 Task: Look for space in Matiri, Tanzania from 6th September, 2023 to 15th September, 2023 for 6 adults in price range Rs.8000 to Rs.12000. Place can be entire place or private room with 6 bedrooms having 6 beds and 6 bathrooms. Property type can be house, flat, guest house. Amenities needed are: wifi, TV, free parkinig on premises, gym, breakfast. Booking option can be shelf check-in. Required host language is English.
Action: Mouse moved to (586, 121)
Screenshot: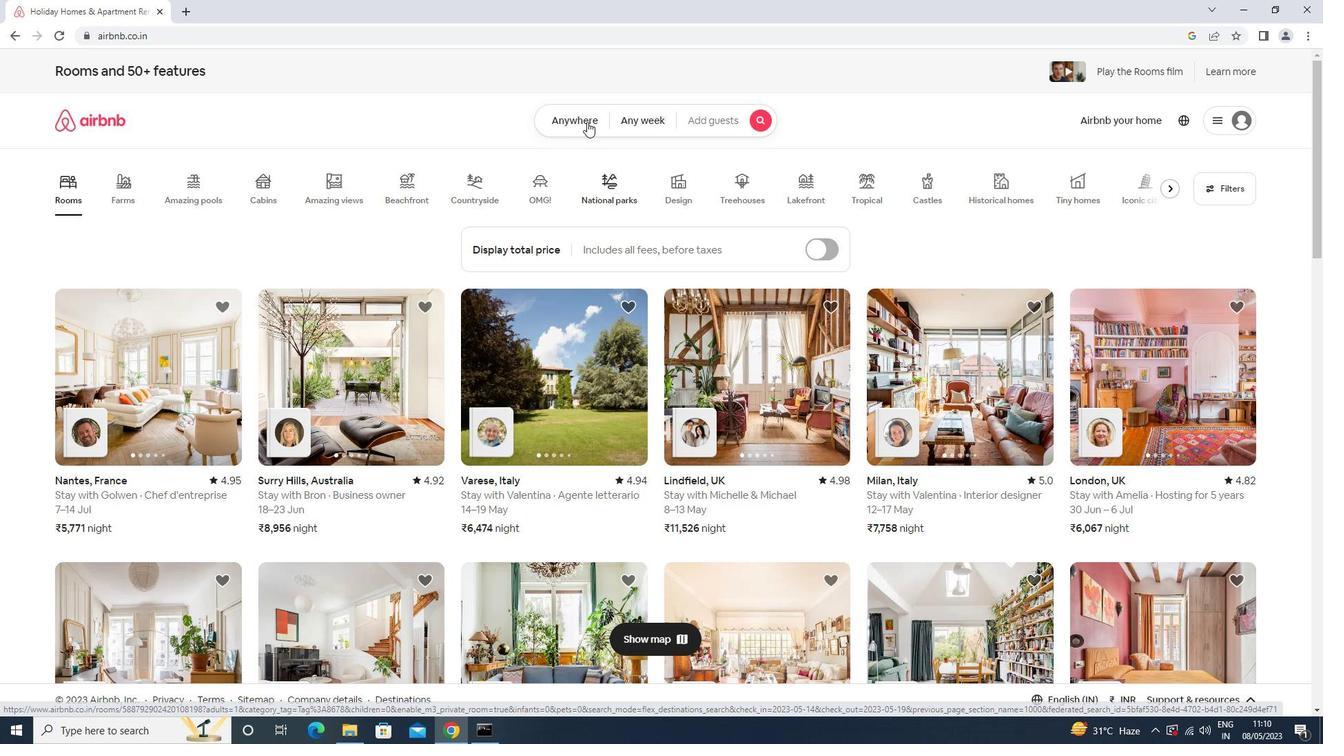 
Action: Mouse pressed left at (586, 121)
Screenshot: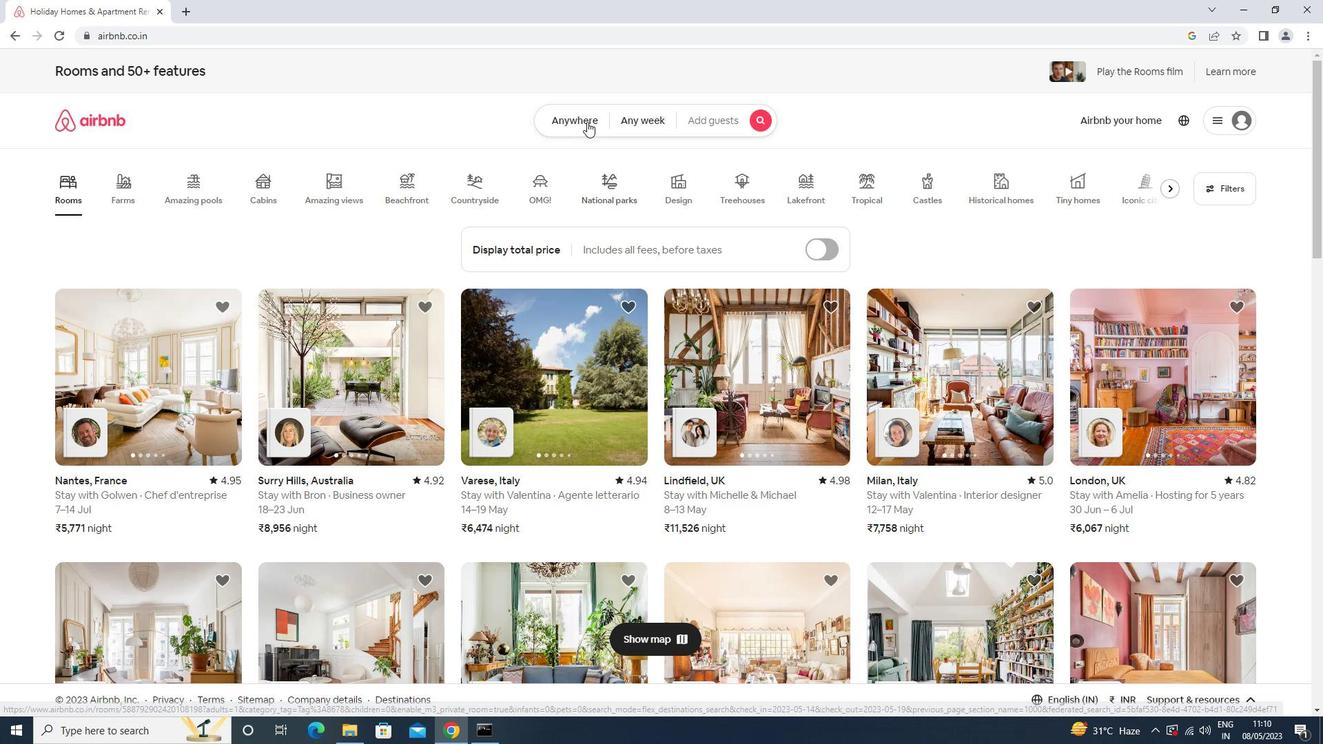 
Action: Mouse moved to (528, 186)
Screenshot: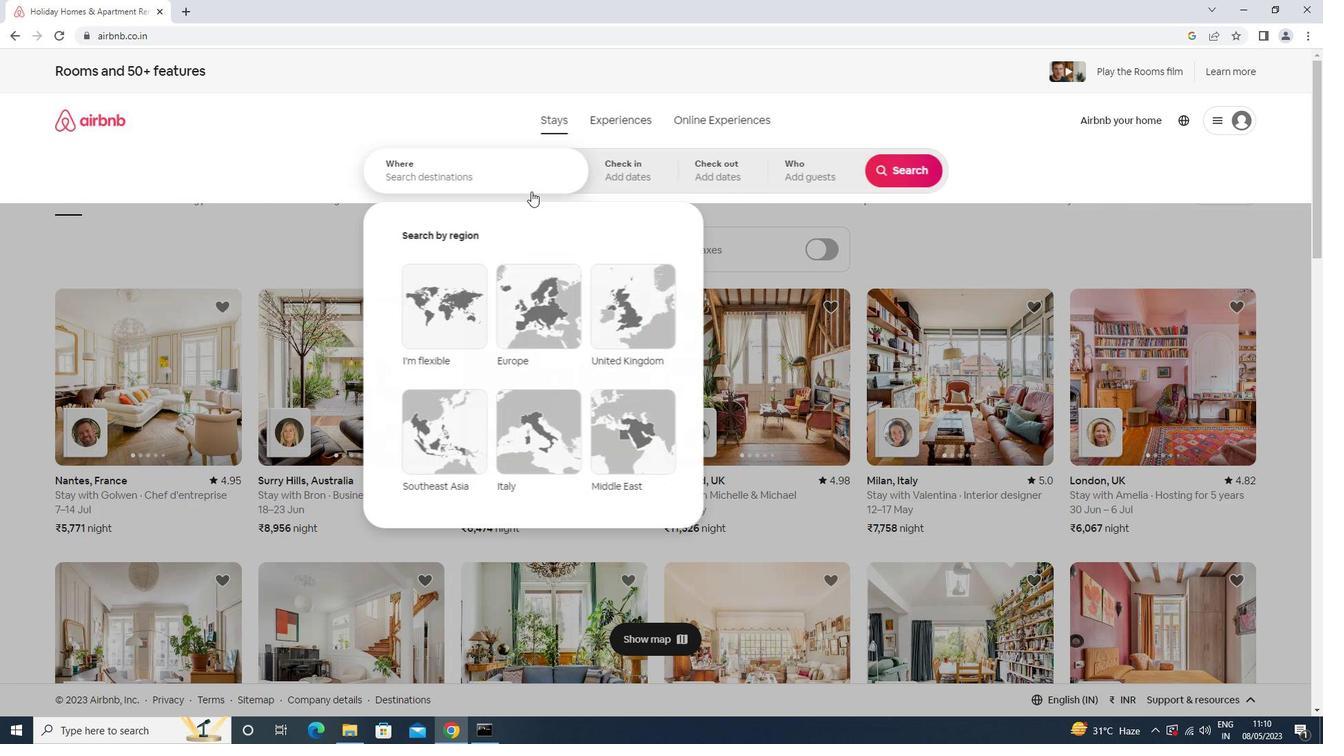 
Action: Mouse pressed left at (528, 186)
Screenshot: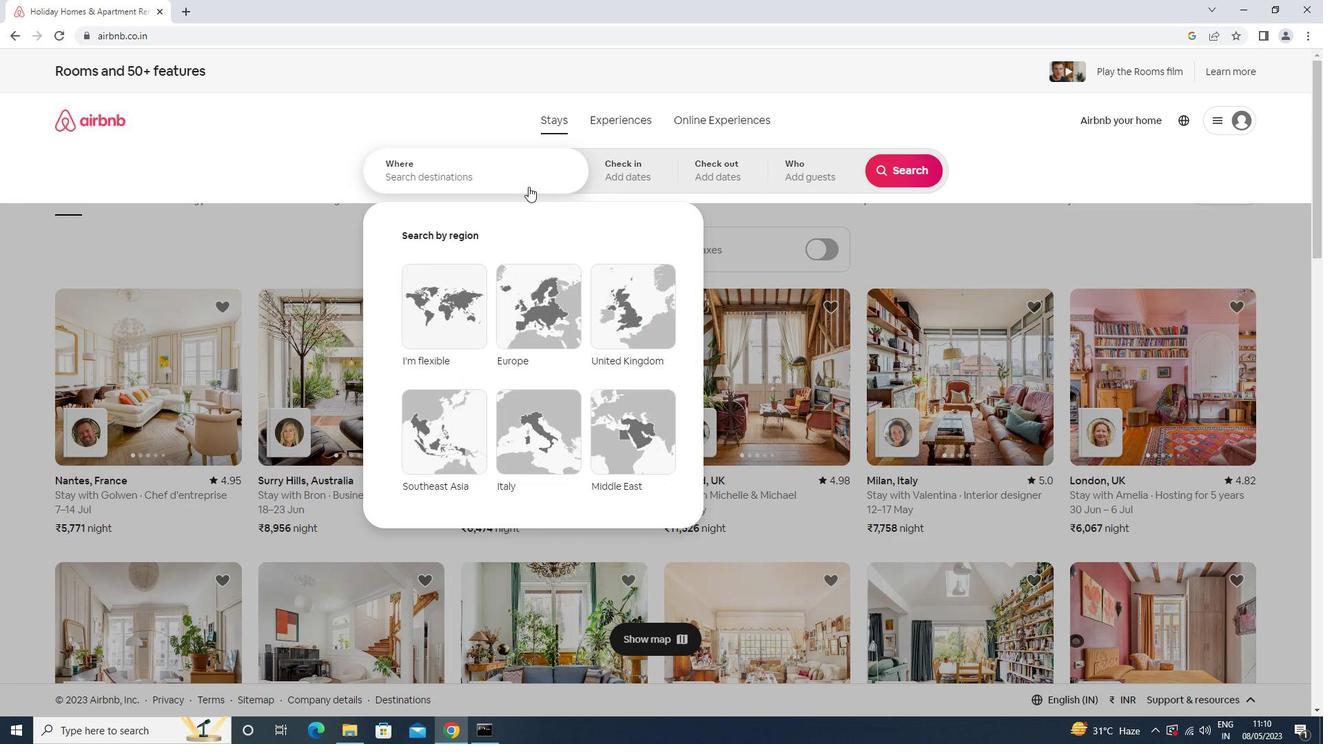 
Action: Mouse moved to (528, 185)
Screenshot: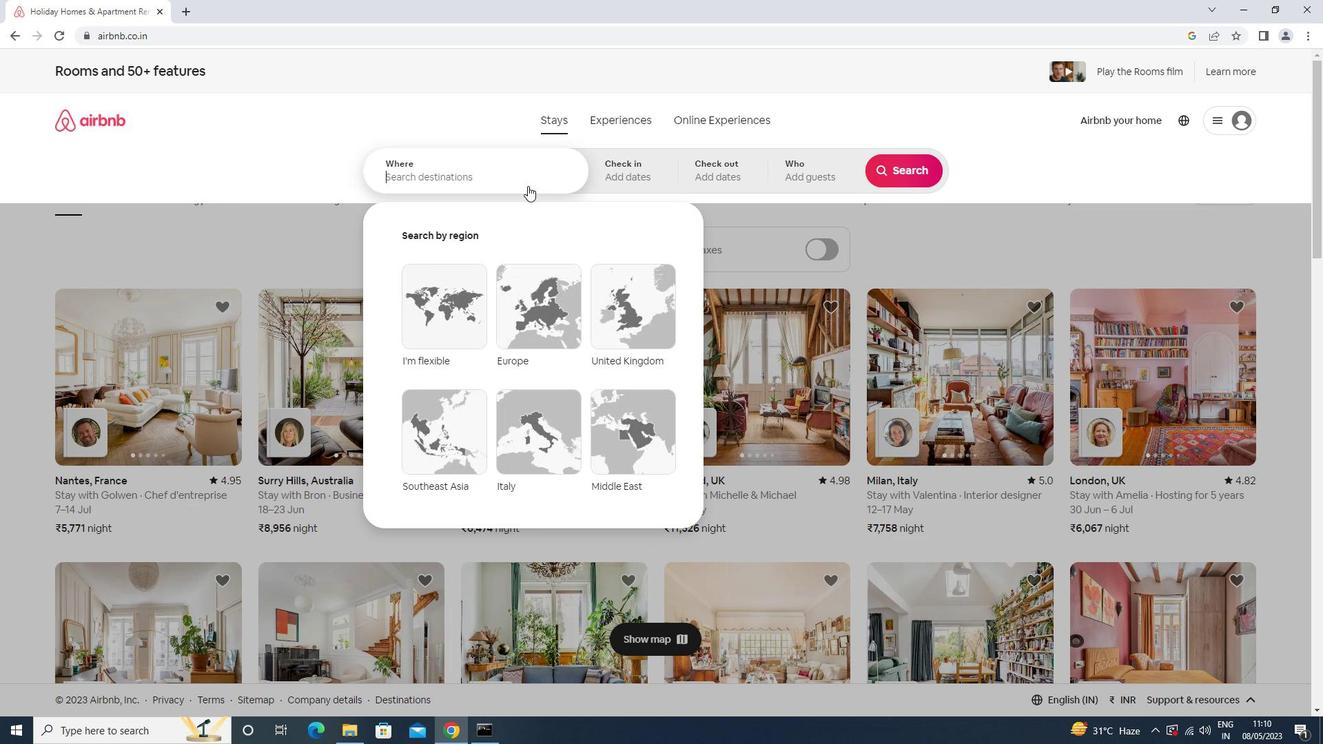 
Action: Key pressed <Key.shift>MATRI,<Key.space><Key.shift>TAN<Key.left><Key.left><Key.left><Key.left><Key.left><Key.left><Key.left>I<Key.down><Key.enter>
Screenshot: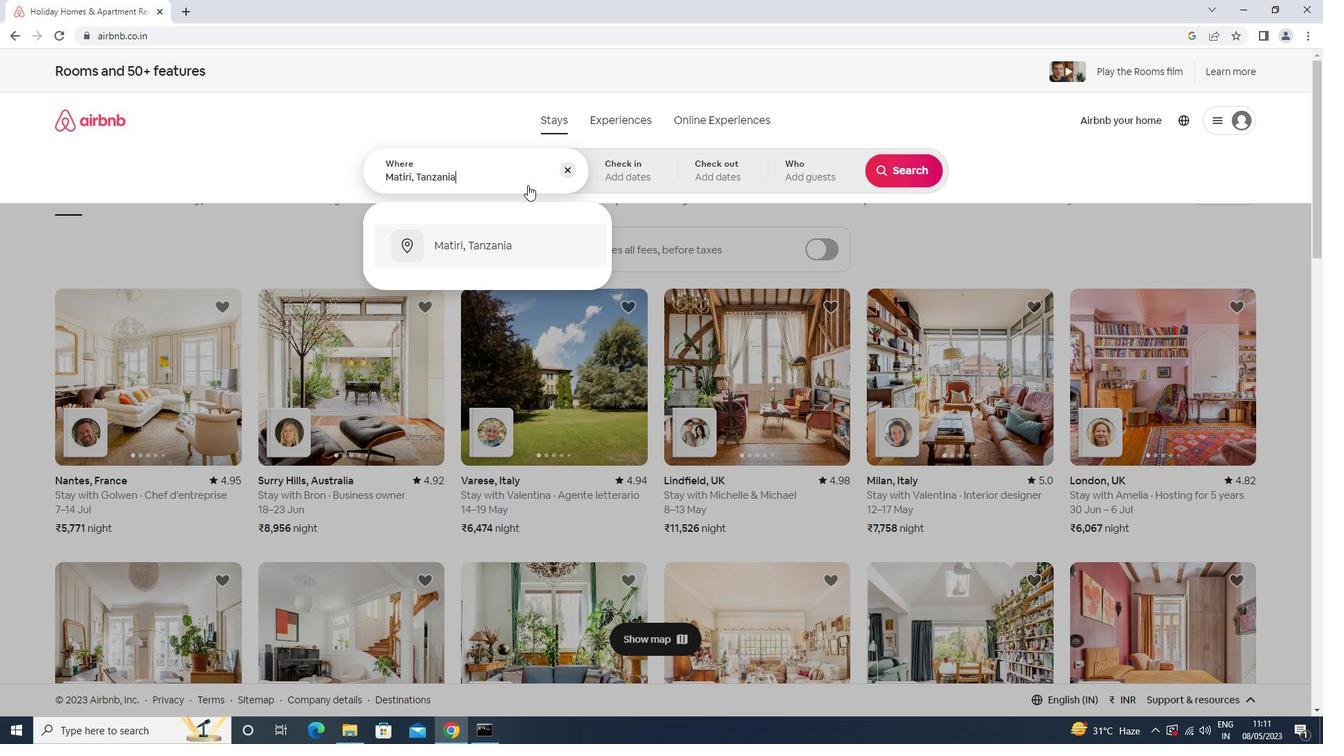 
Action: Mouse moved to (914, 279)
Screenshot: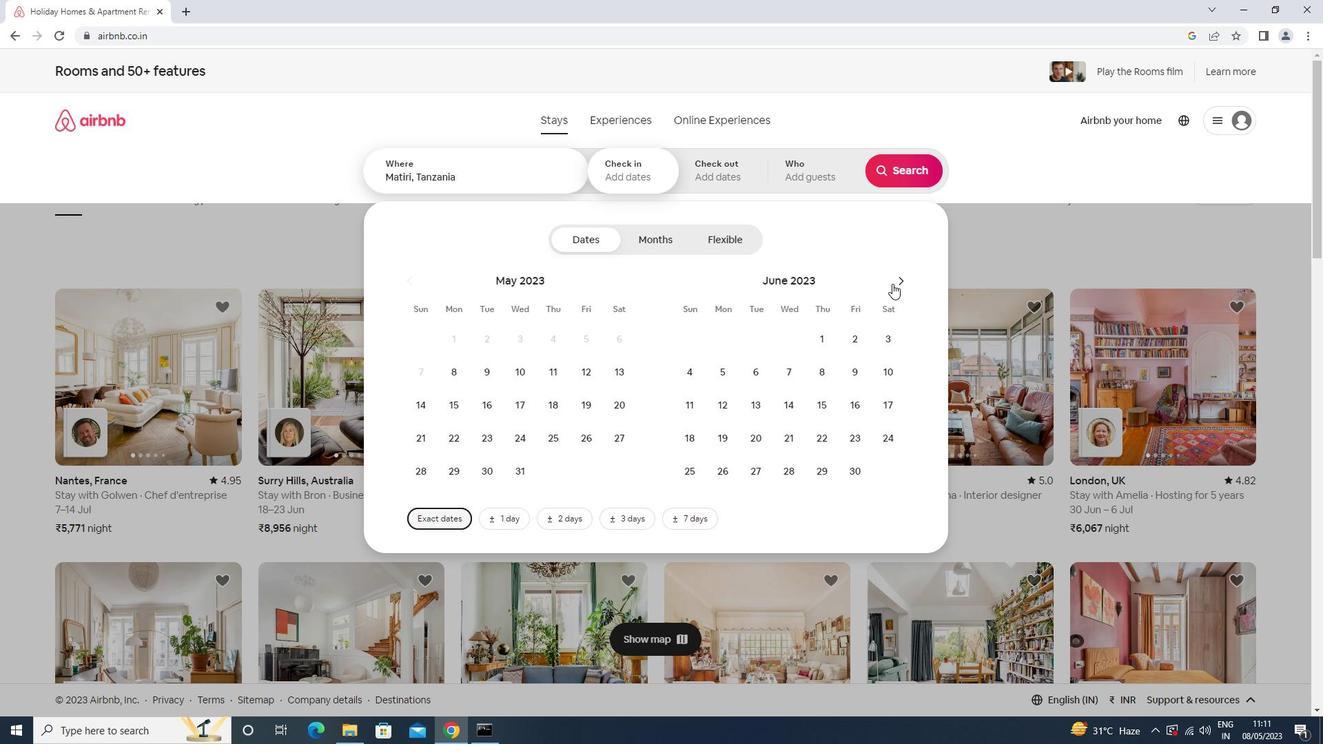 
Action: Mouse pressed left at (914, 279)
Screenshot: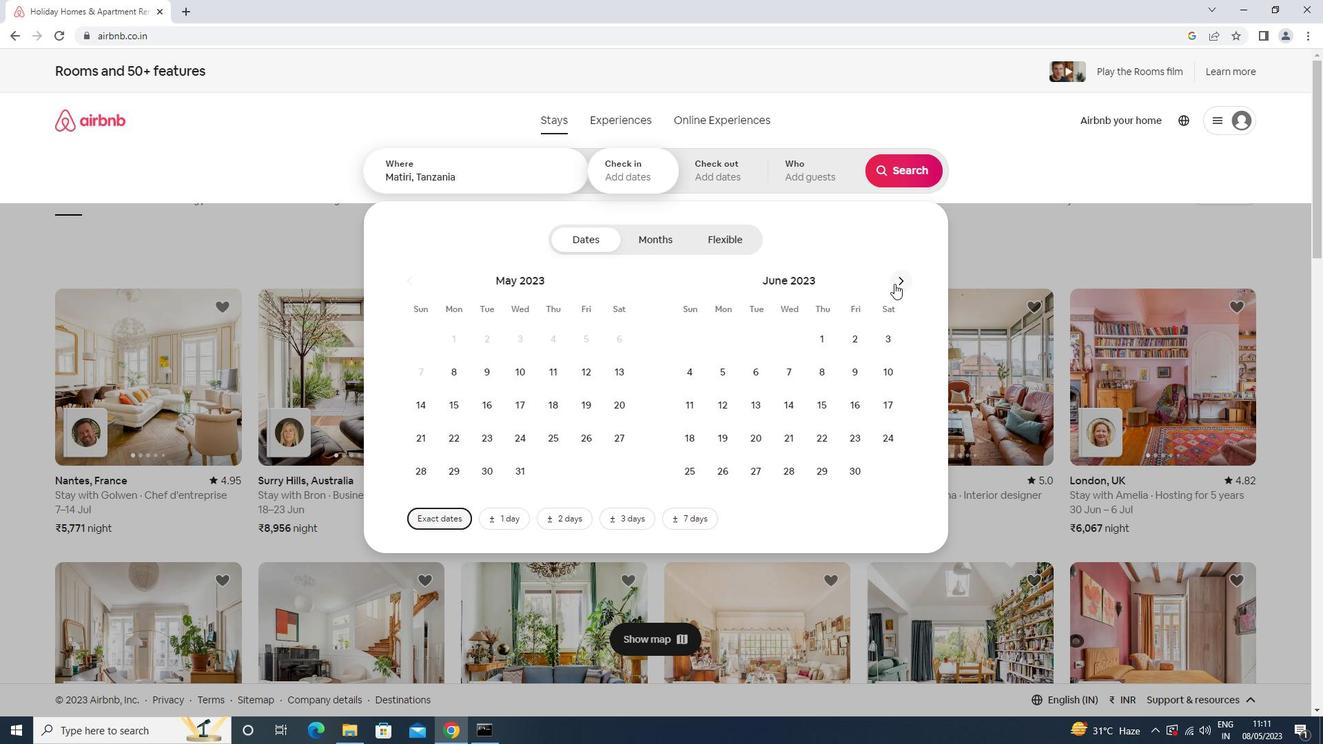 
Action: Mouse moved to (905, 279)
Screenshot: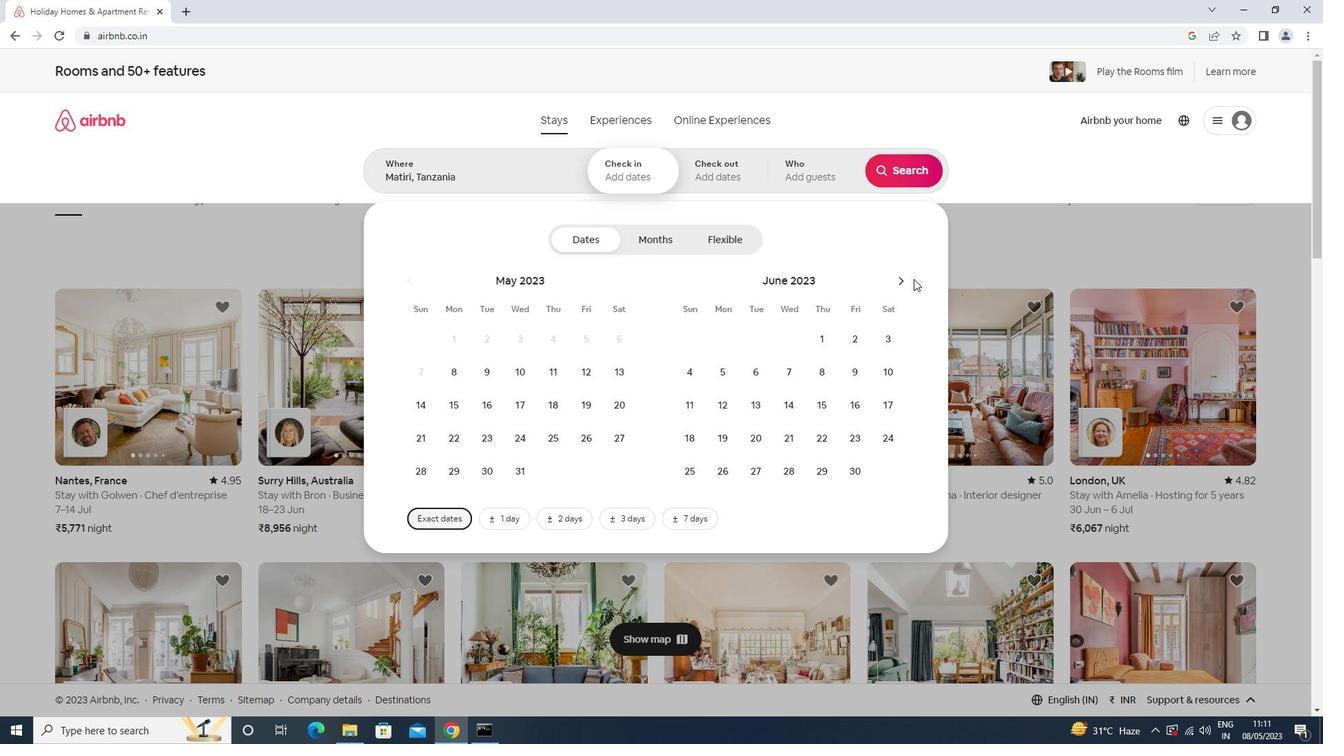 
Action: Mouse pressed left at (905, 279)
Screenshot: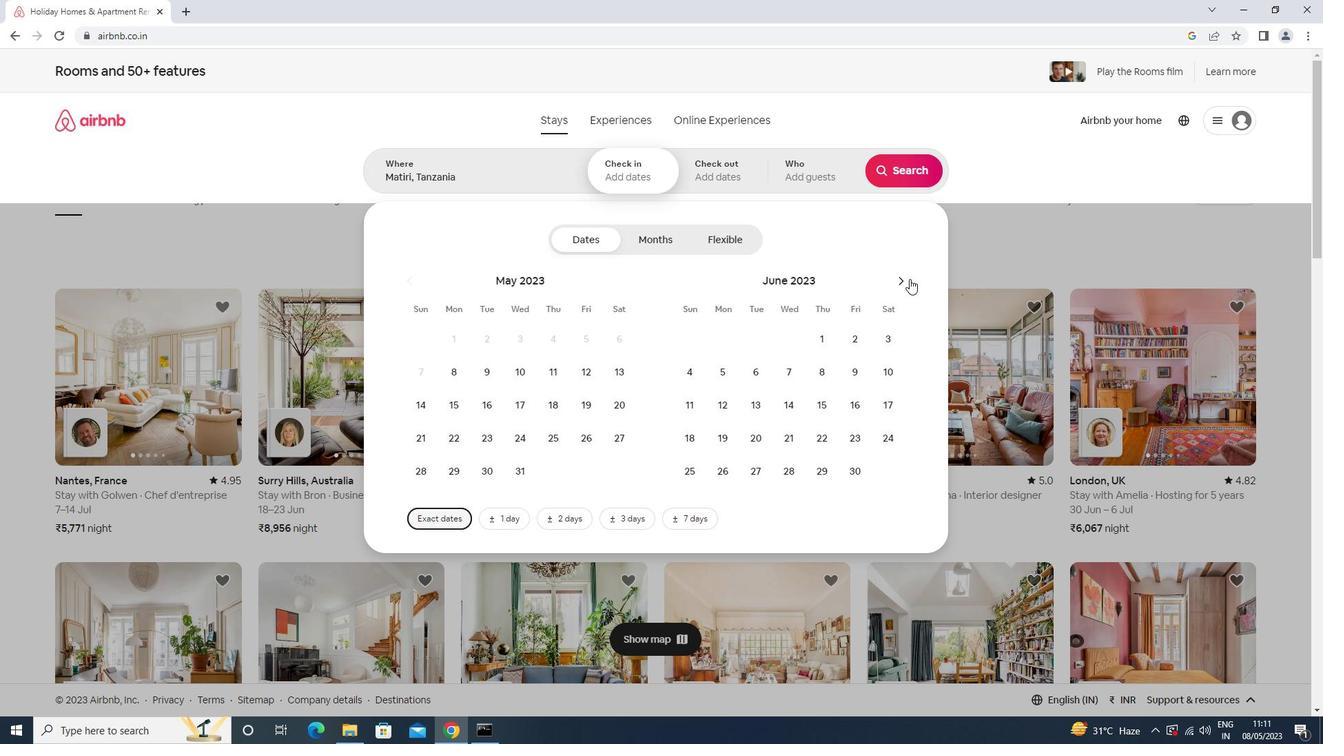 
Action: Mouse pressed left at (905, 279)
Screenshot: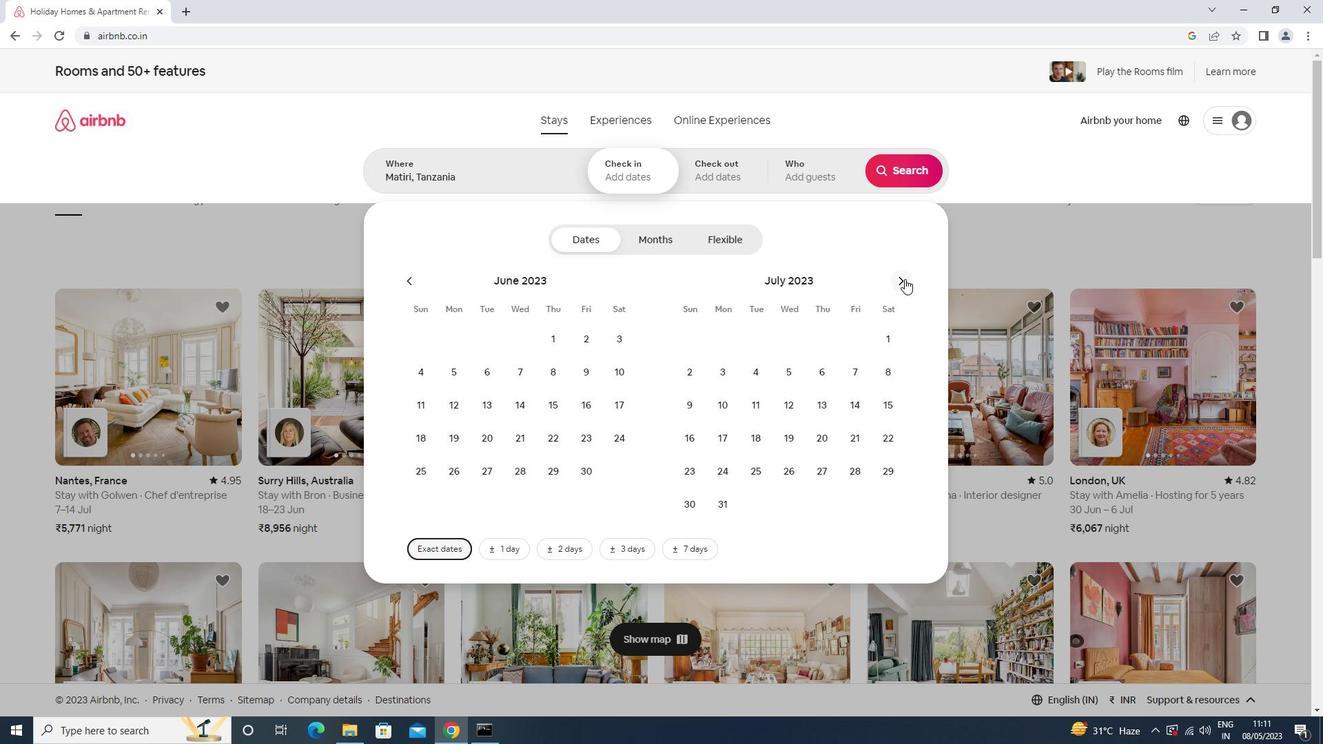 
Action: Mouse moved to (820, 370)
Screenshot: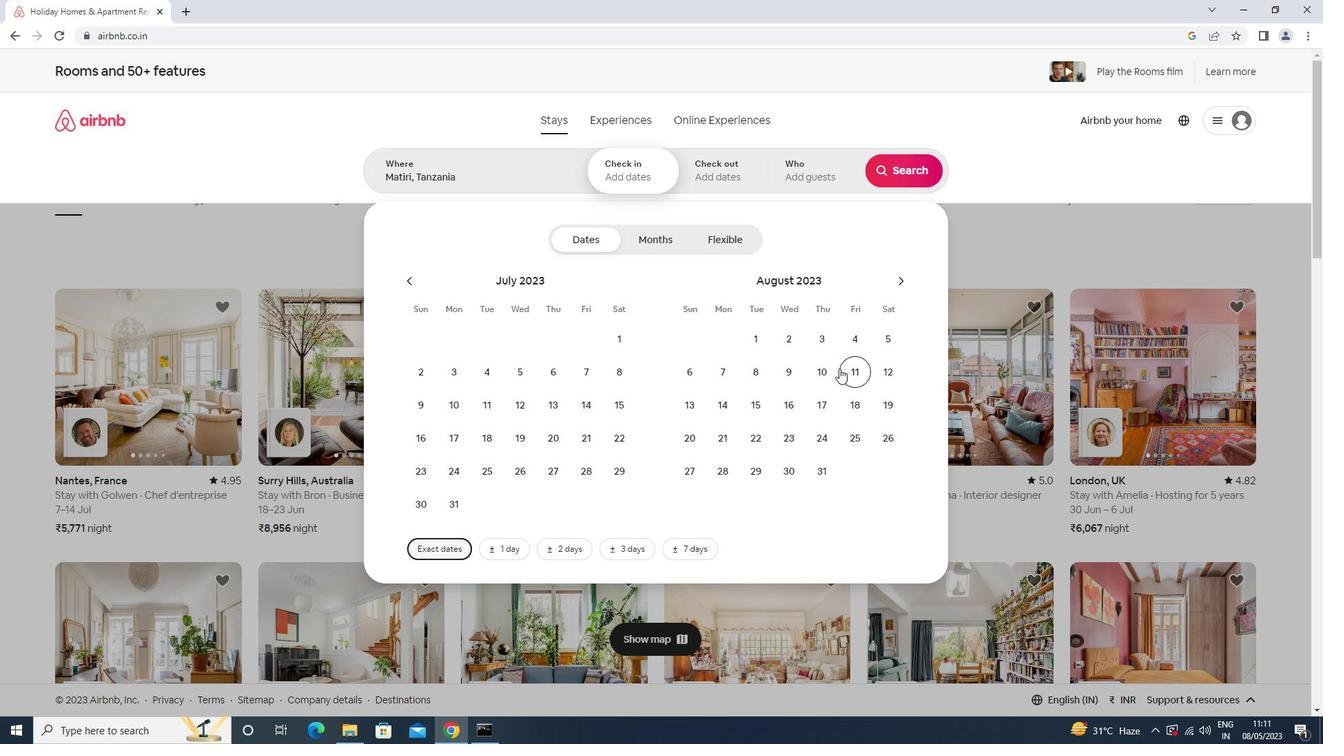 
Action: Mouse pressed left at (820, 370)
Screenshot: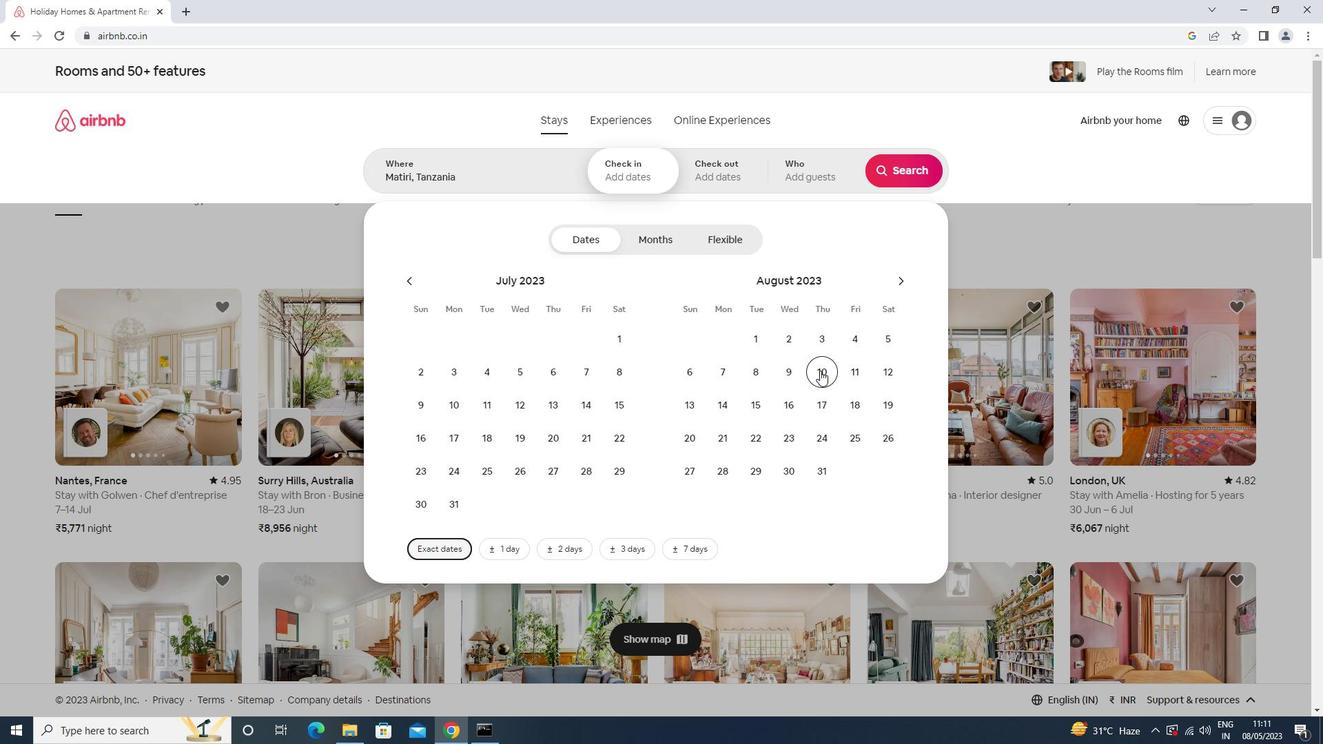
Action: Mouse moved to (749, 407)
Screenshot: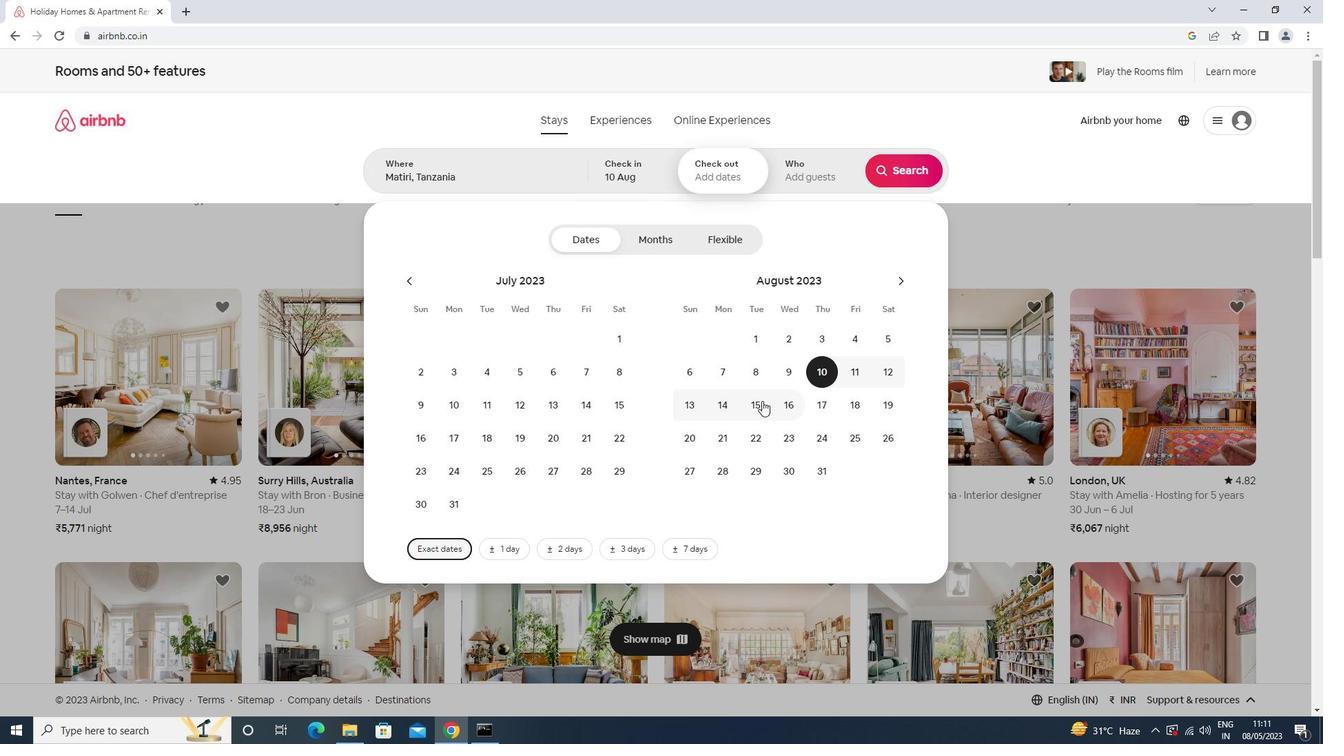 
Action: Mouse pressed left at (749, 407)
Screenshot: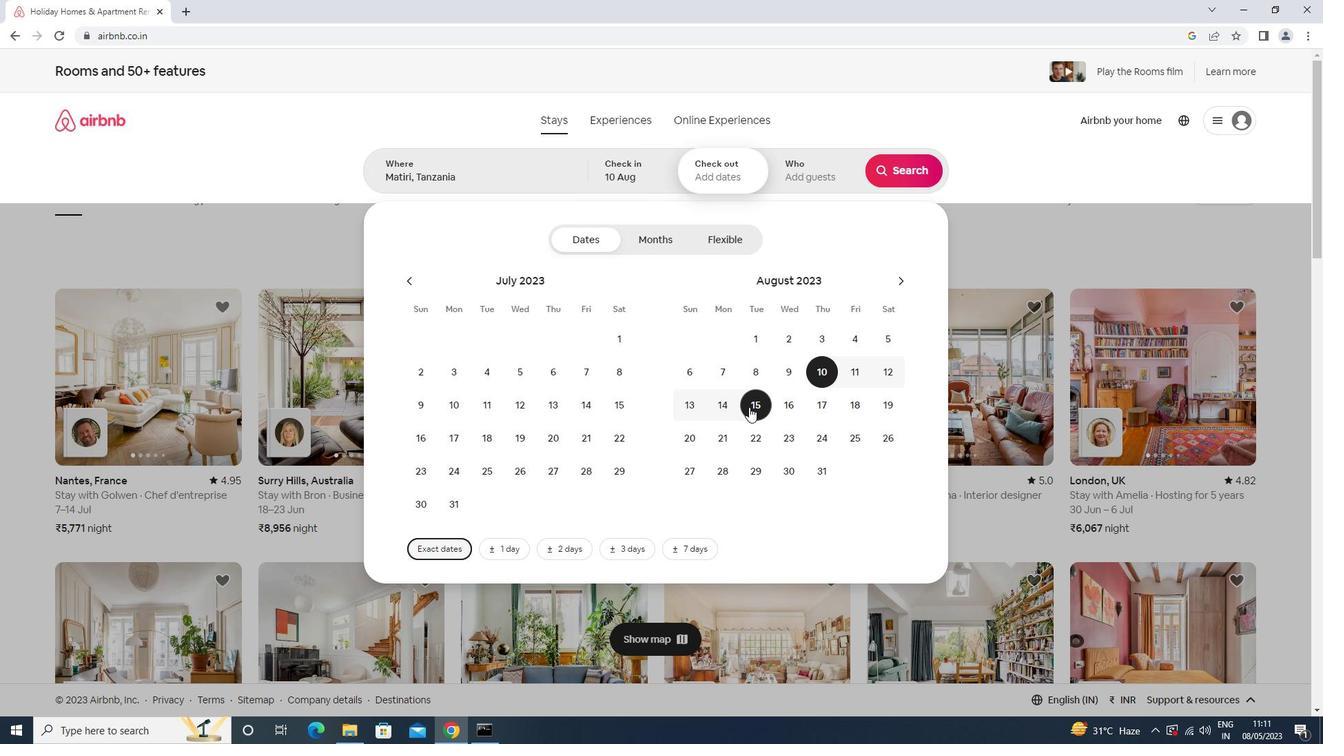 
Action: Mouse moved to (795, 175)
Screenshot: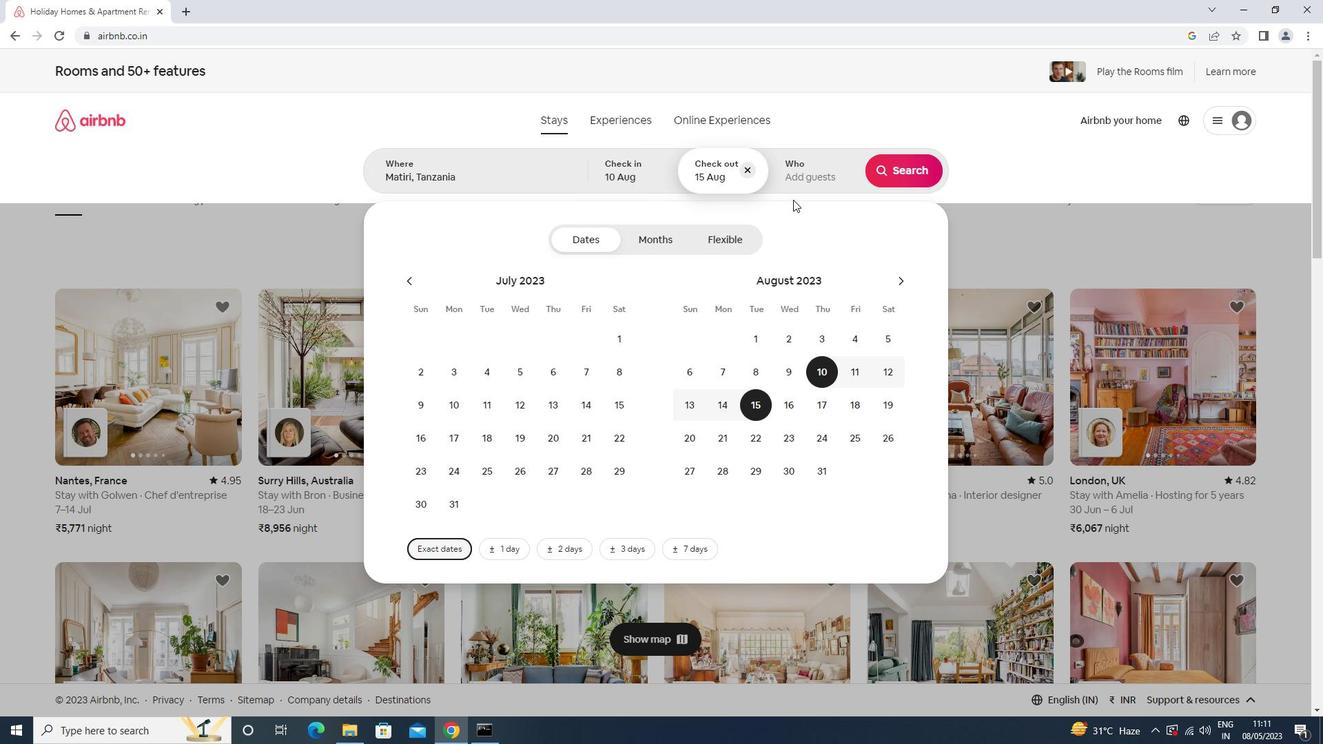 
Action: Mouse pressed left at (795, 175)
Screenshot: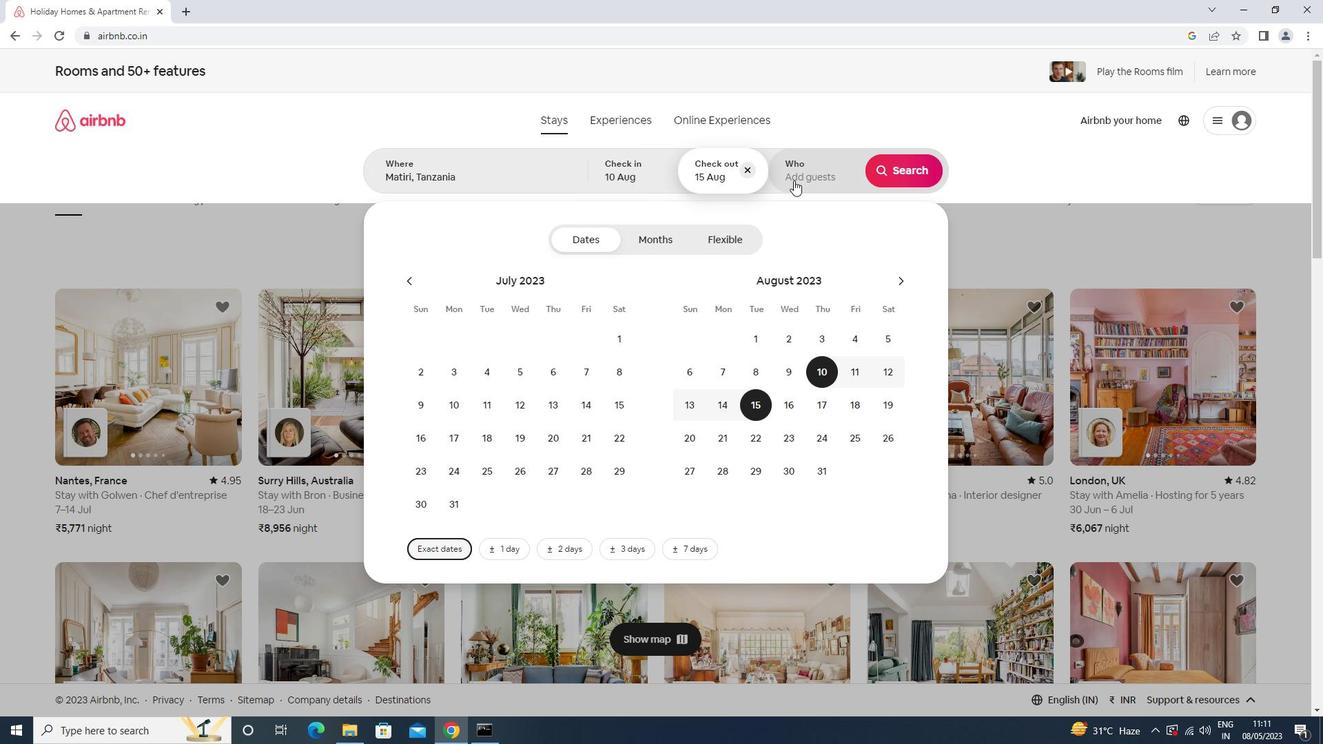 
Action: Mouse moved to (904, 239)
Screenshot: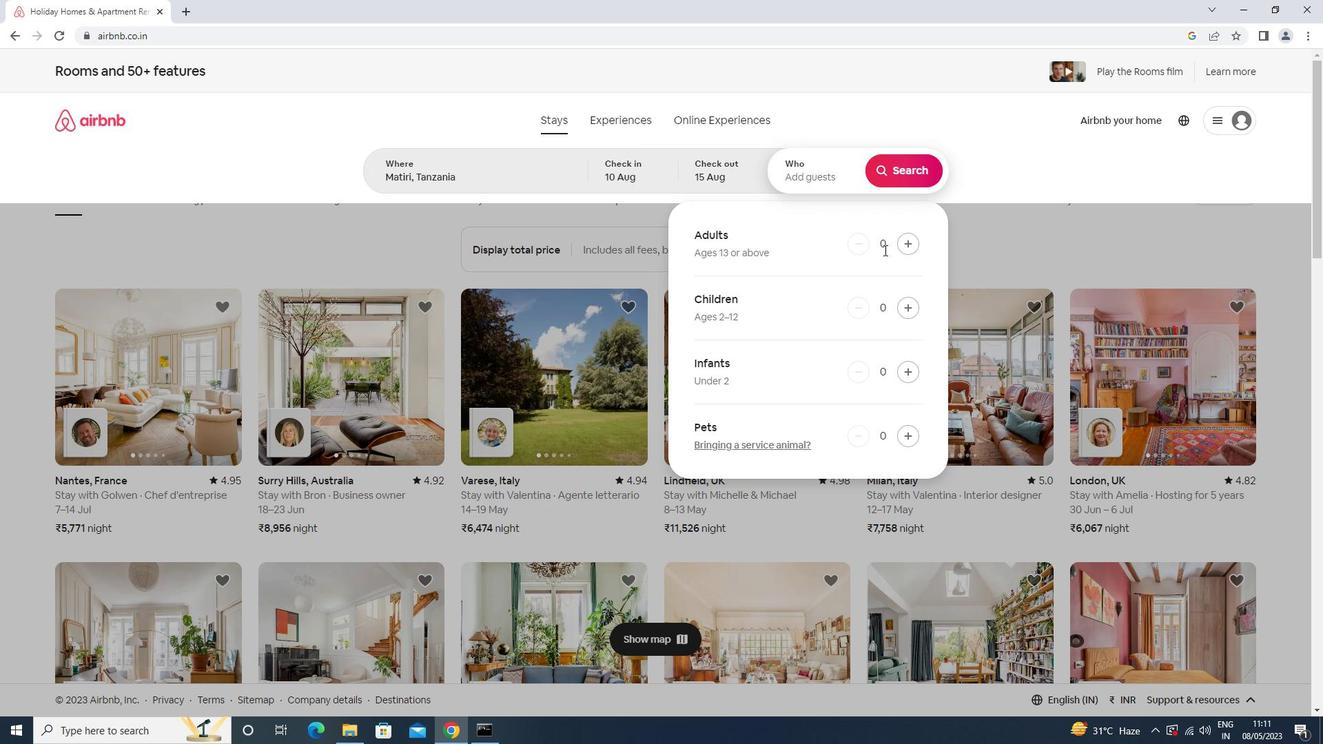 
Action: Mouse pressed left at (904, 239)
Screenshot: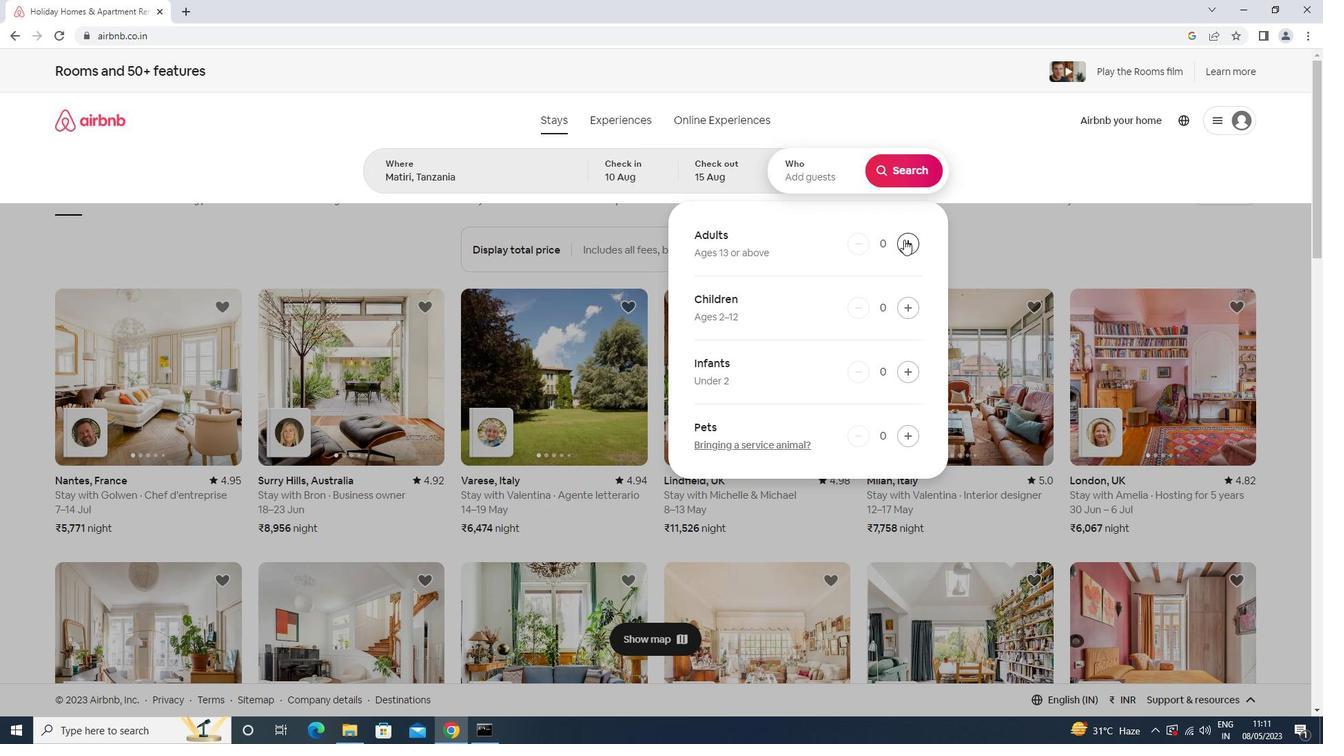 
Action: Mouse pressed left at (904, 239)
Screenshot: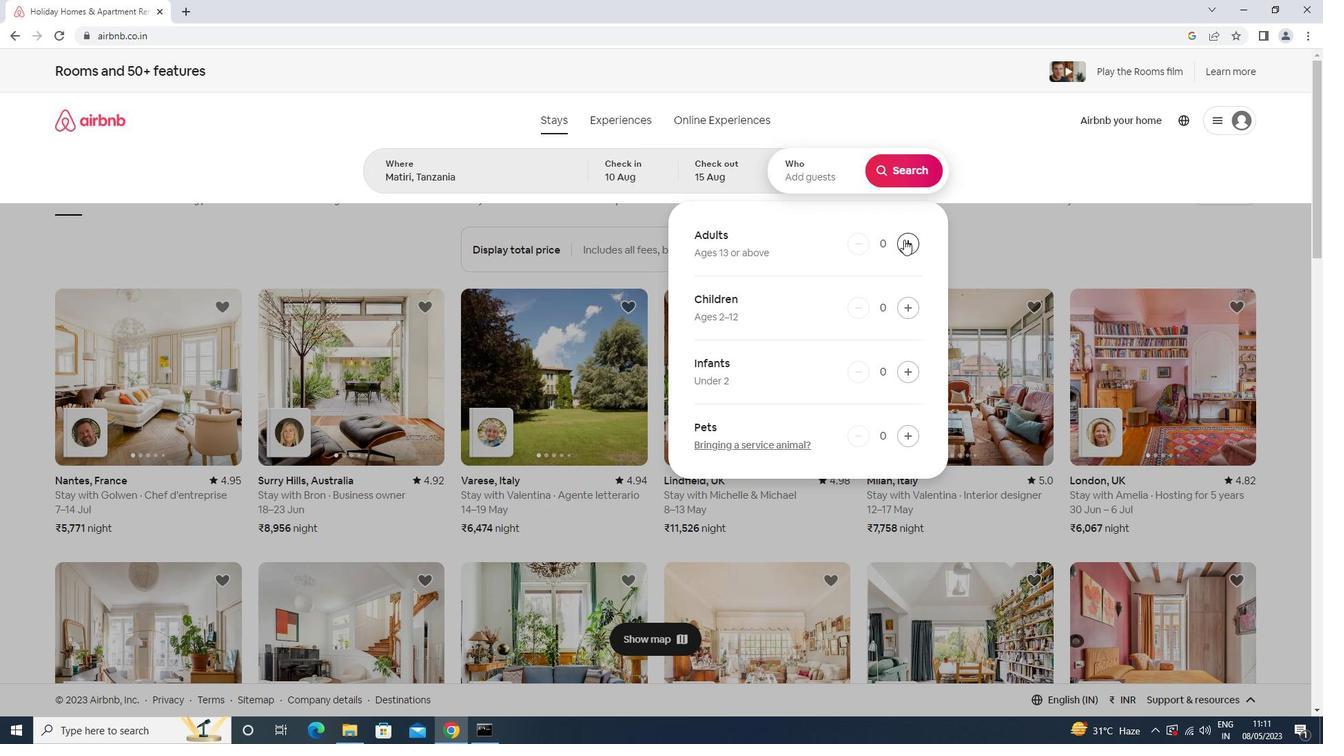 
Action: Mouse pressed left at (904, 239)
Screenshot: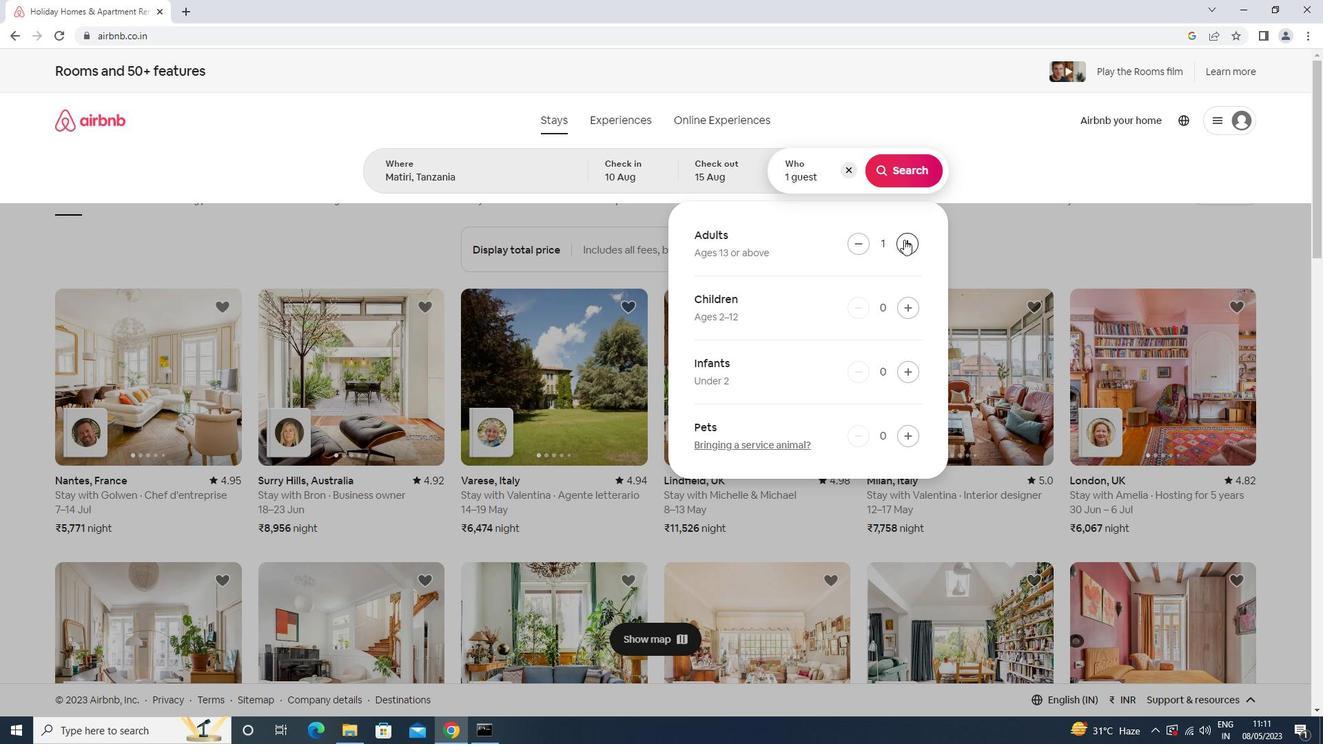 
Action: Mouse pressed left at (904, 239)
Screenshot: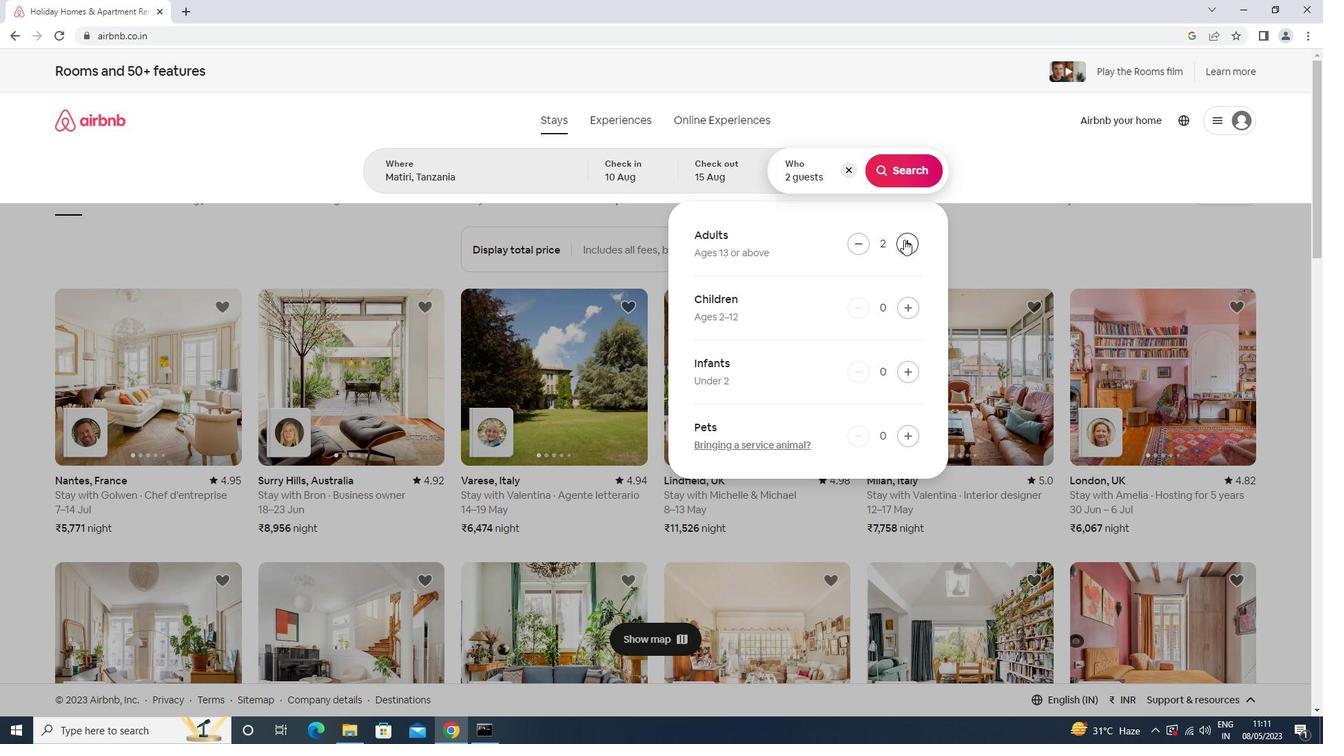 
Action: Mouse pressed left at (904, 239)
Screenshot: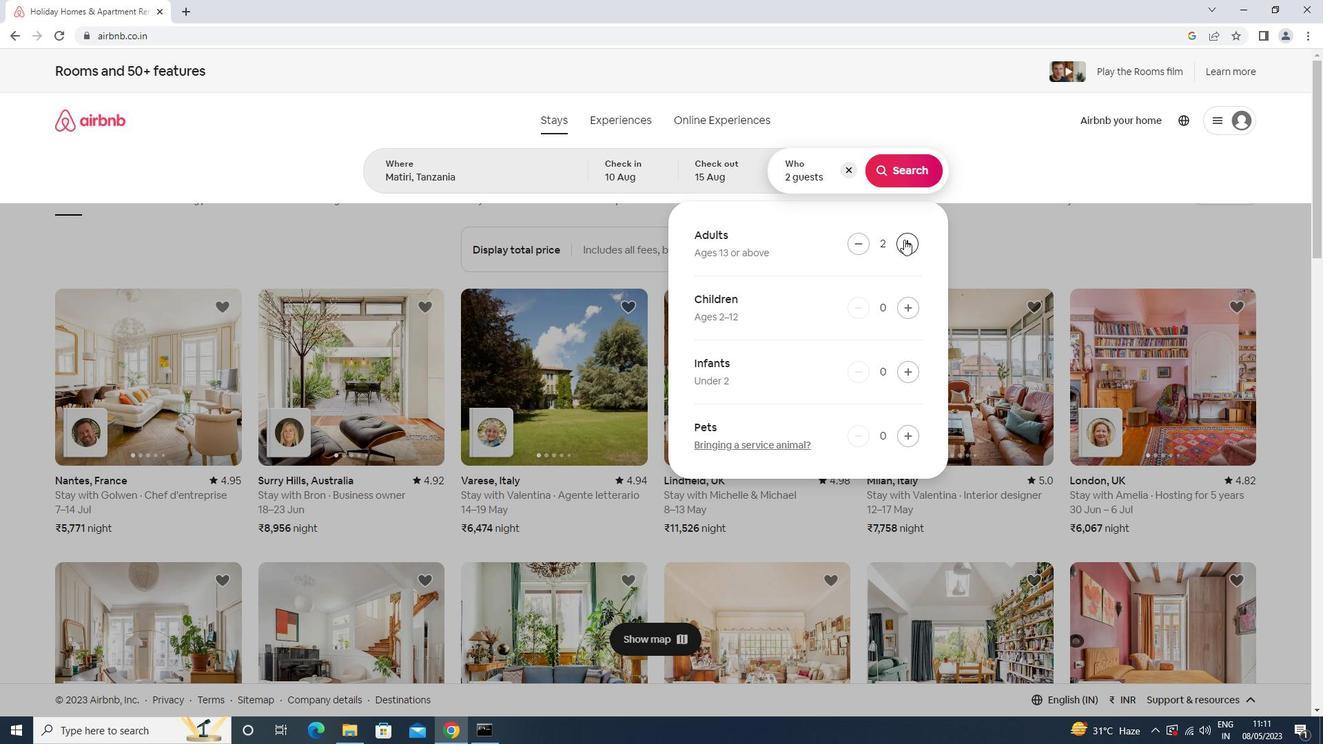 
Action: Mouse pressed left at (904, 239)
Screenshot: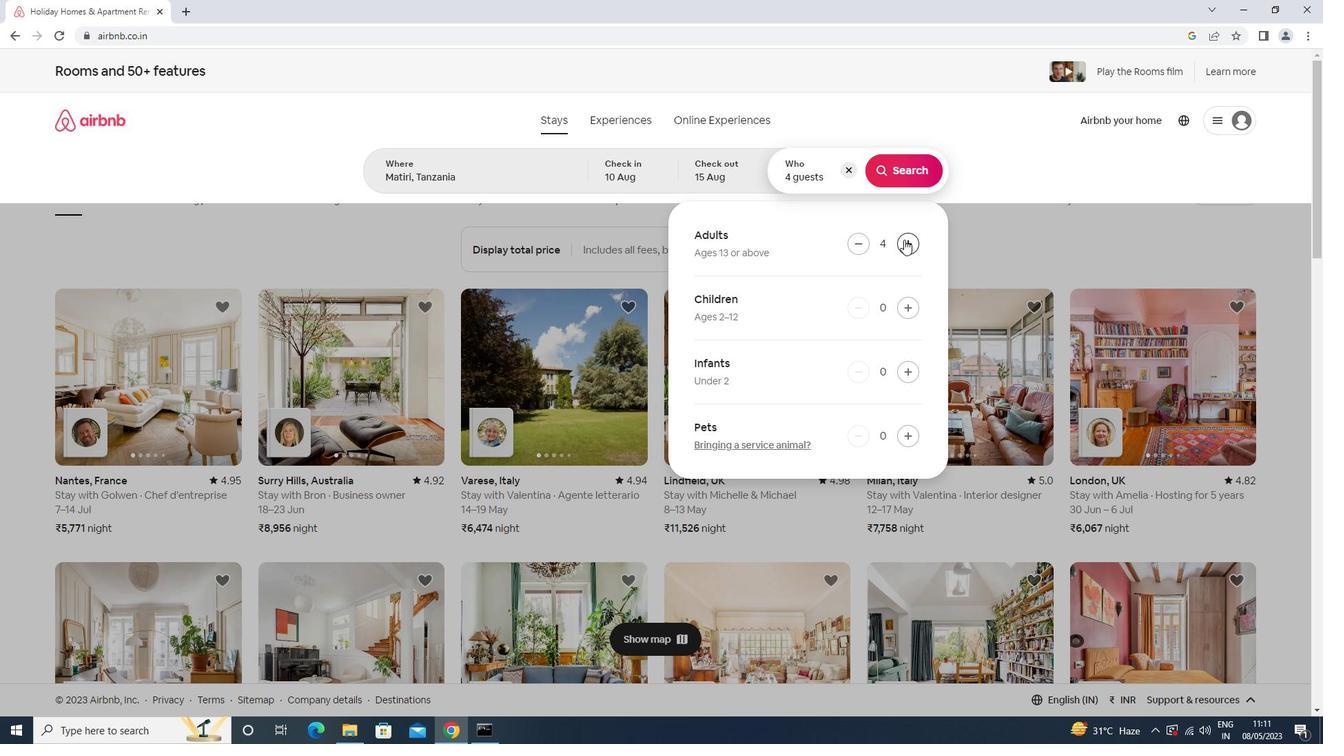 
Action: Mouse moved to (915, 164)
Screenshot: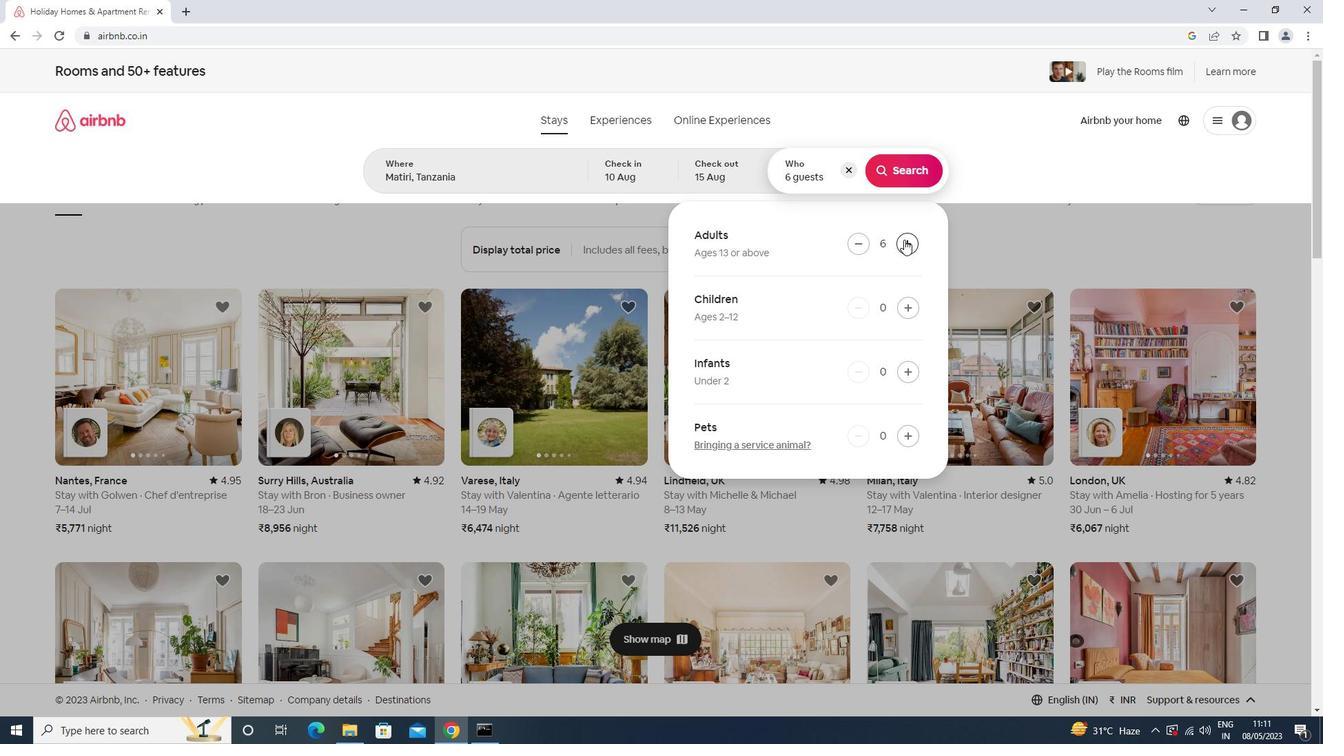 
Action: Mouse pressed left at (915, 164)
Screenshot: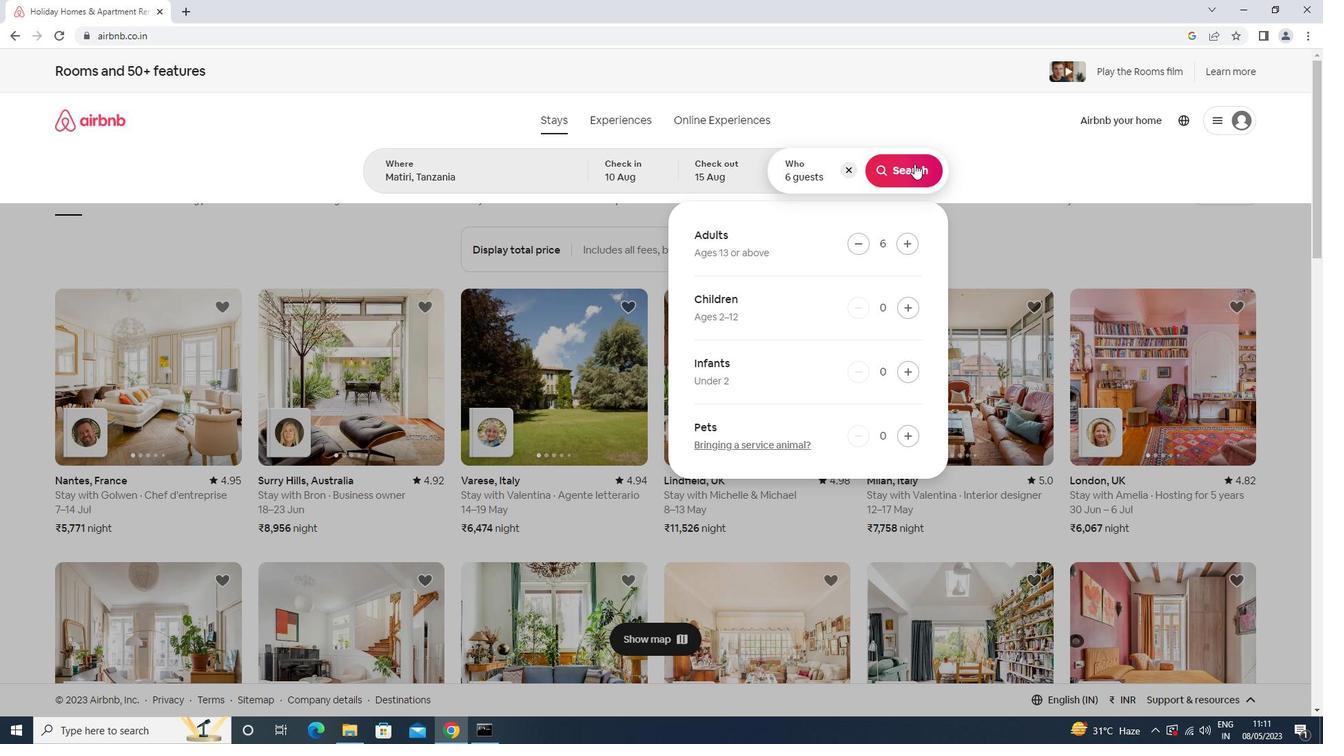 
Action: Mouse moved to (1266, 135)
Screenshot: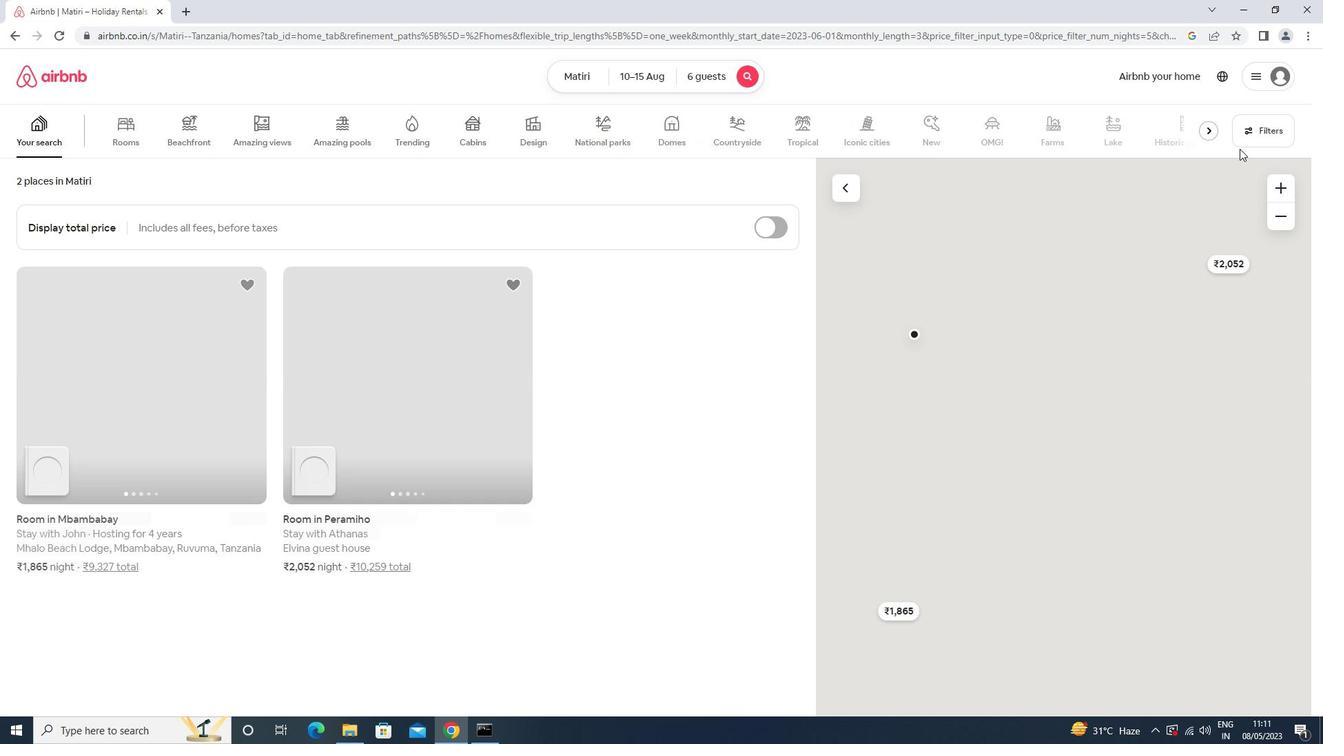 
Action: Mouse pressed left at (1266, 135)
Screenshot: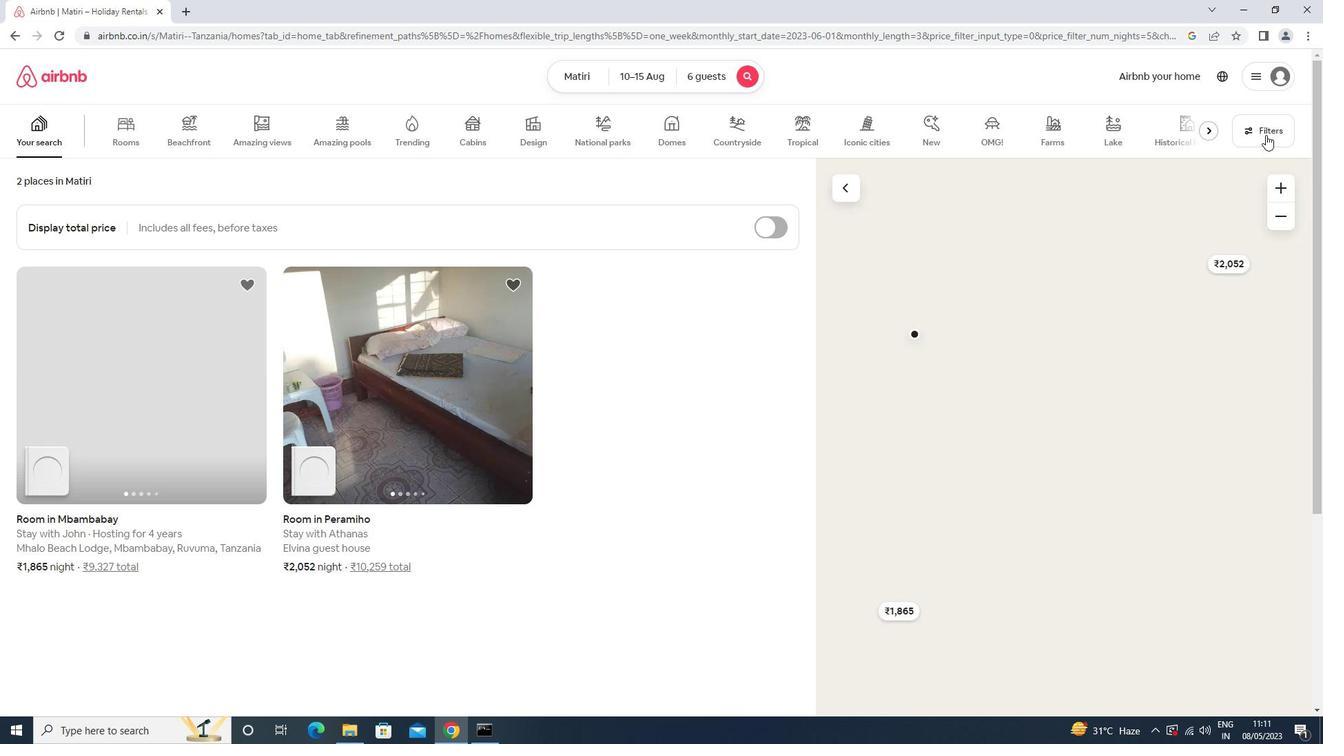 
Action: Mouse moved to (544, 469)
Screenshot: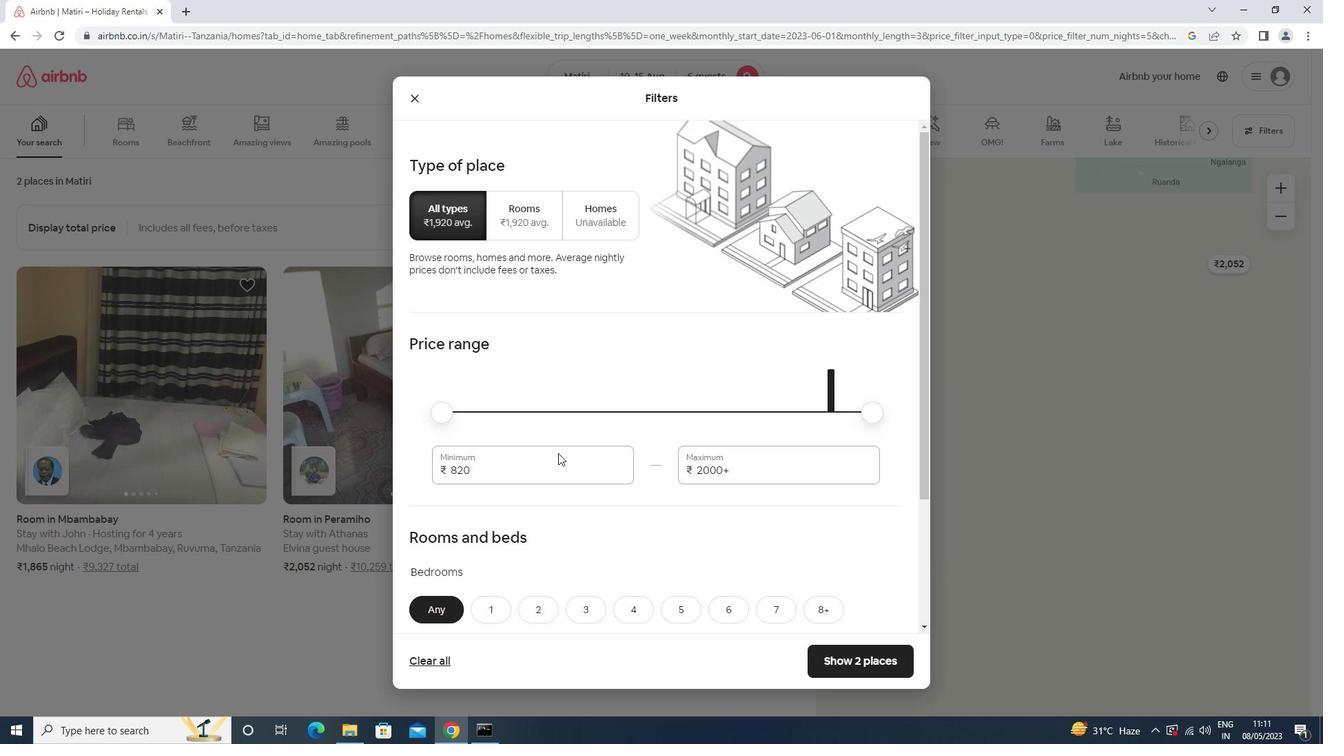
Action: Mouse pressed left at (544, 469)
Screenshot: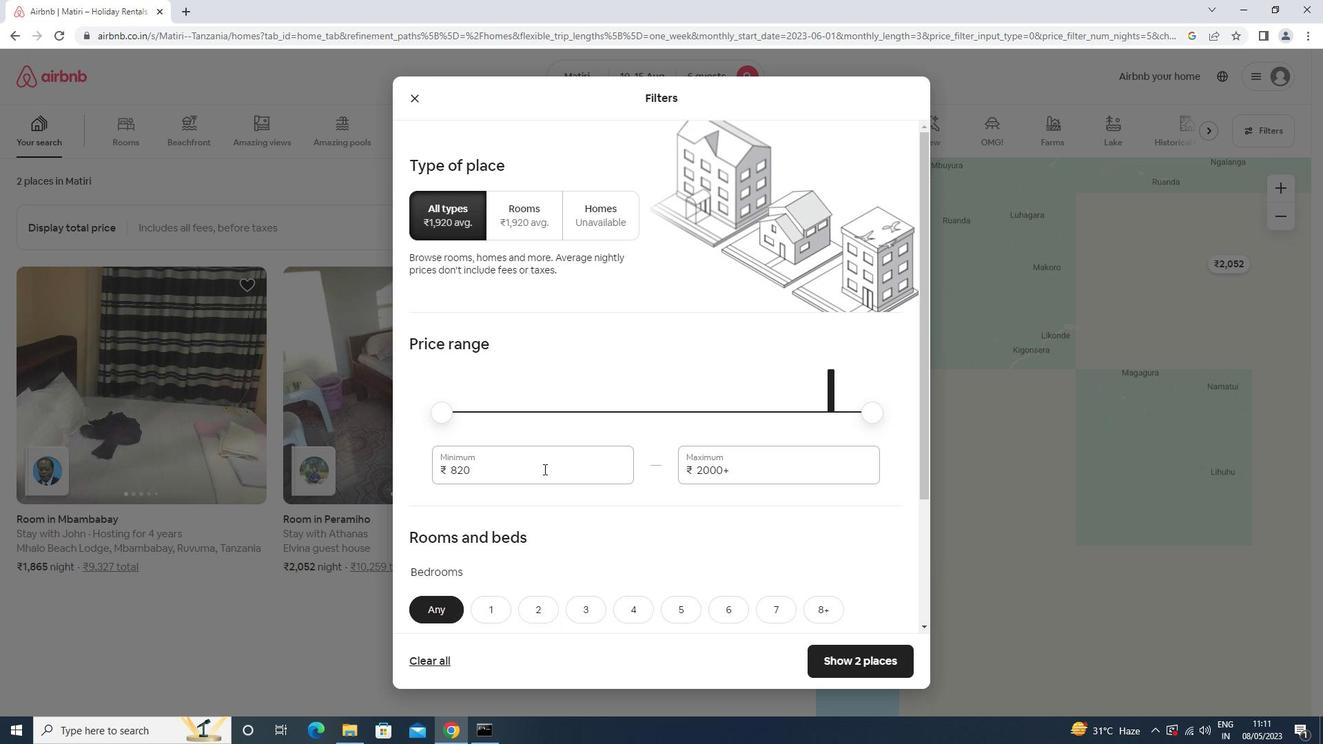 
Action: Mouse moved to (542, 461)
Screenshot: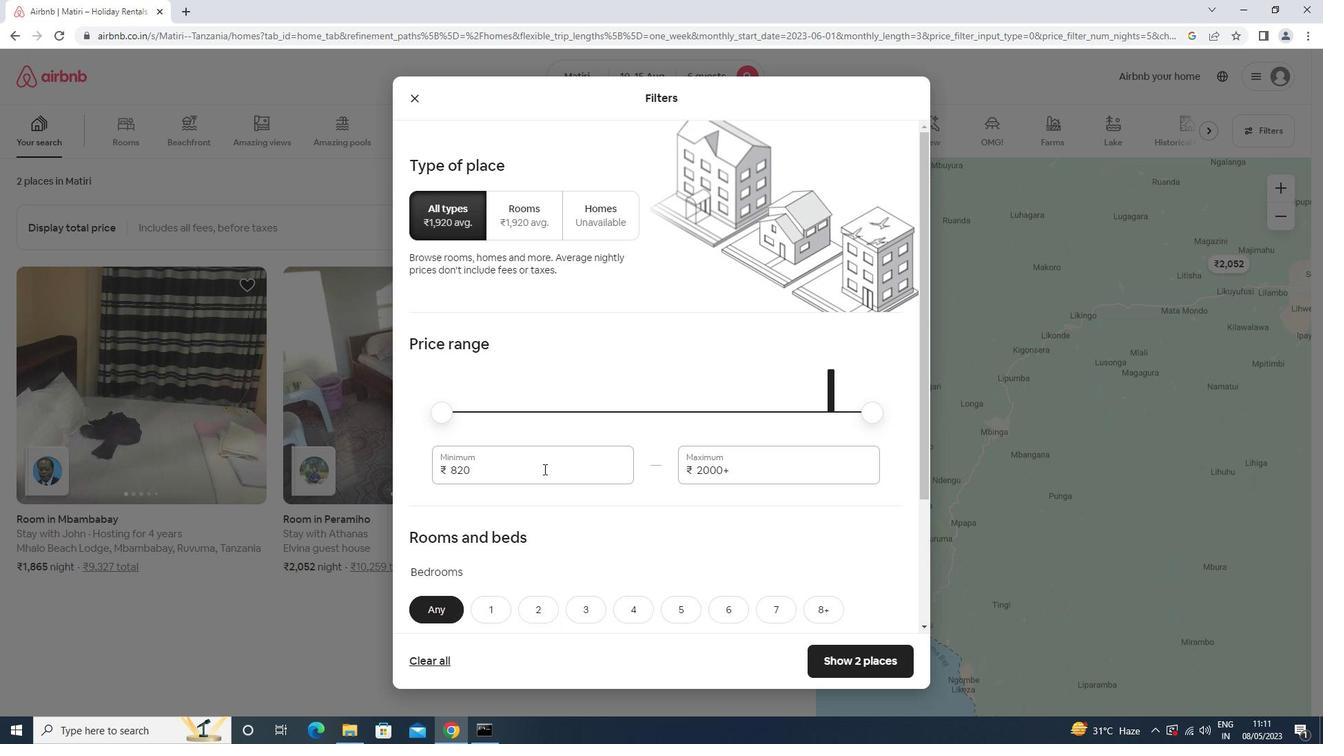 
Action: Key pressed <Key.backspace><Key.backspace>000<Key.tab>1250<Key.backspace><Key.backspace>000
Screenshot: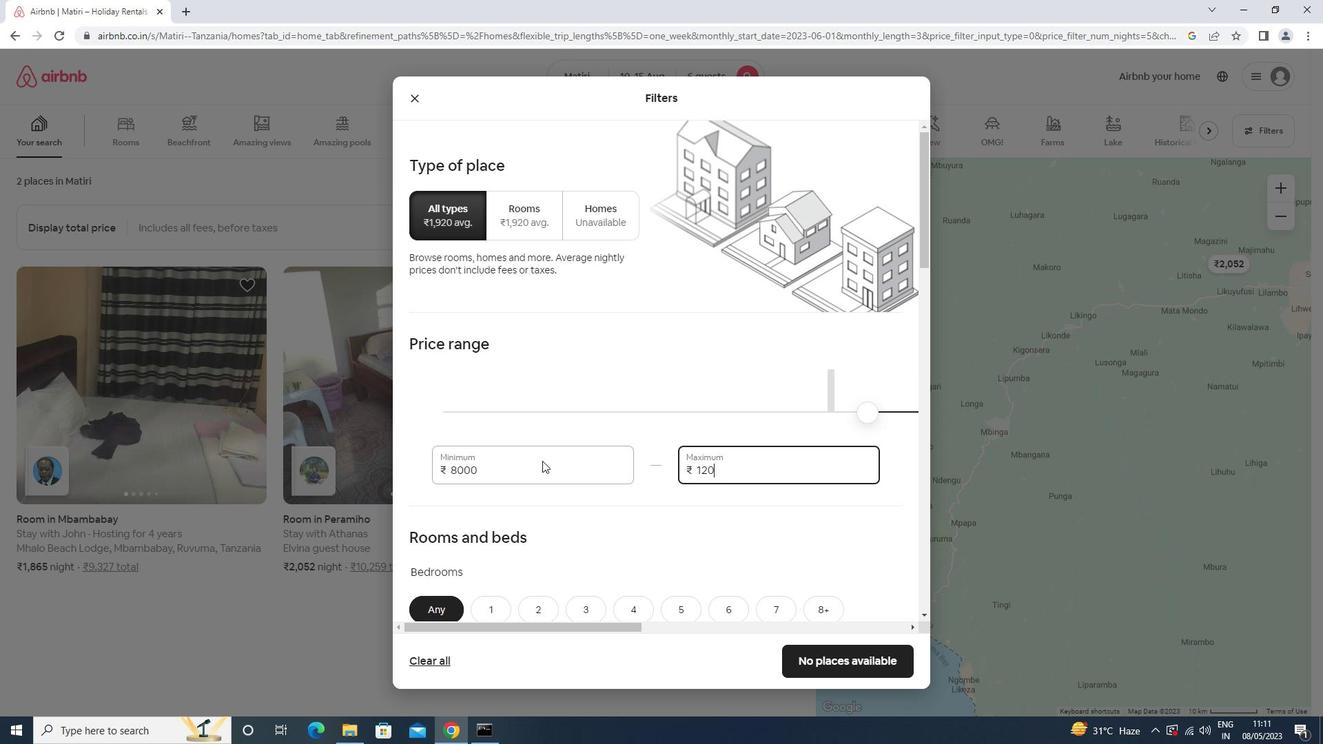 
Action: Mouse moved to (541, 460)
Screenshot: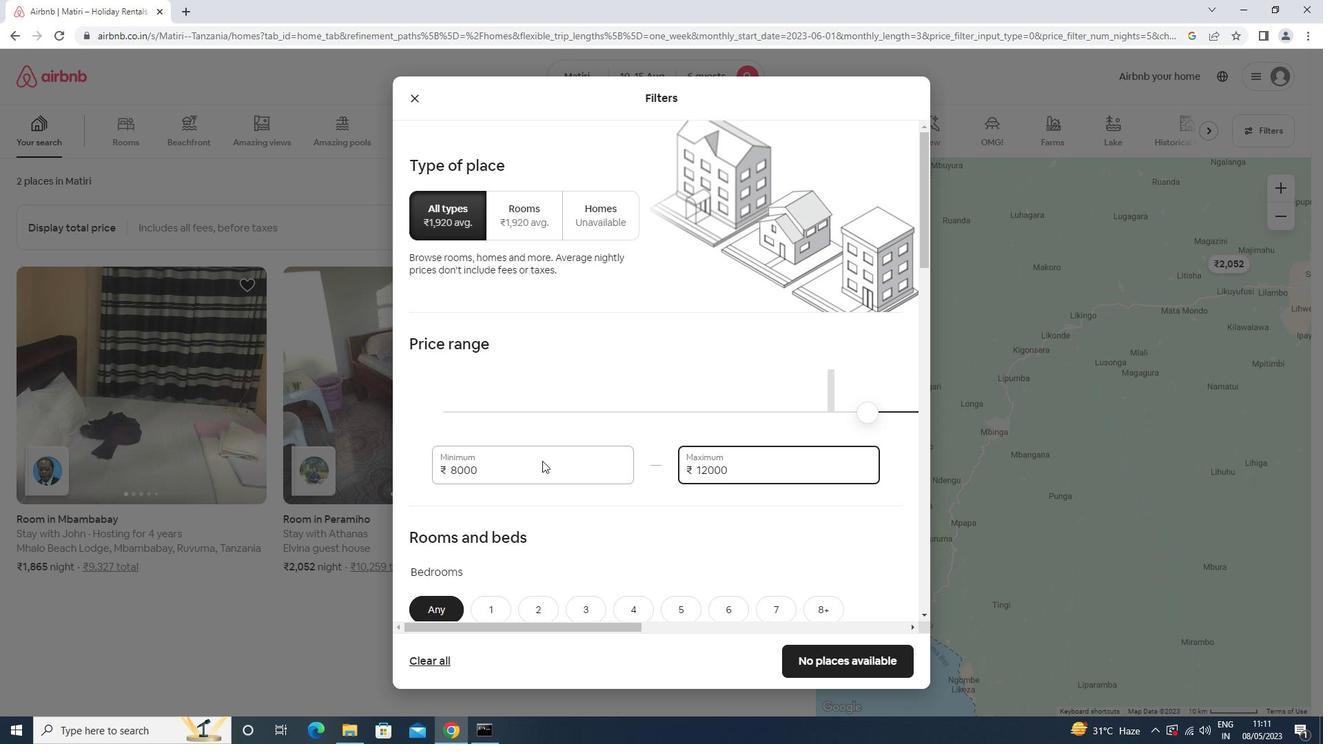 
Action: Mouse scrolled (541, 459) with delta (0, 0)
Screenshot: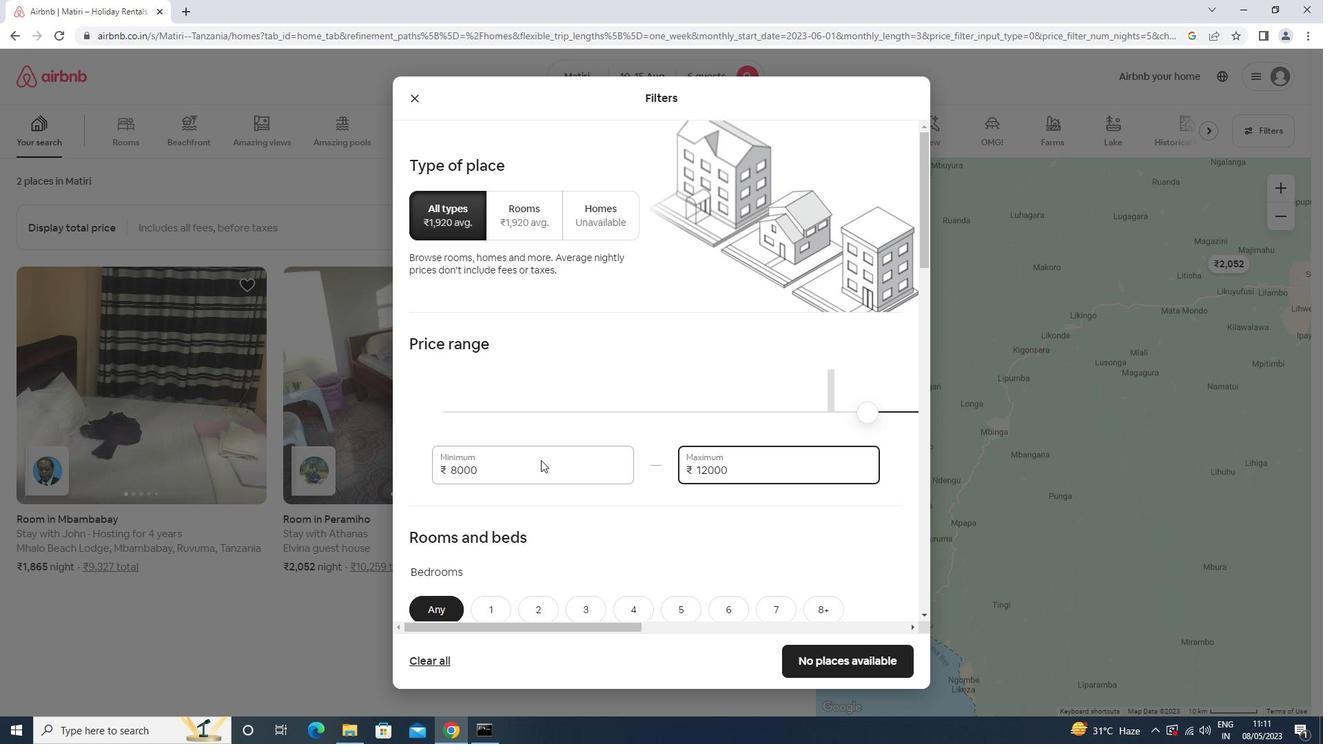 
Action: Mouse scrolled (541, 459) with delta (0, 0)
Screenshot: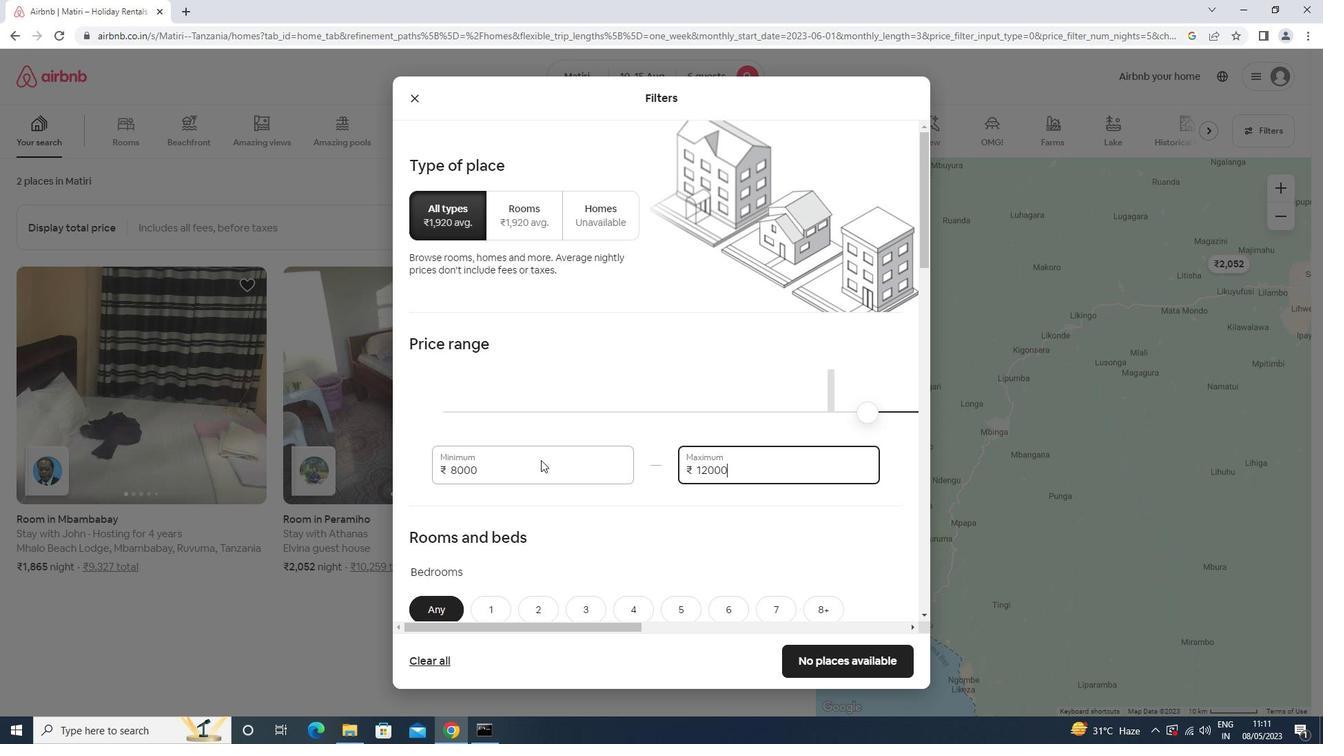
Action: Mouse scrolled (541, 459) with delta (0, 0)
Screenshot: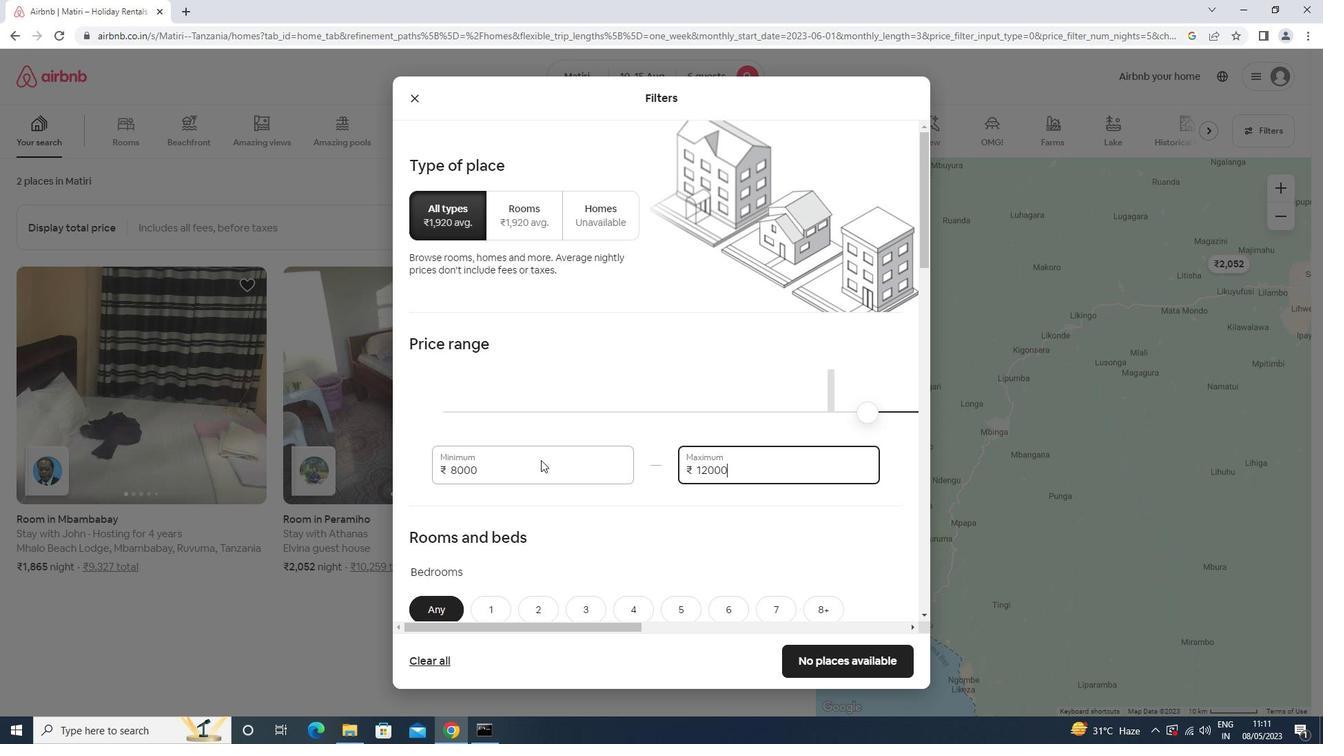 
Action: Mouse moved to (728, 405)
Screenshot: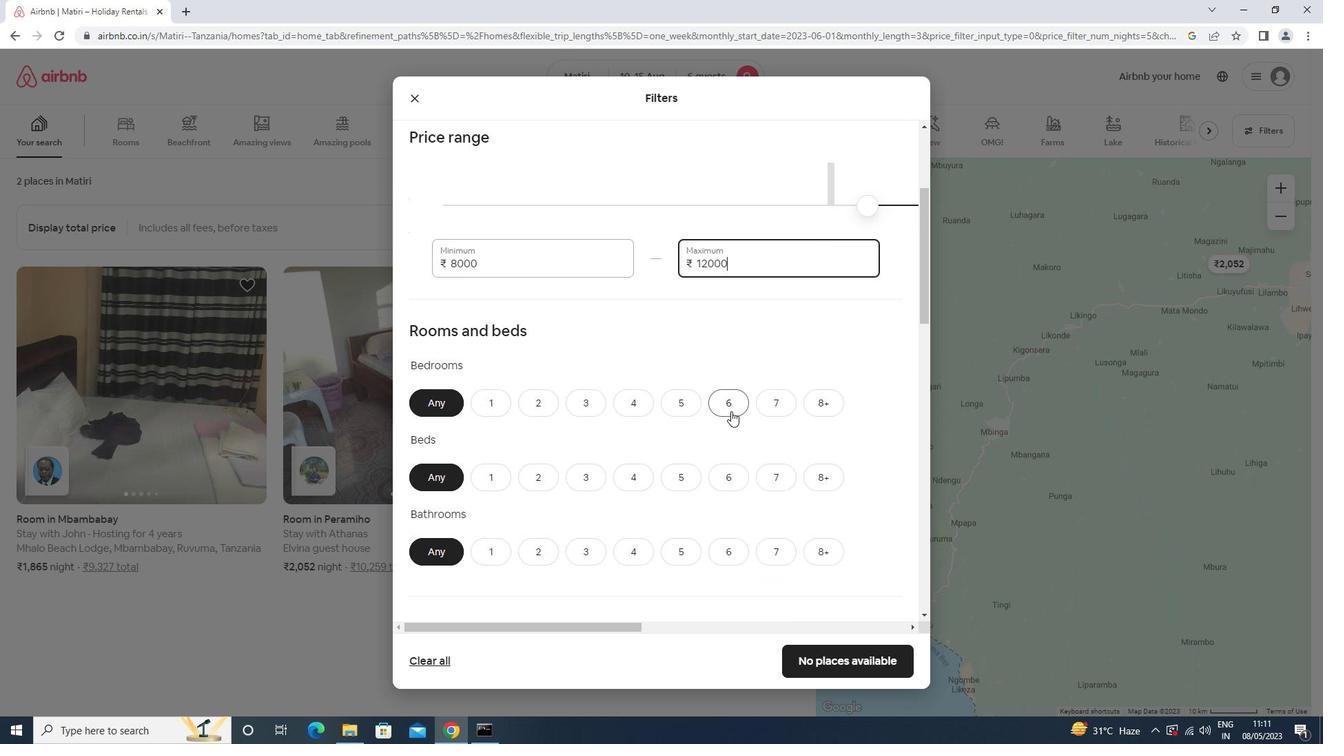 
Action: Mouse pressed left at (728, 405)
Screenshot: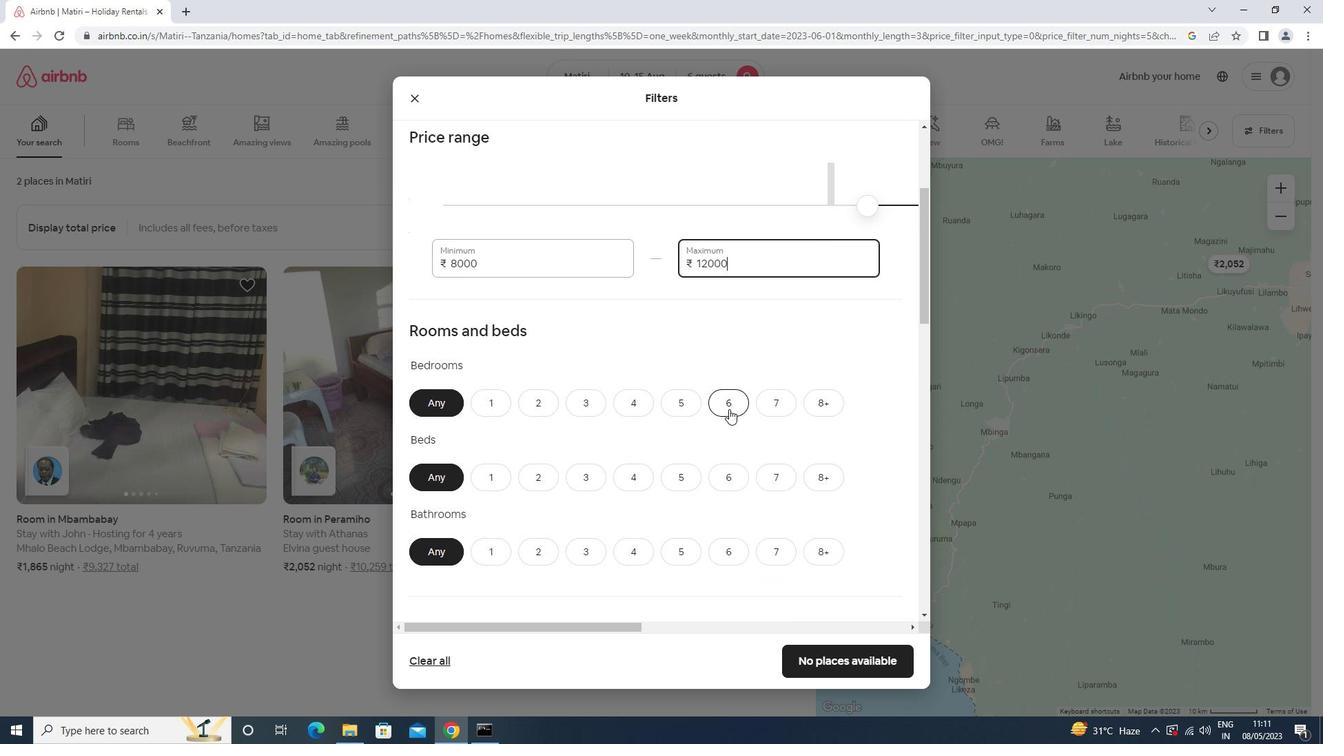
Action: Mouse moved to (734, 479)
Screenshot: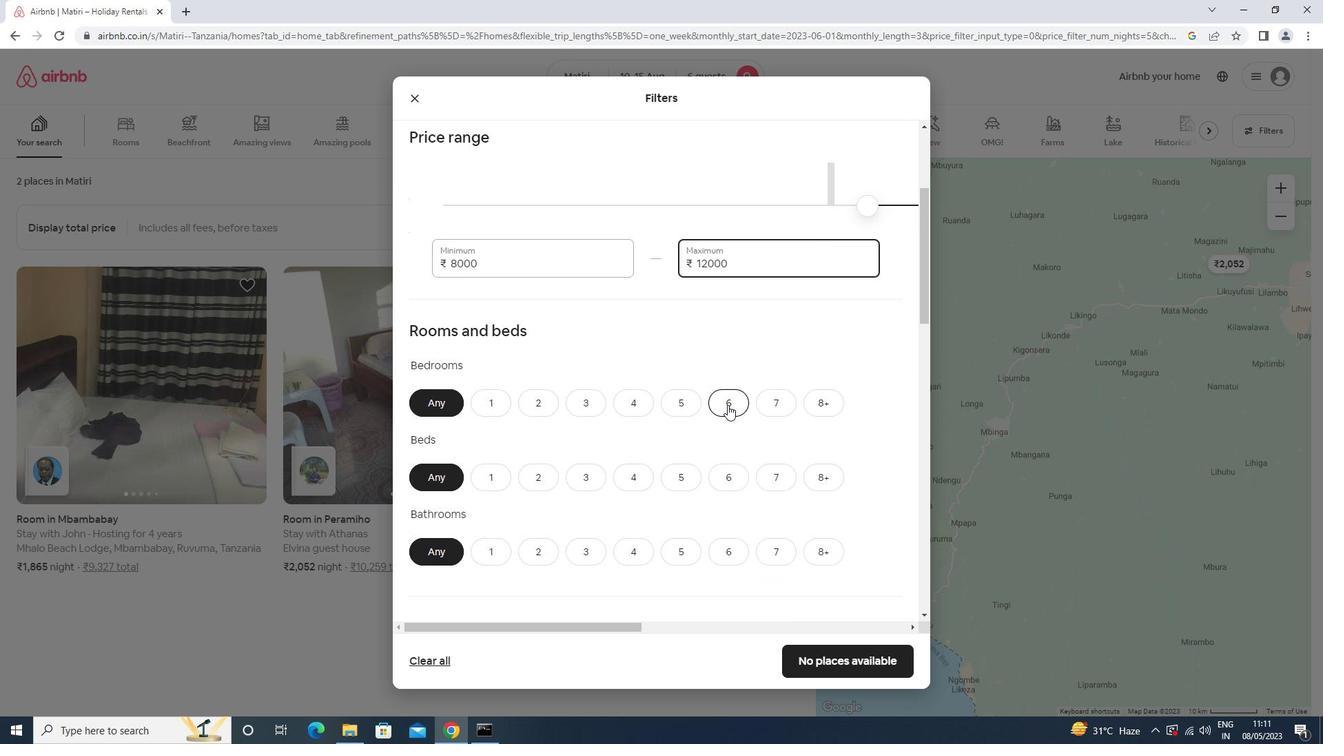 
Action: Mouse pressed left at (734, 479)
Screenshot: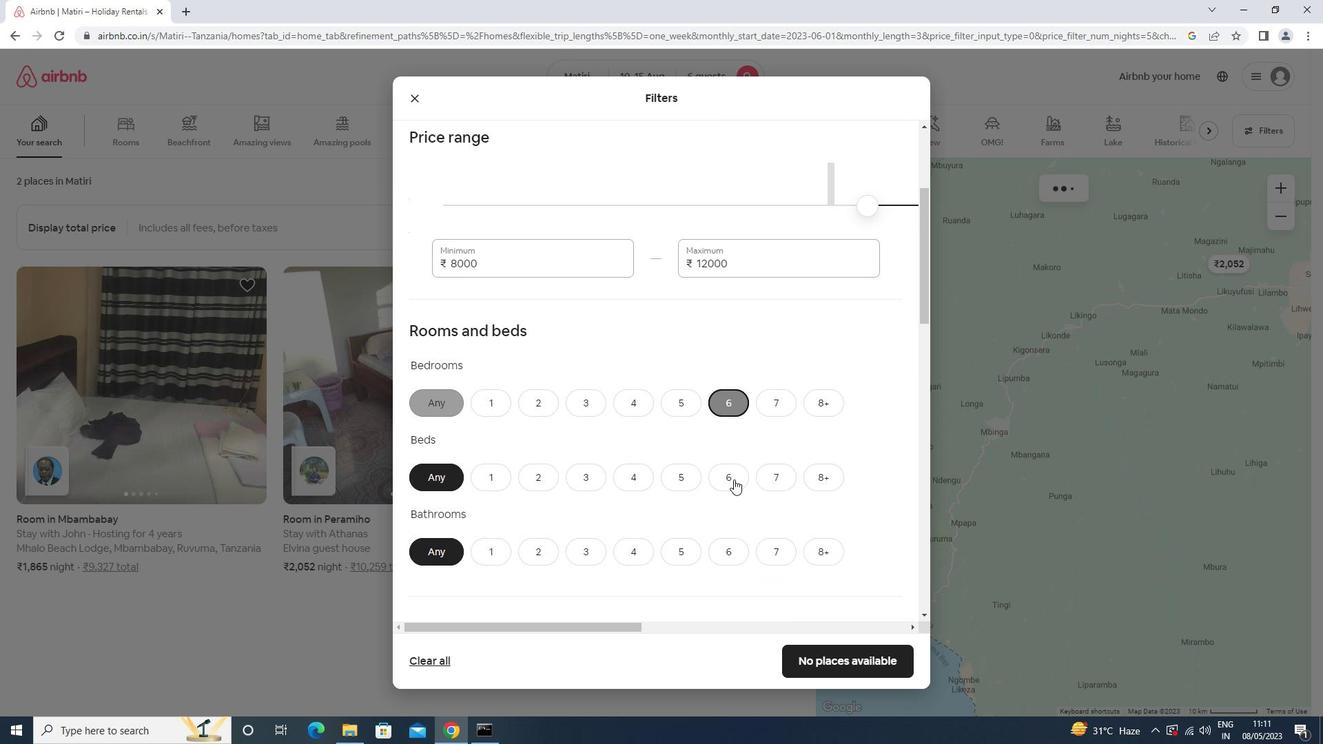 
Action: Mouse moved to (731, 548)
Screenshot: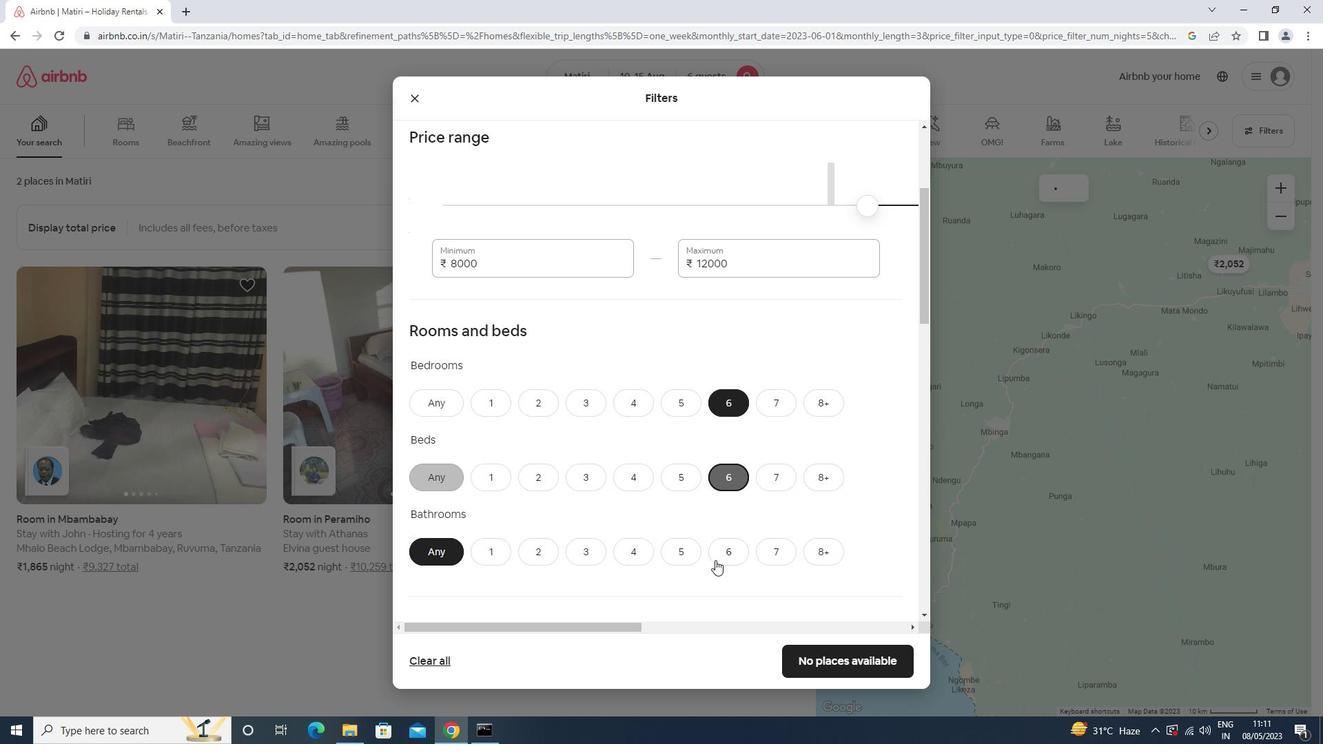 
Action: Mouse pressed left at (731, 548)
Screenshot: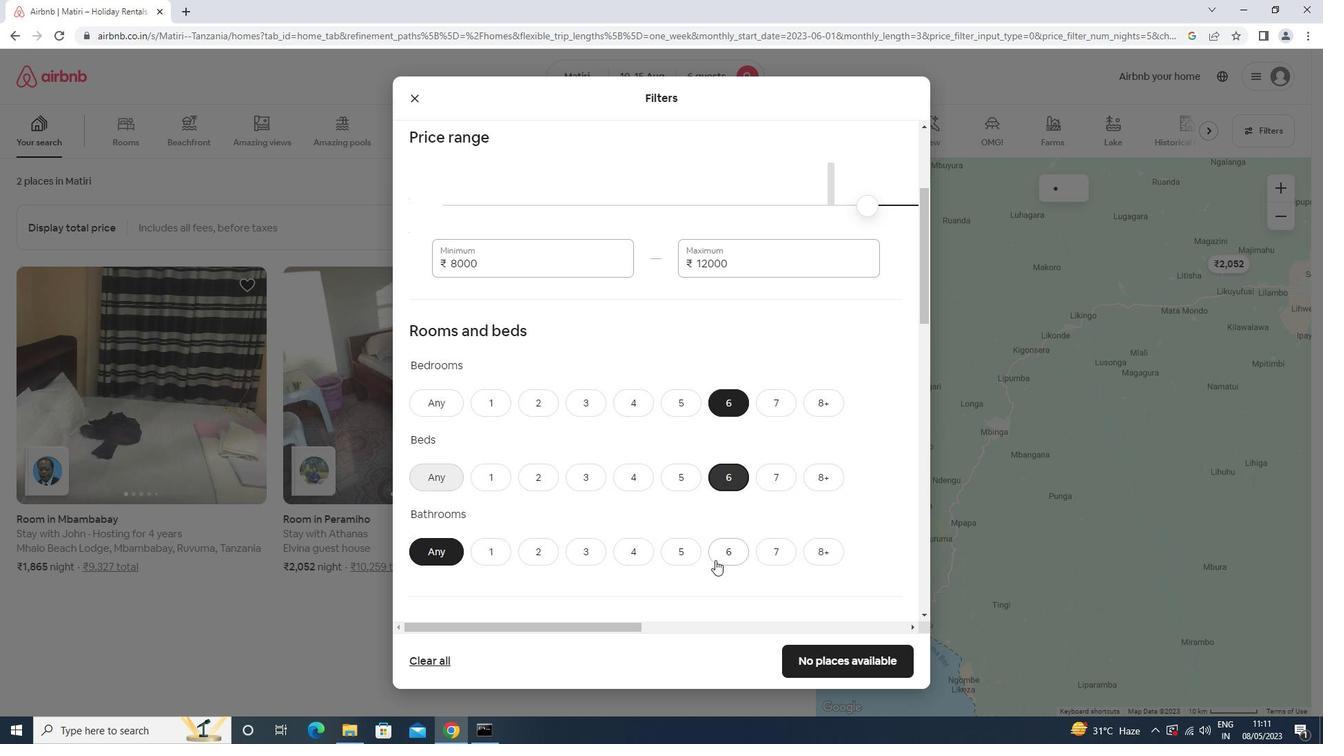 
Action: Mouse moved to (566, 404)
Screenshot: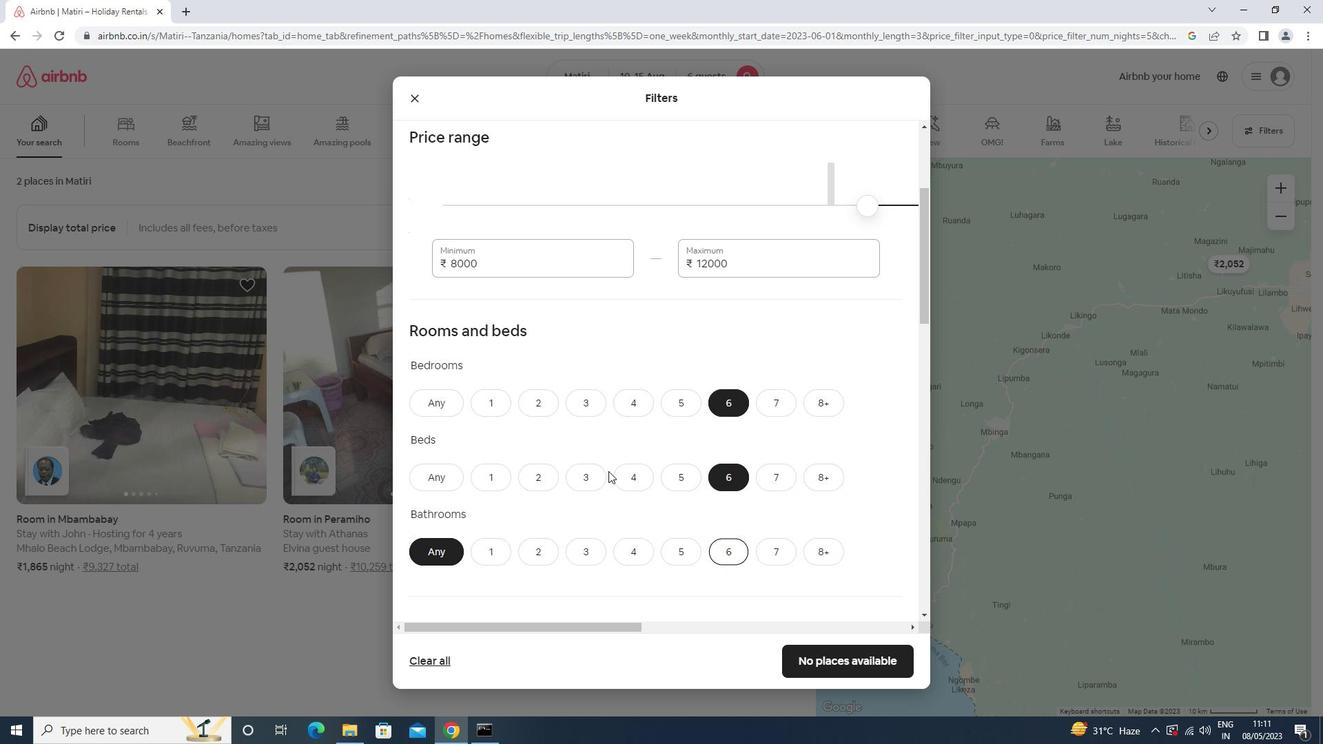 
Action: Mouse scrolled (566, 404) with delta (0, 0)
Screenshot: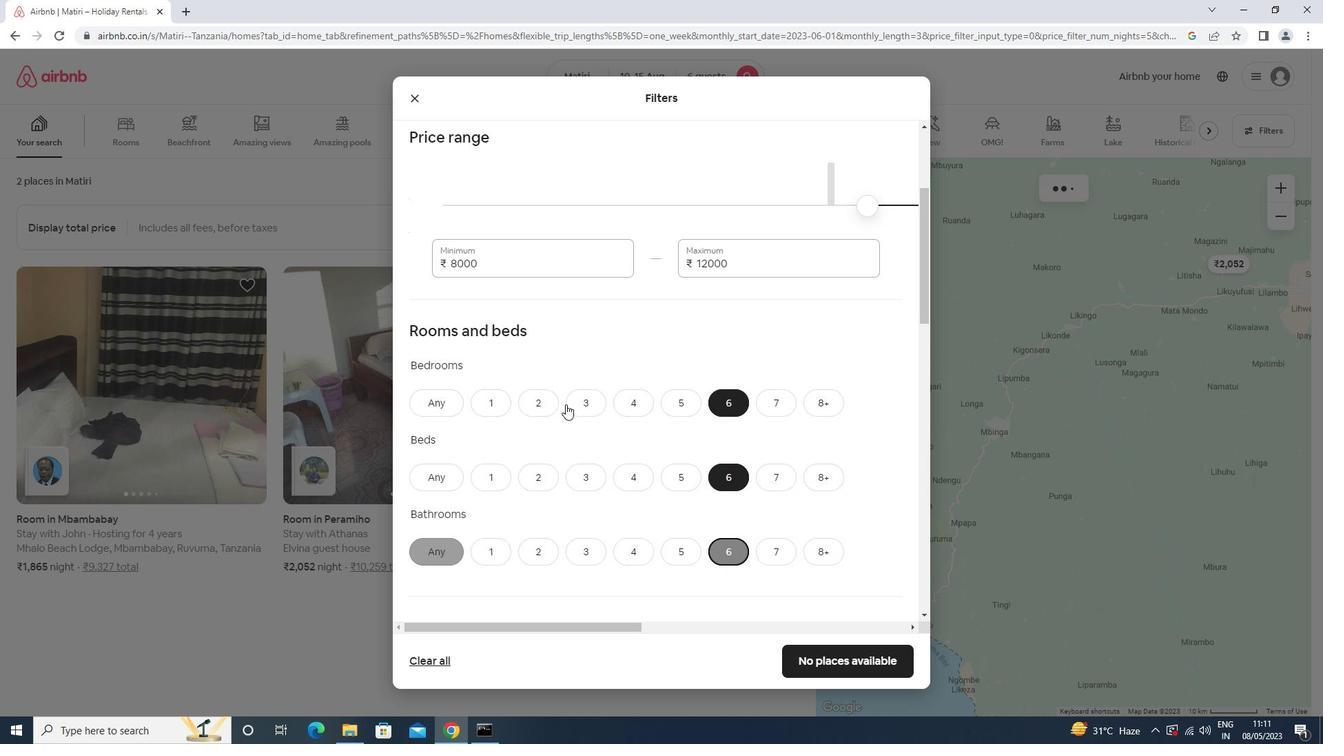 
Action: Mouse scrolled (566, 404) with delta (0, 0)
Screenshot: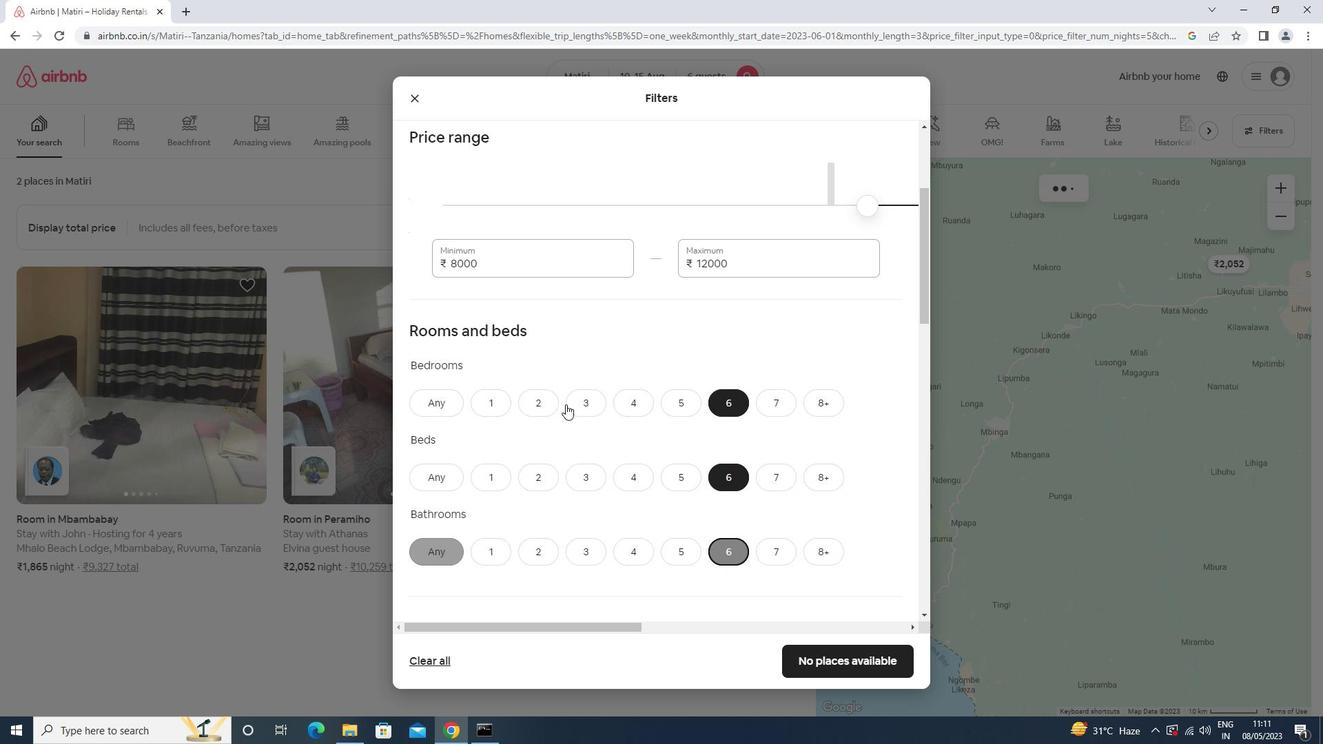 
Action: Mouse scrolled (566, 404) with delta (0, 0)
Screenshot: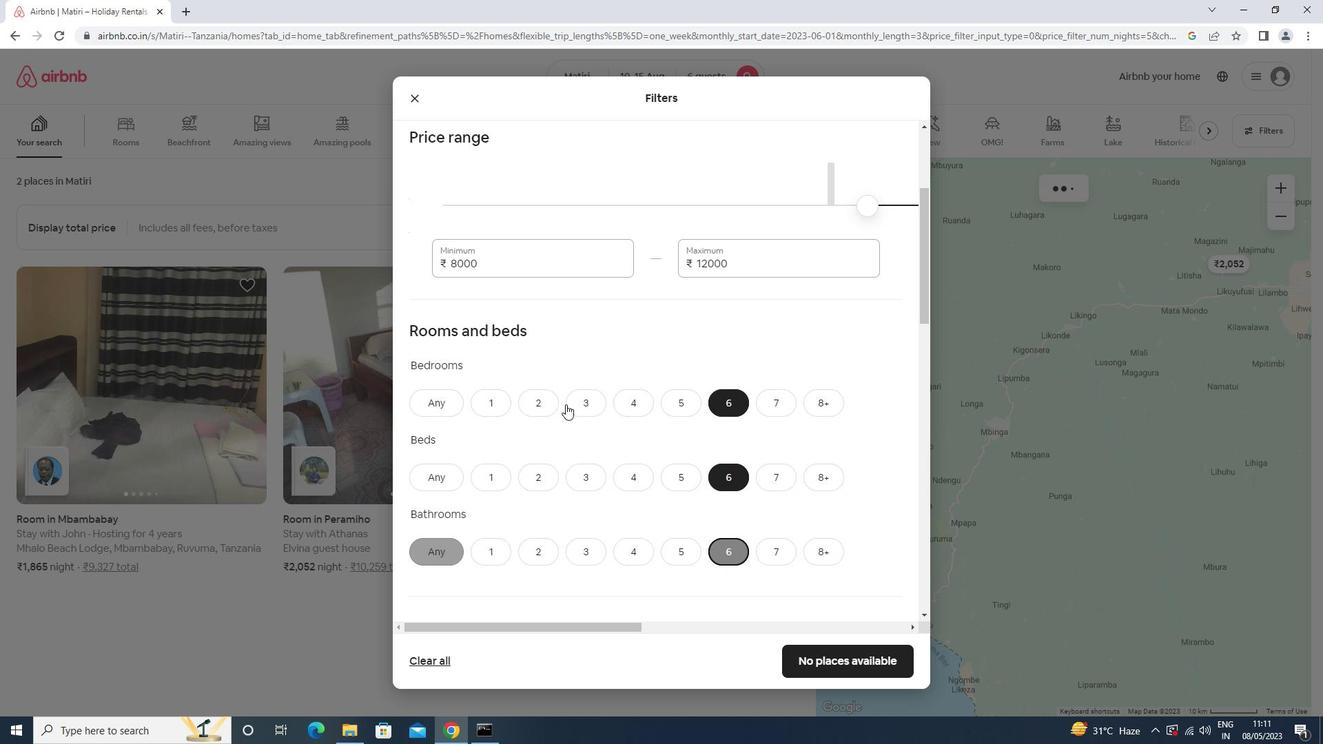 
Action: Mouse scrolled (566, 404) with delta (0, 0)
Screenshot: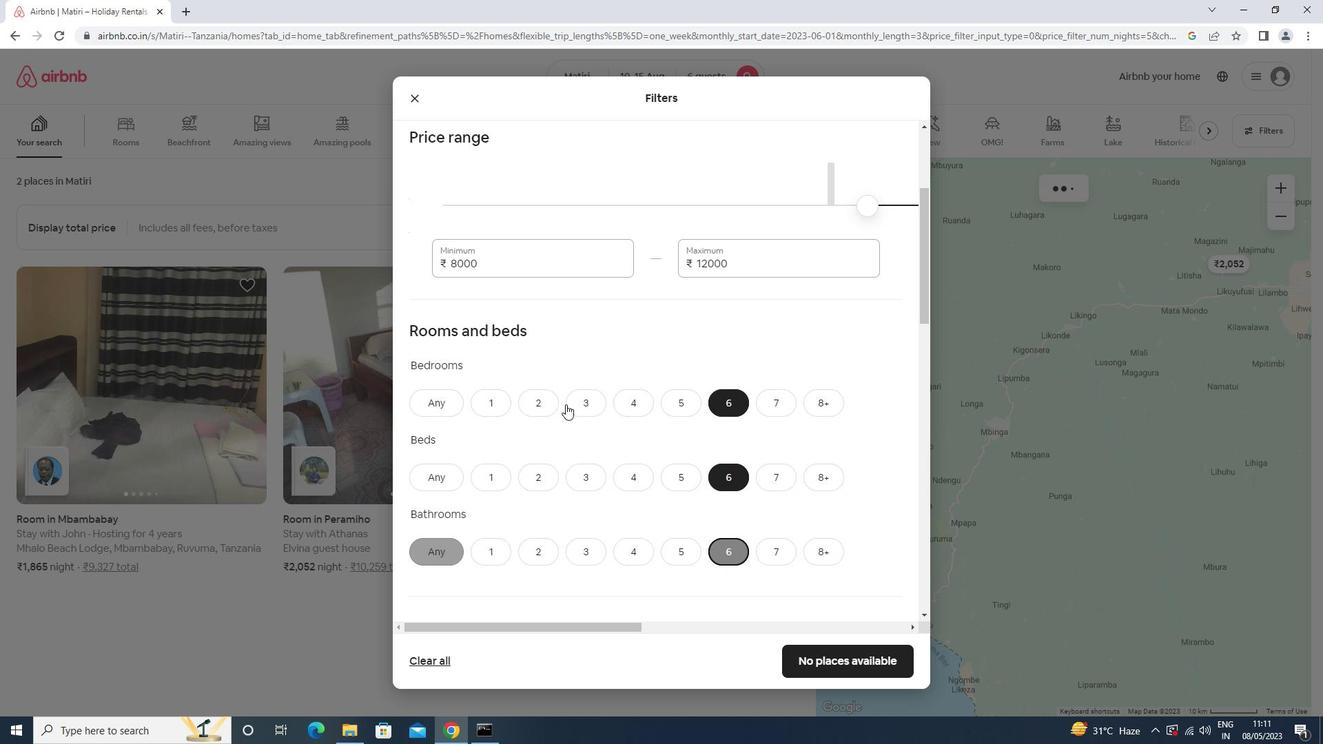 
Action: Mouse scrolled (566, 404) with delta (0, 0)
Screenshot: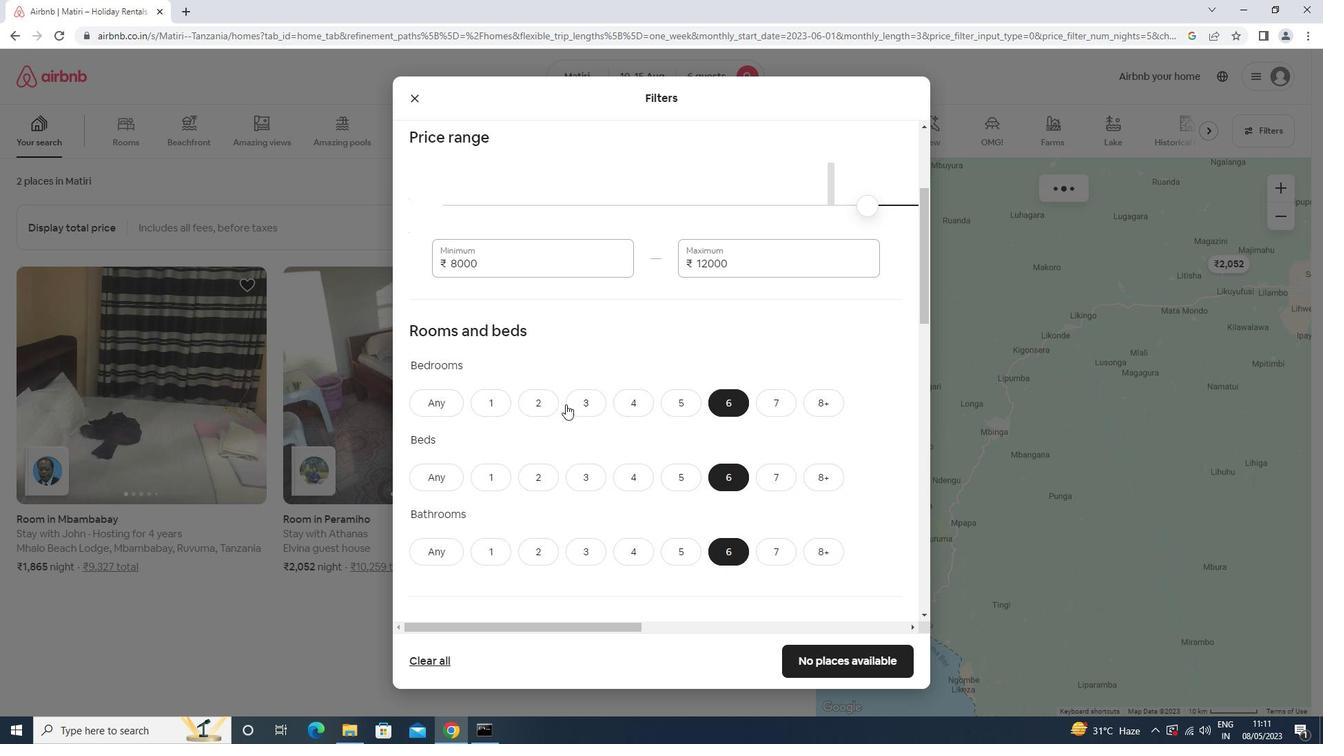 
Action: Mouse moved to (459, 365)
Screenshot: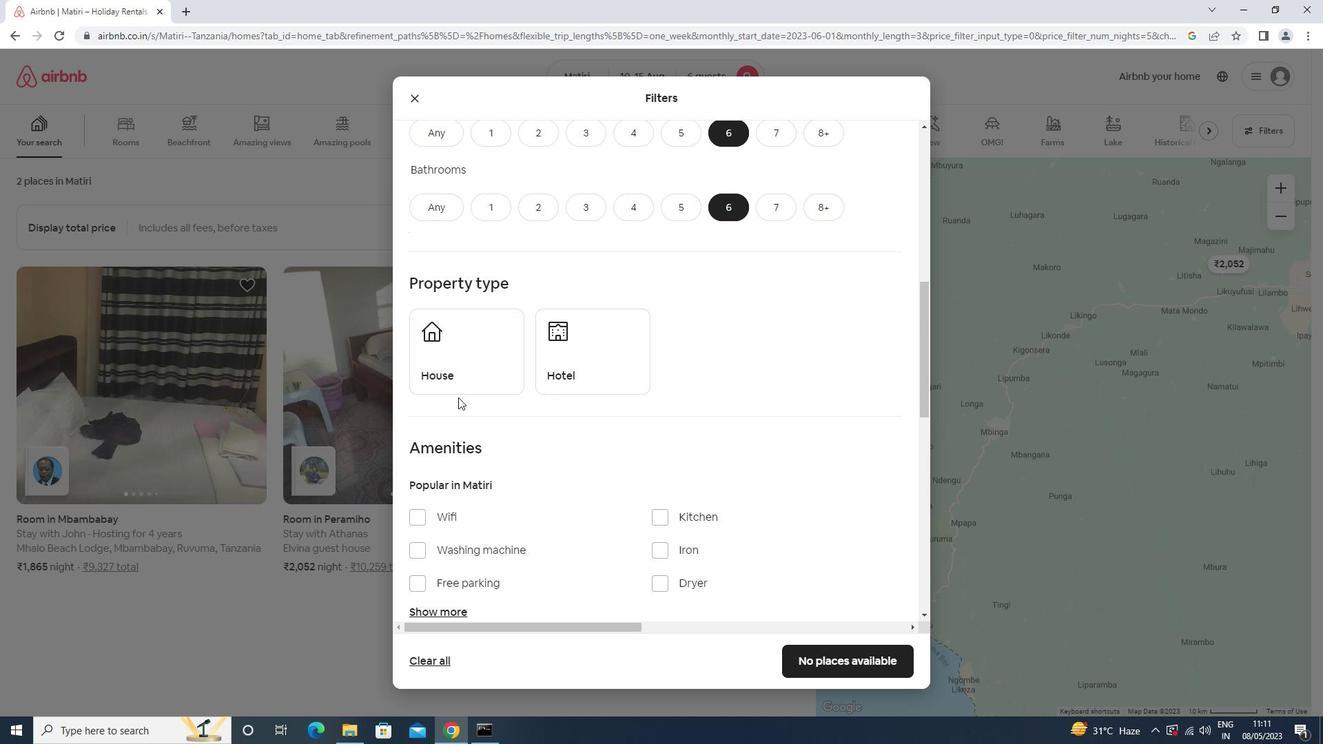 
Action: Mouse pressed left at (459, 365)
Screenshot: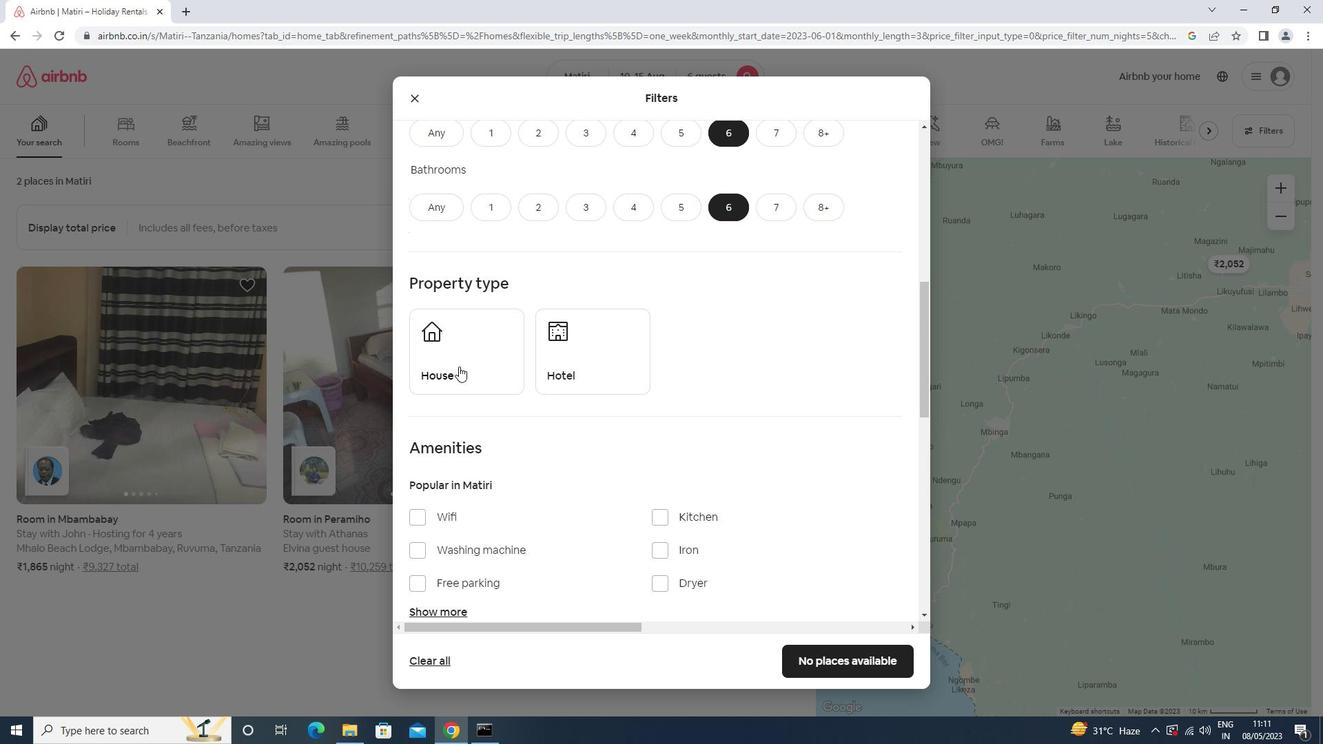 
Action: Mouse moved to (501, 432)
Screenshot: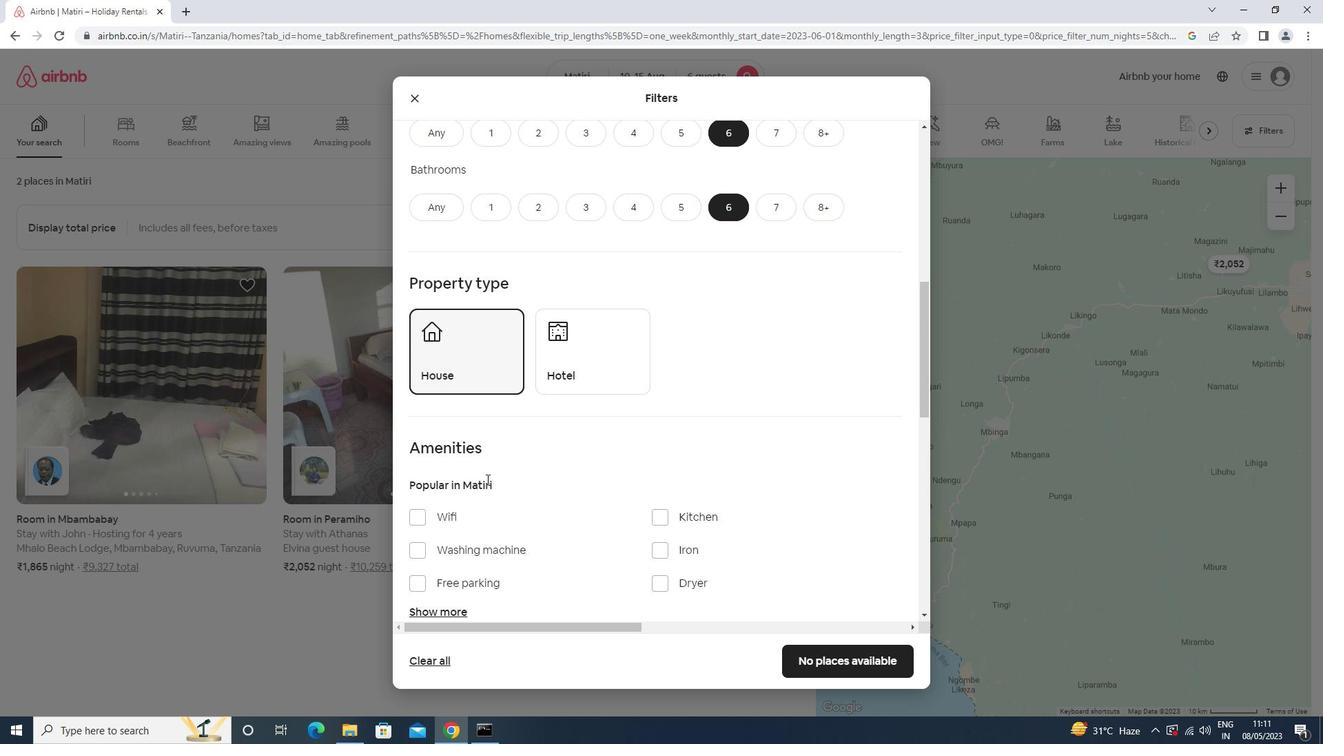 
Action: Mouse scrolled (501, 431) with delta (0, 0)
Screenshot: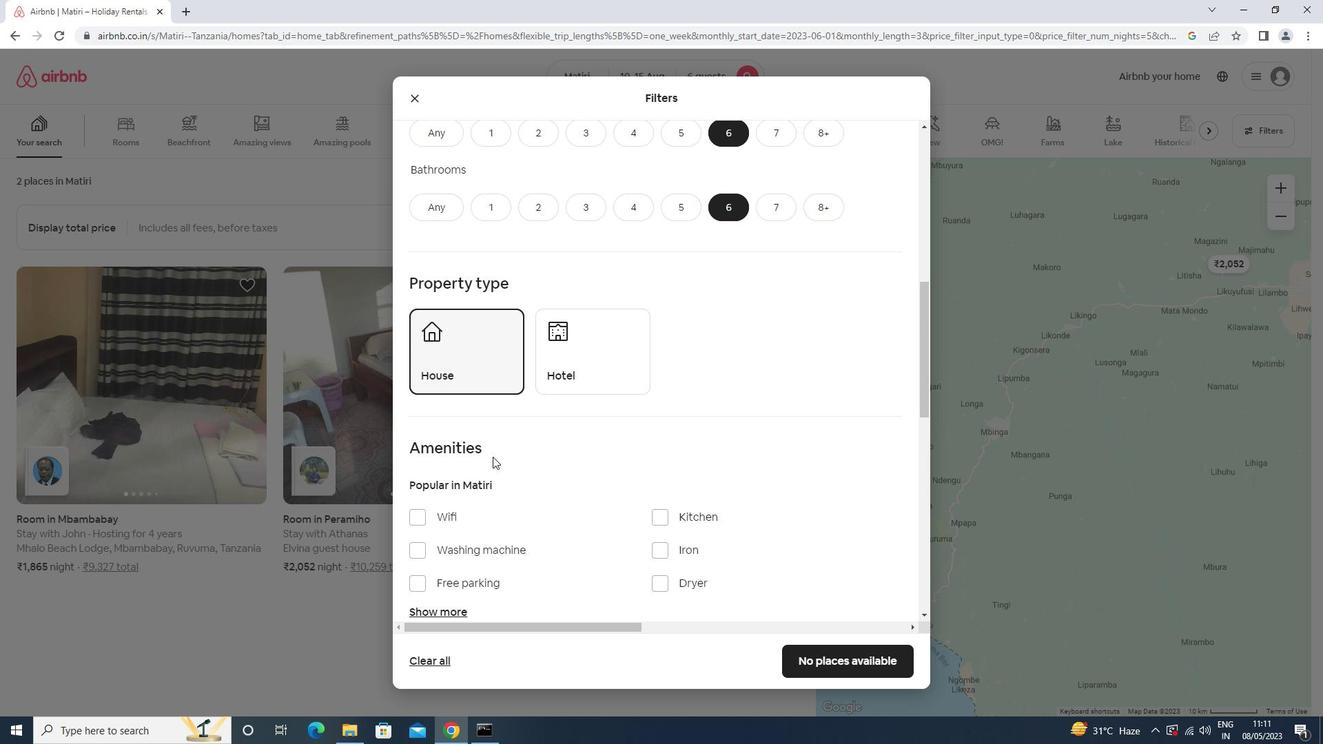 
Action: Mouse scrolled (501, 431) with delta (0, 0)
Screenshot: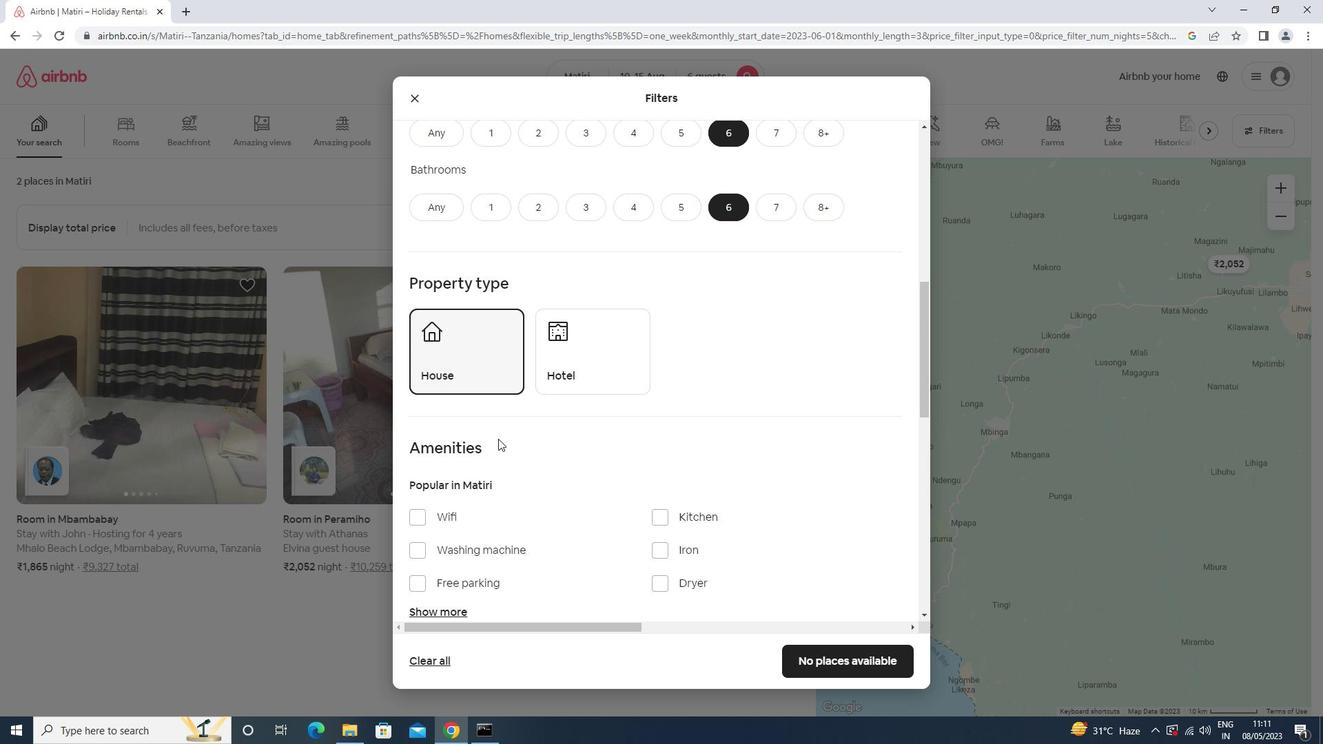 
Action: Mouse scrolled (501, 431) with delta (0, 0)
Screenshot: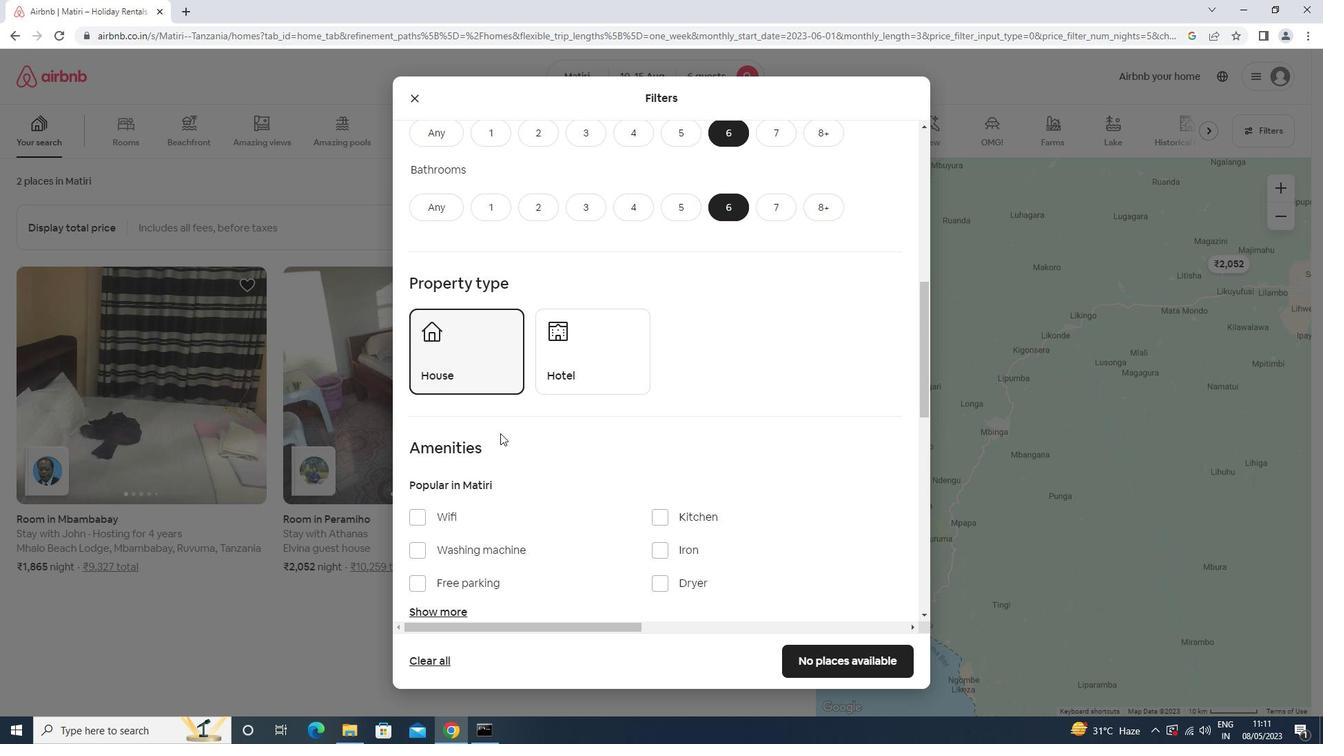 
Action: Mouse scrolled (501, 431) with delta (0, 0)
Screenshot: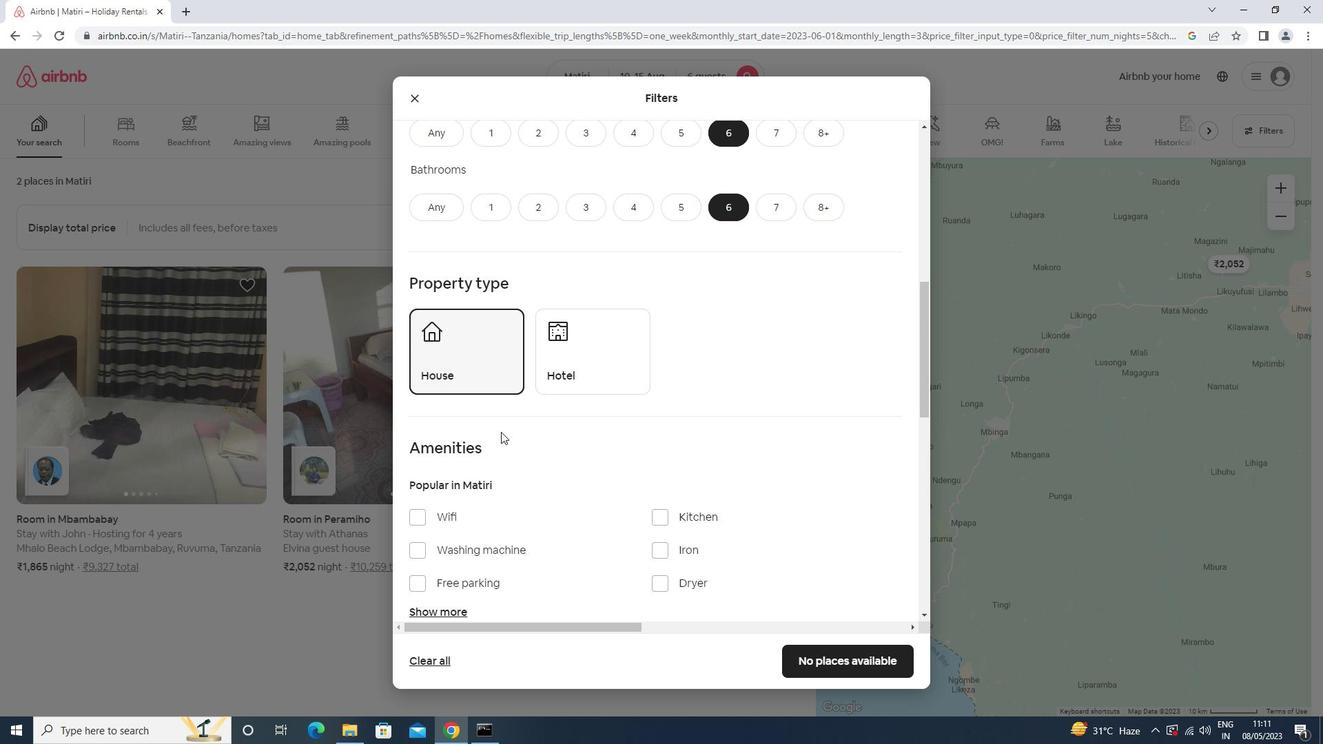 
Action: Mouse moved to (450, 336)
Screenshot: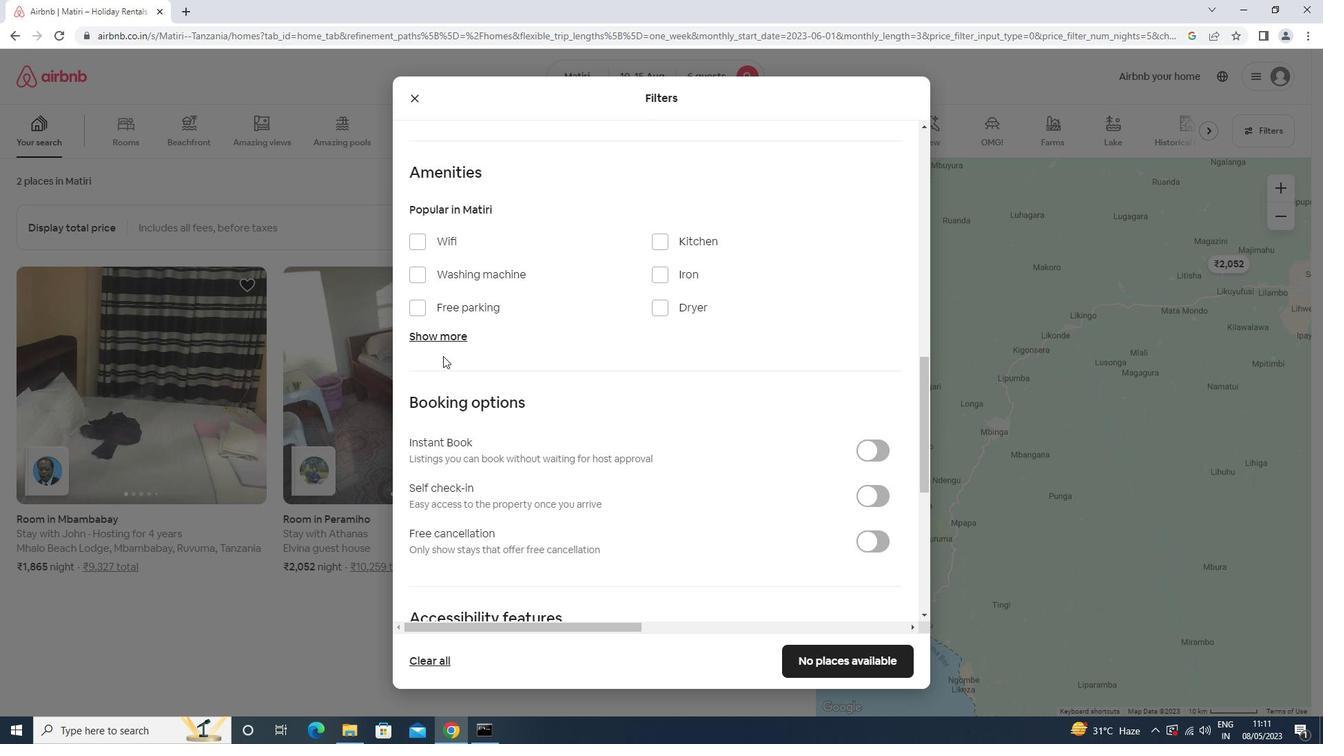 
Action: Mouse pressed left at (450, 336)
Screenshot: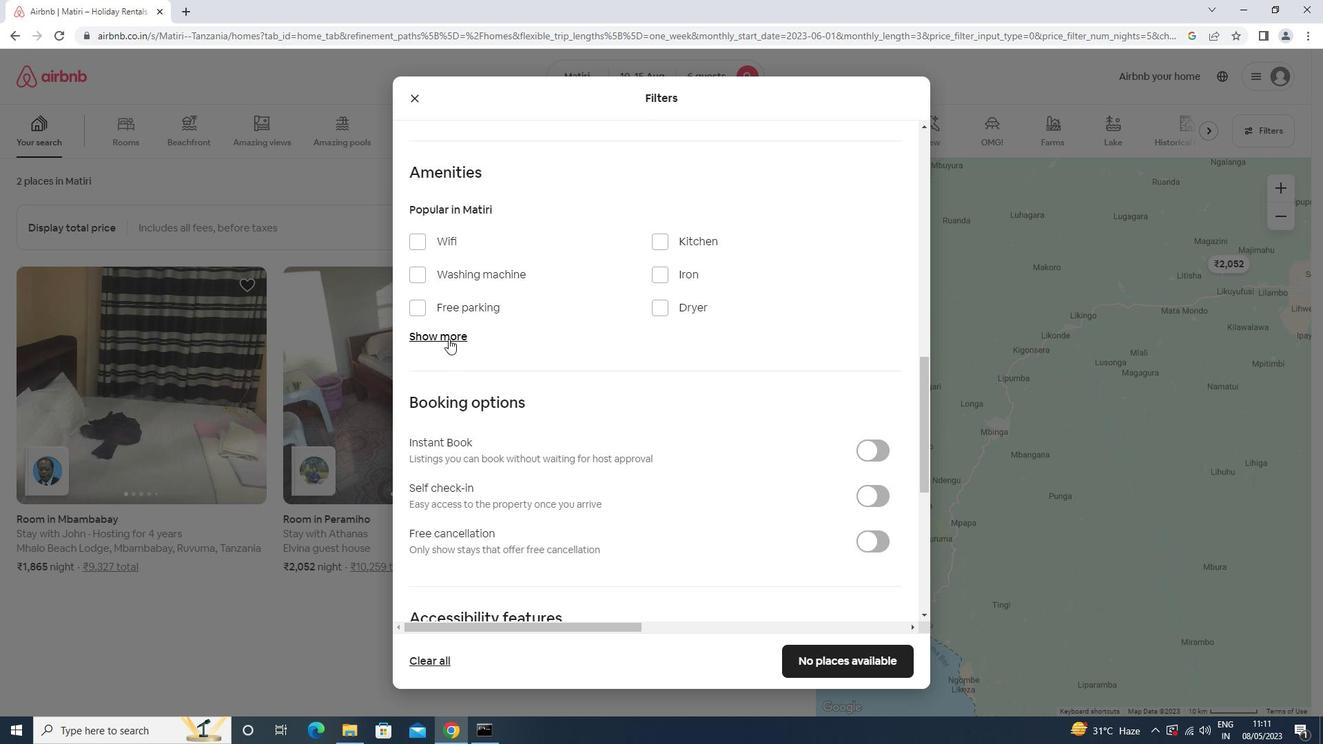
Action: Mouse moved to (458, 307)
Screenshot: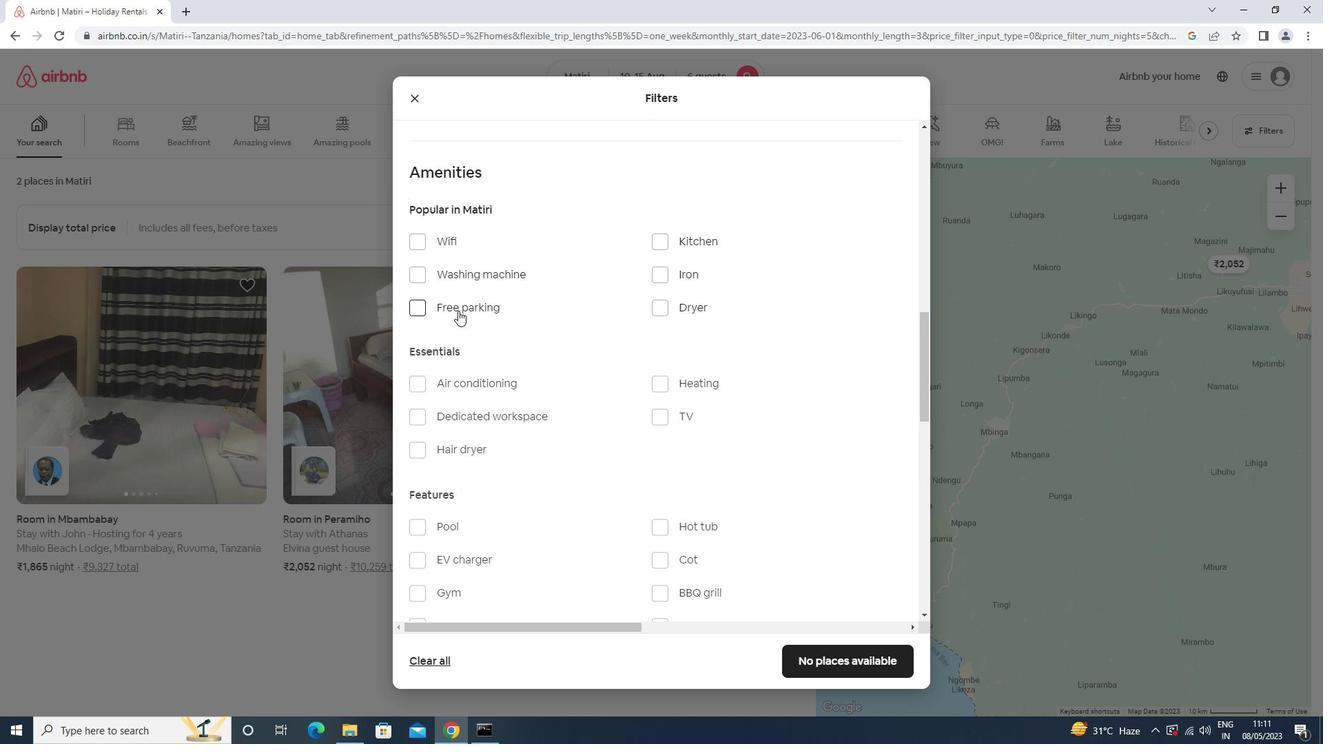 
Action: Mouse pressed left at (458, 307)
Screenshot: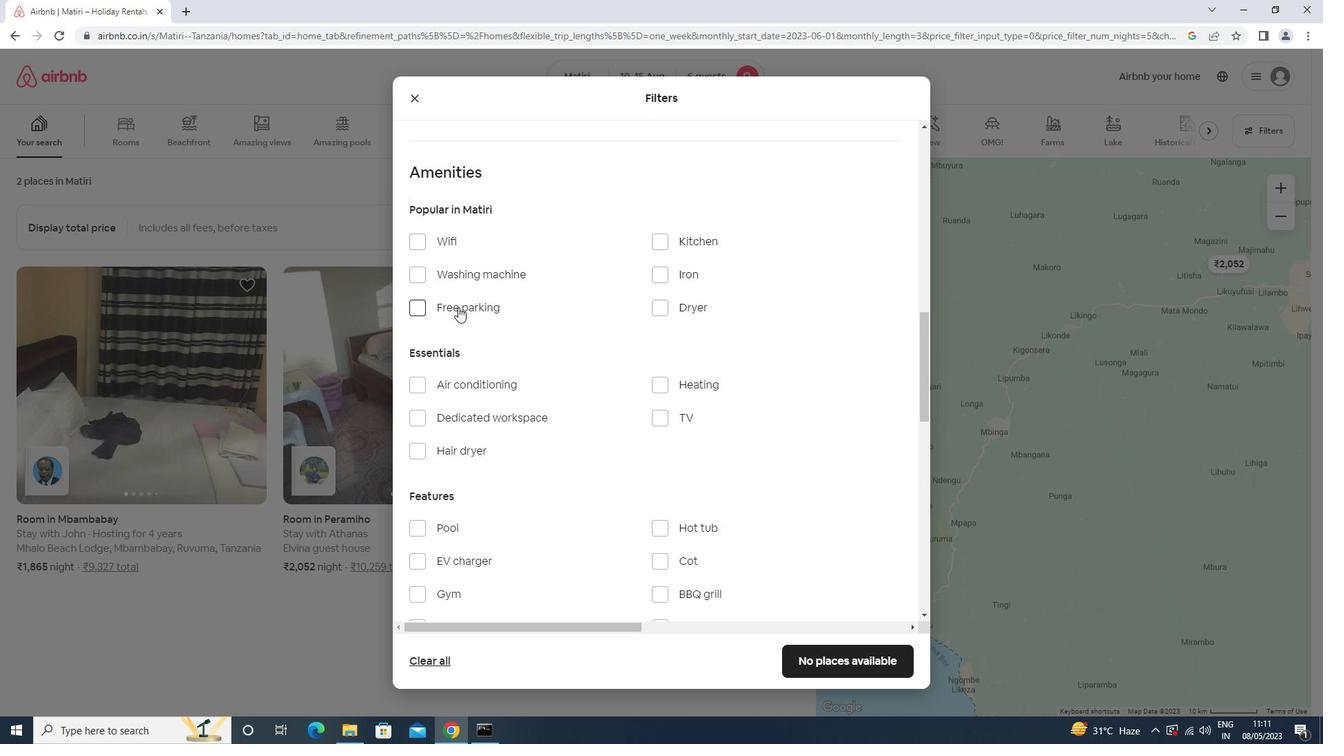 
Action: Mouse moved to (448, 239)
Screenshot: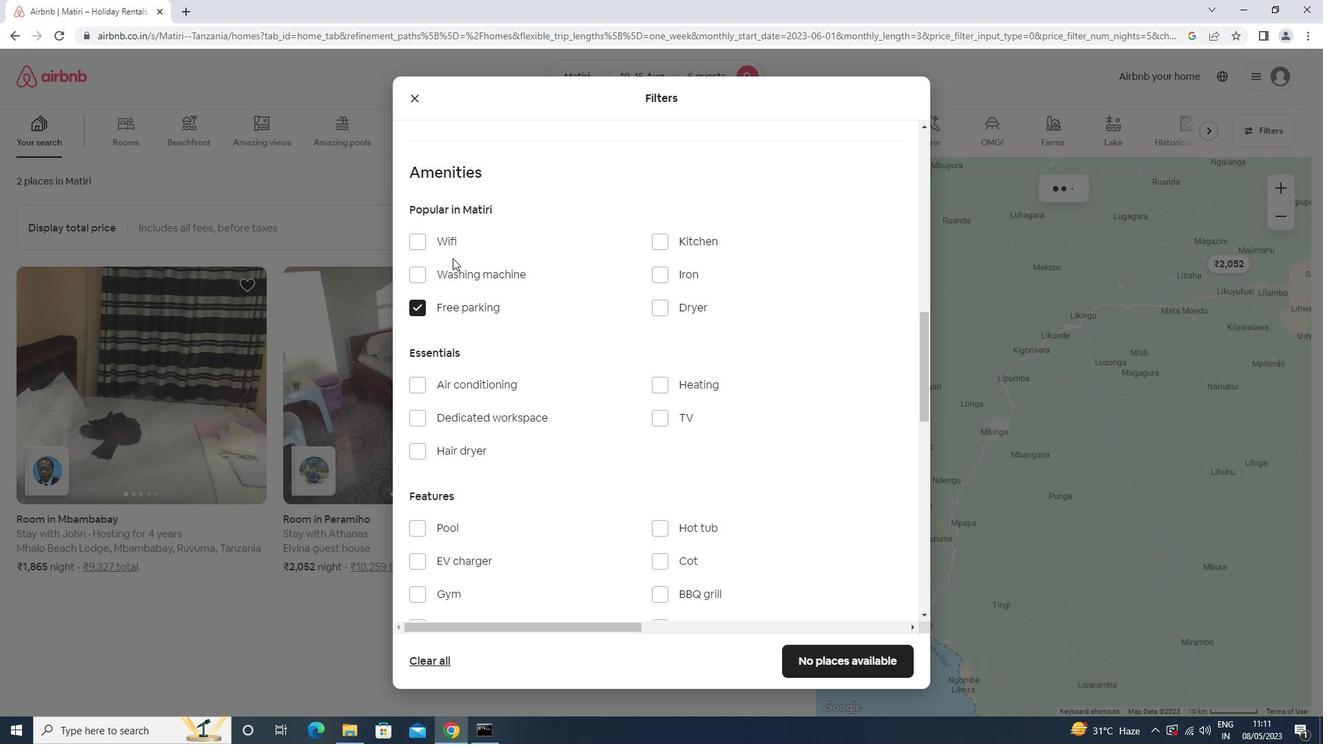 
Action: Mouse pressed left at (448, 239)
Screenshot: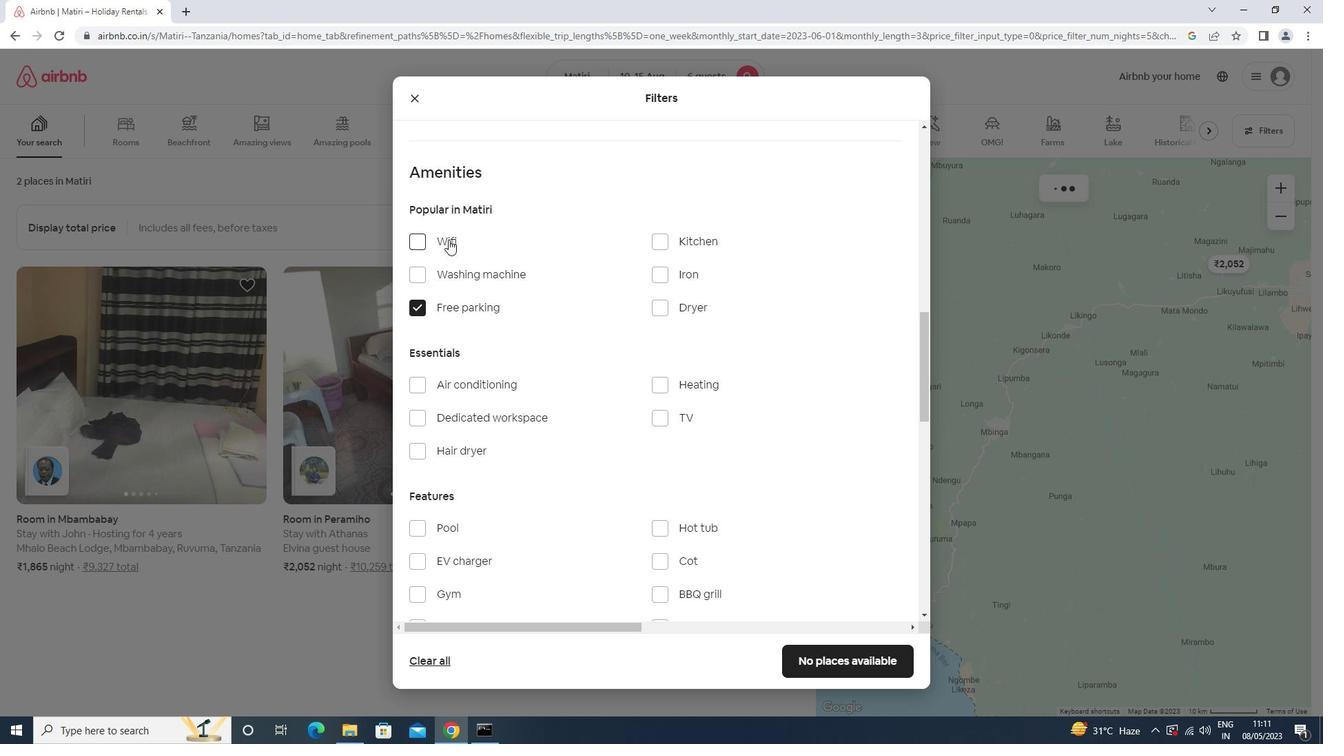 
Action: Mouse moved to (669, 288)
Screenshot: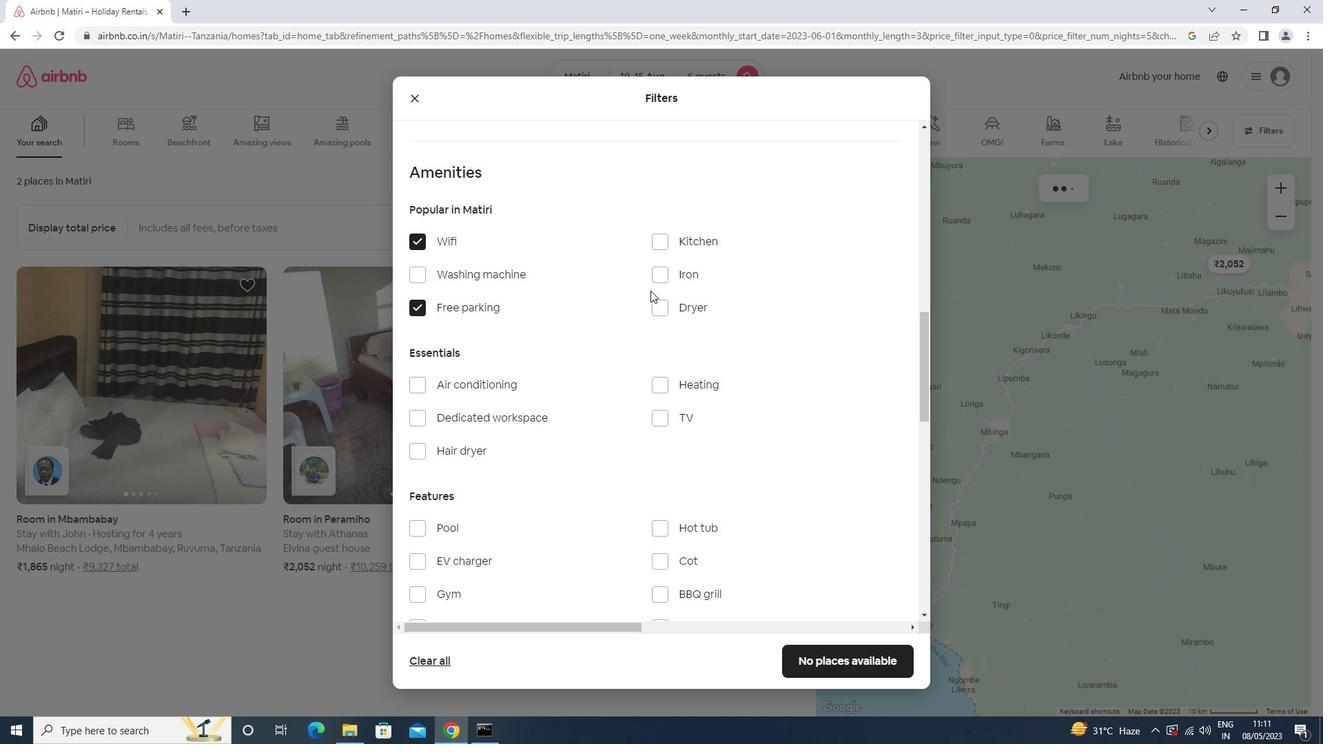 
Action: Mouse scrolled (669, 288) with delta (0, 0)
Screenshot: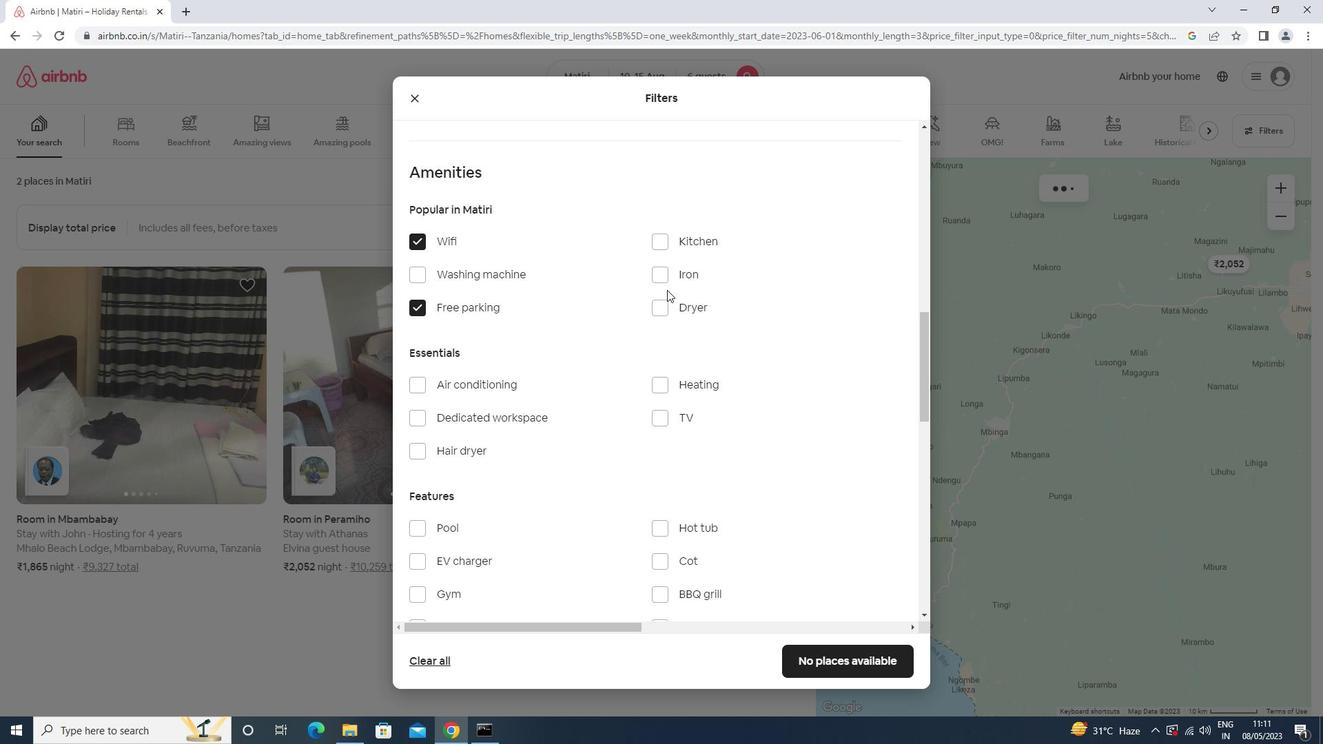 
Action: Mouse scrolled (669, 288) with delta (0, 0)
Screenshot: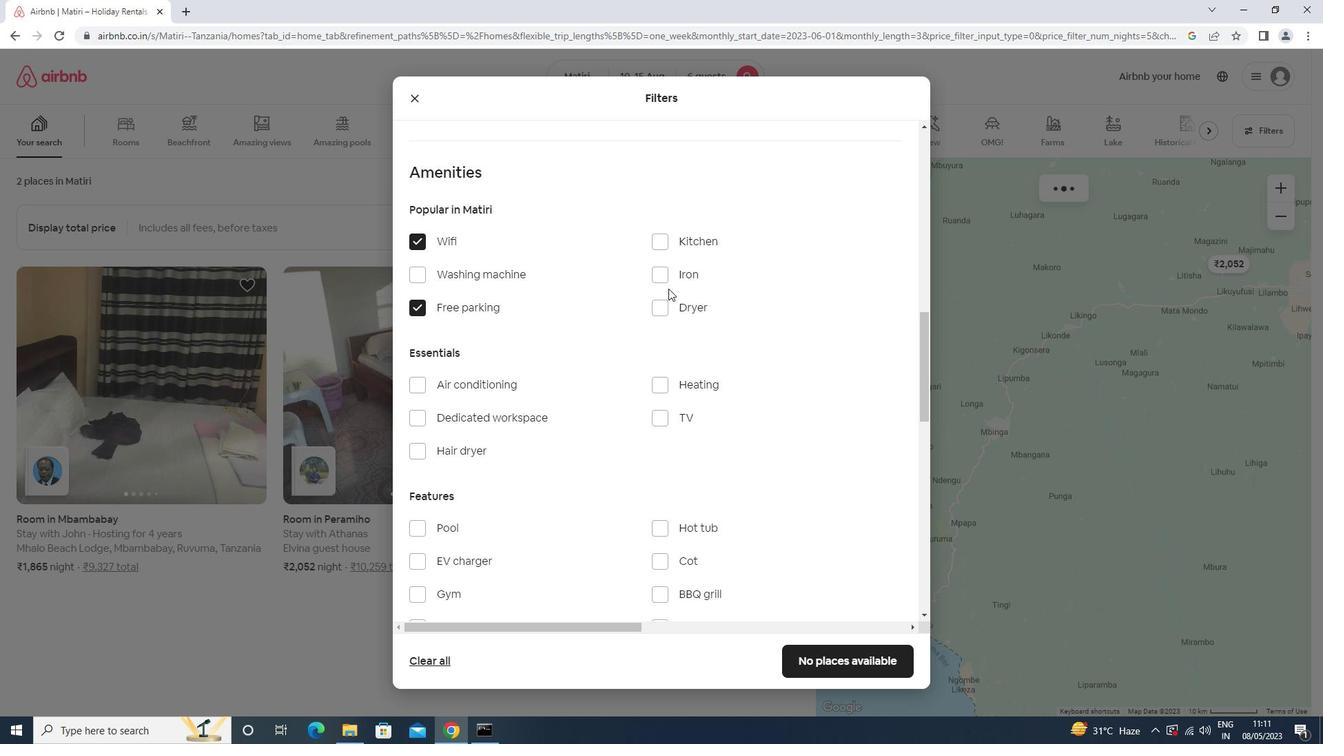 
Action: Mouse moved to (680, 275)
Screenshot: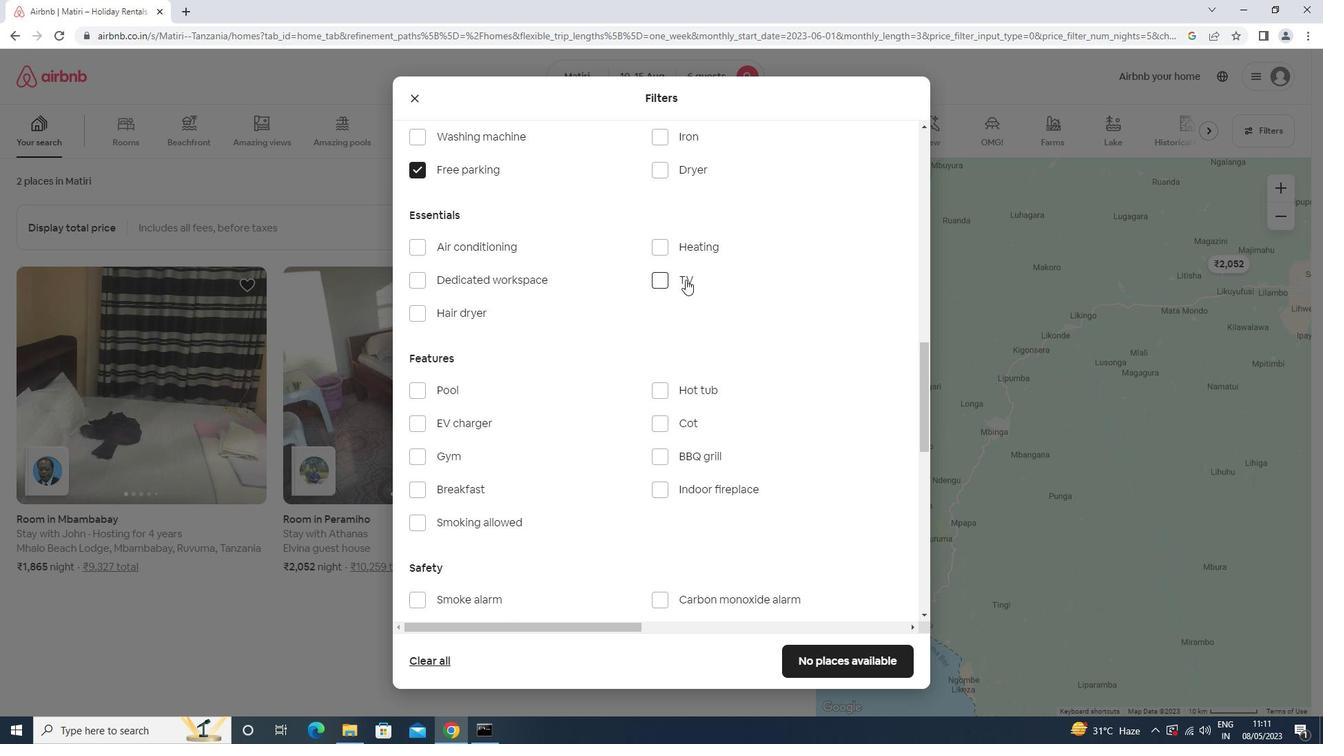 
Action: Mouse pressed left at (680, 275)
Screenshot: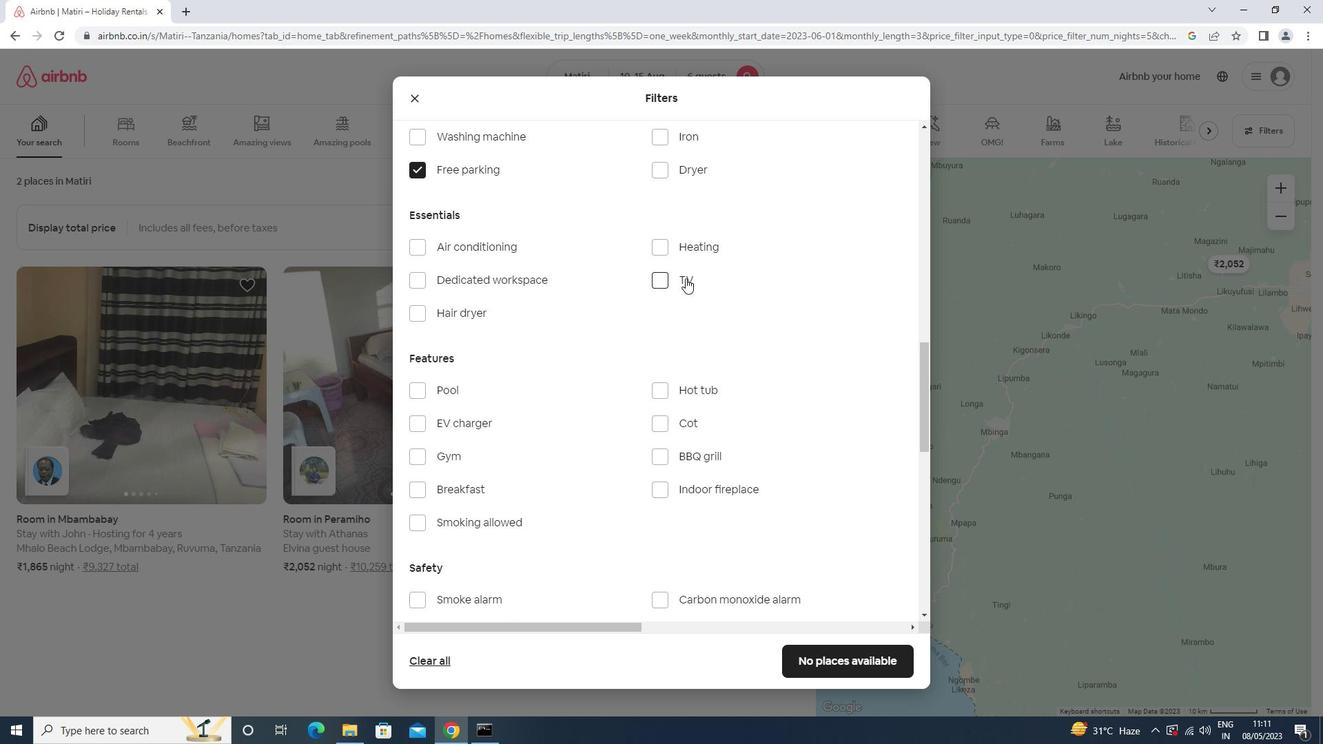 
Action: Mouse moved to (588, 293)
Screenshot: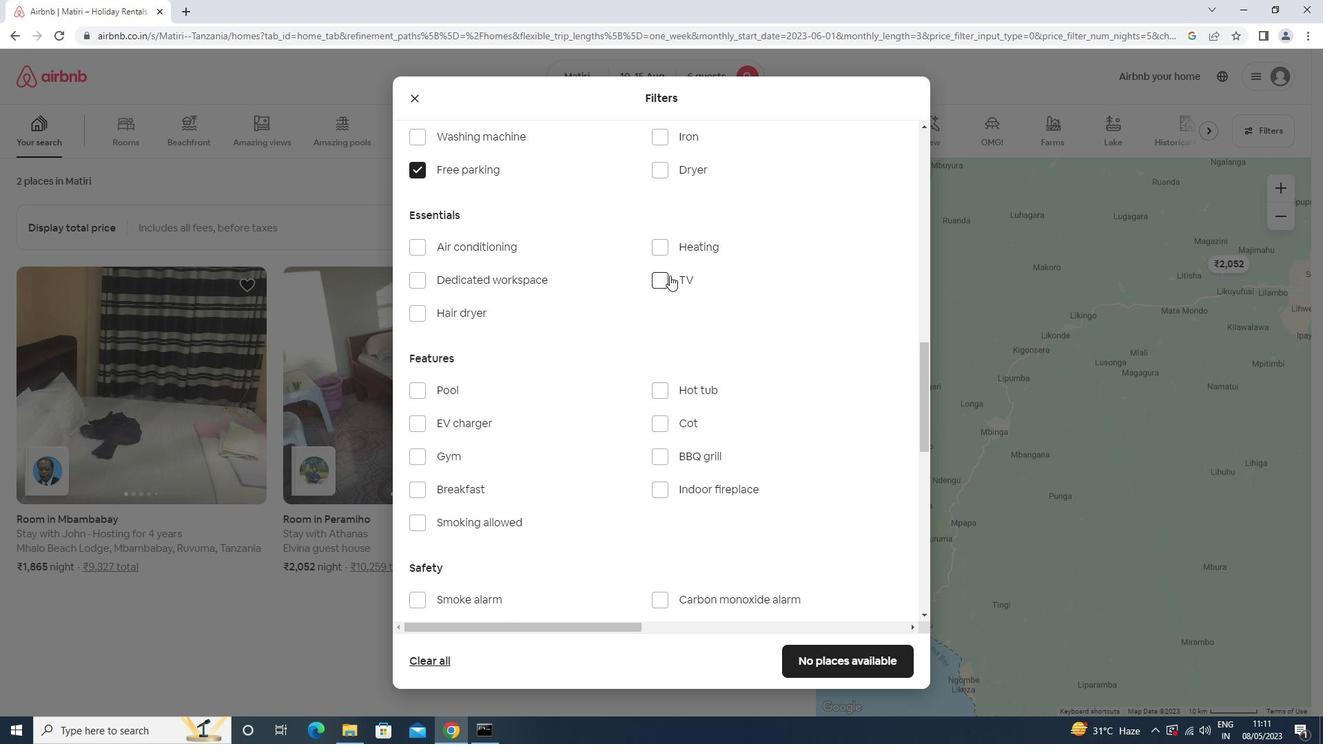 
Action: Mouse scrolled (588, 293) with delta (0, 0)
Screenshot: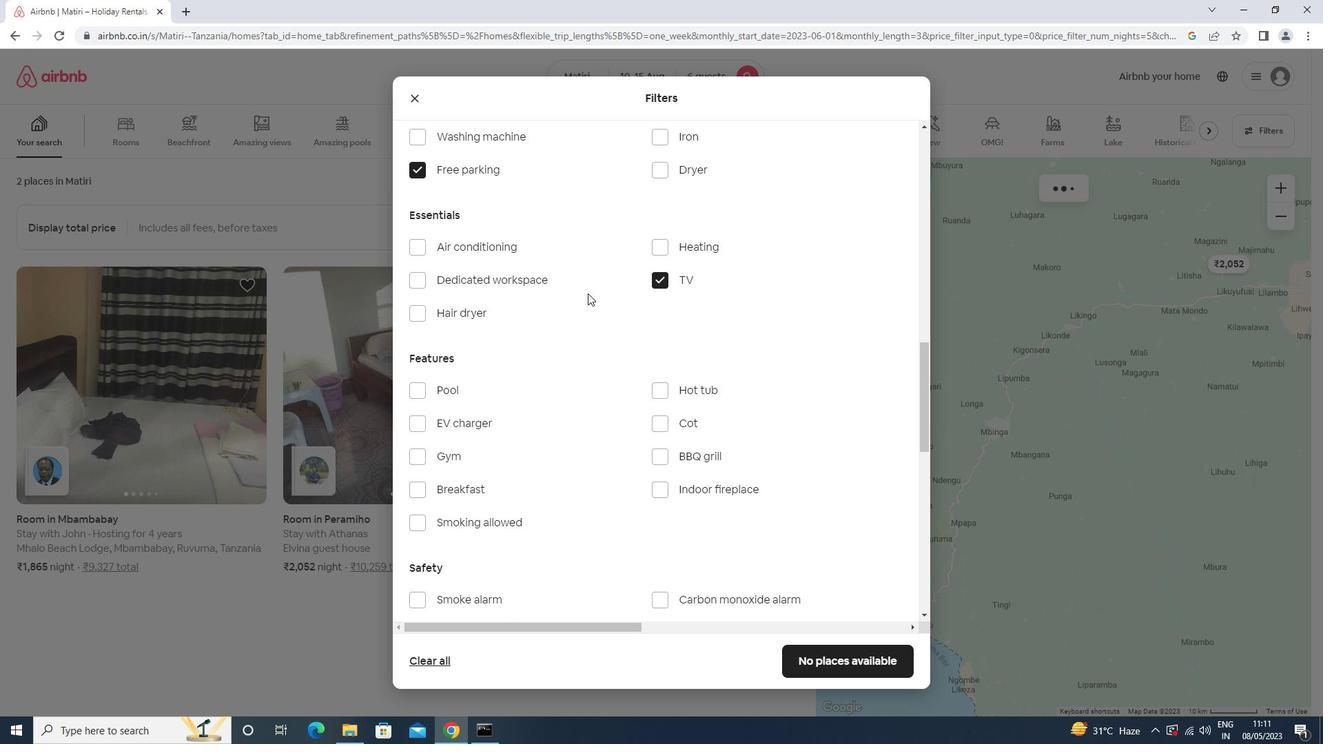 
Action: Mouse scrolled (588, 293) with delta (0, 0)
Screenshot: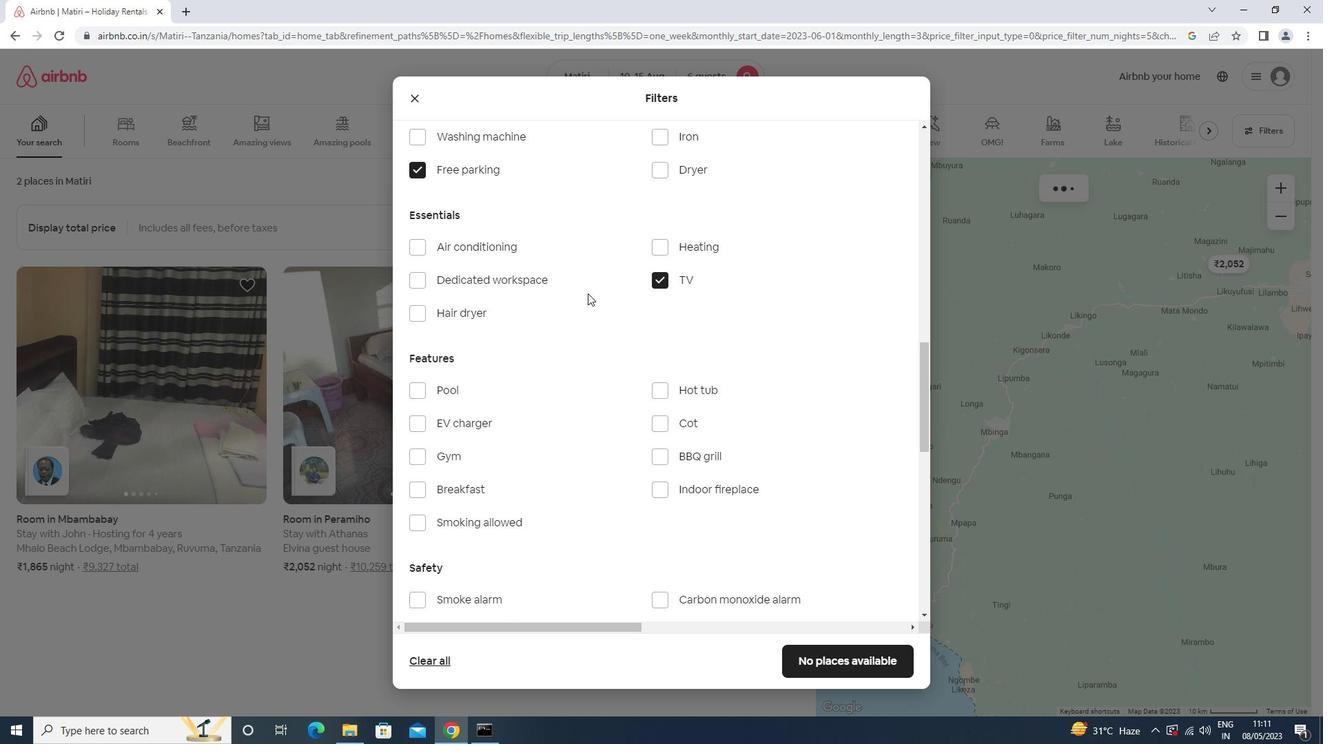 
Action: Mouse scrolled (588, 293) with delta (0, 0)
Screenshot: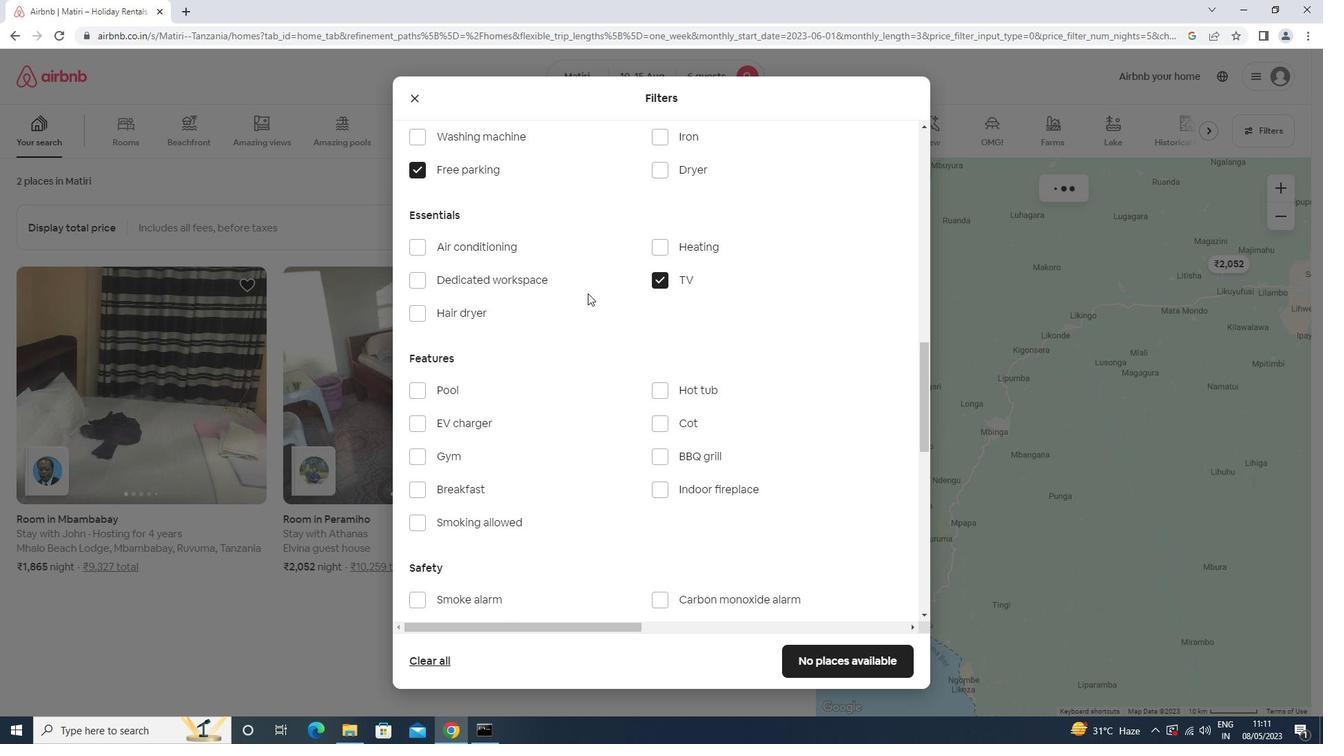 
Action: Mouse moved to (436, 284)
Screenshot: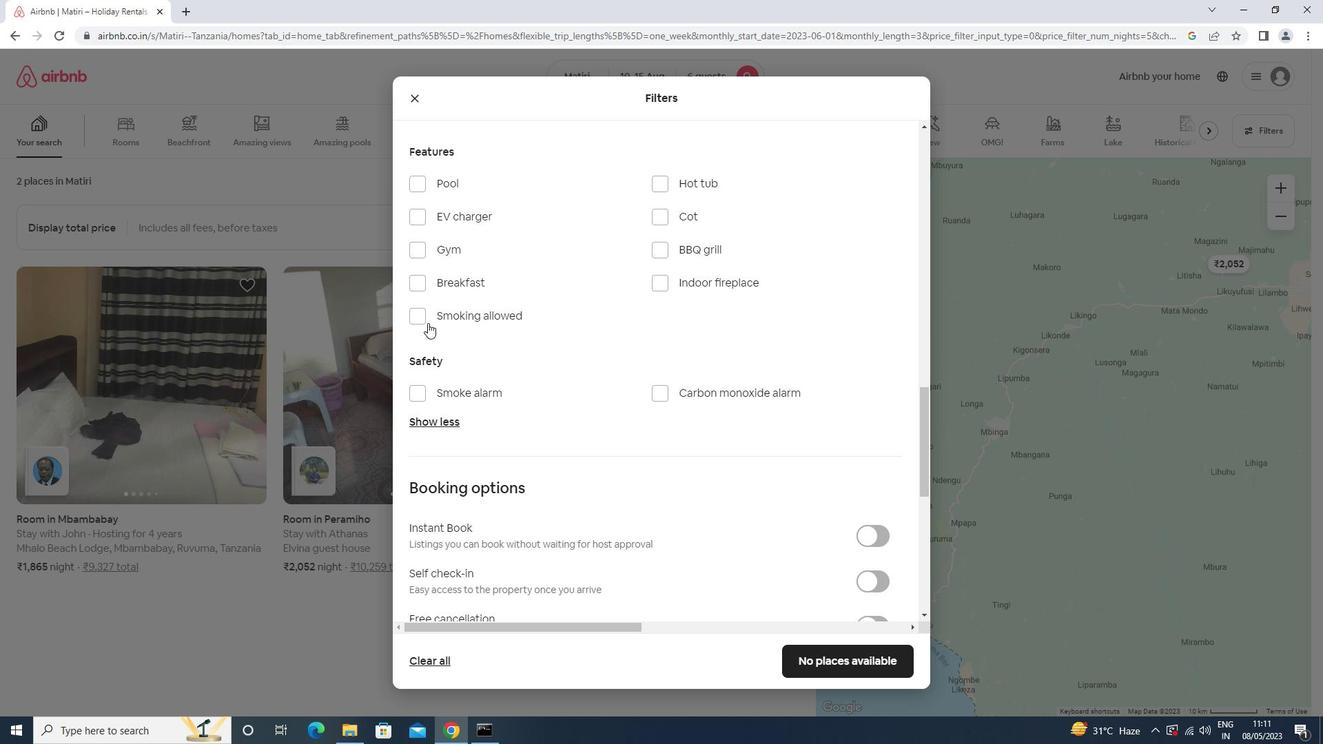 
Action: Mouse pressed left at (436, 284)
Screenshot: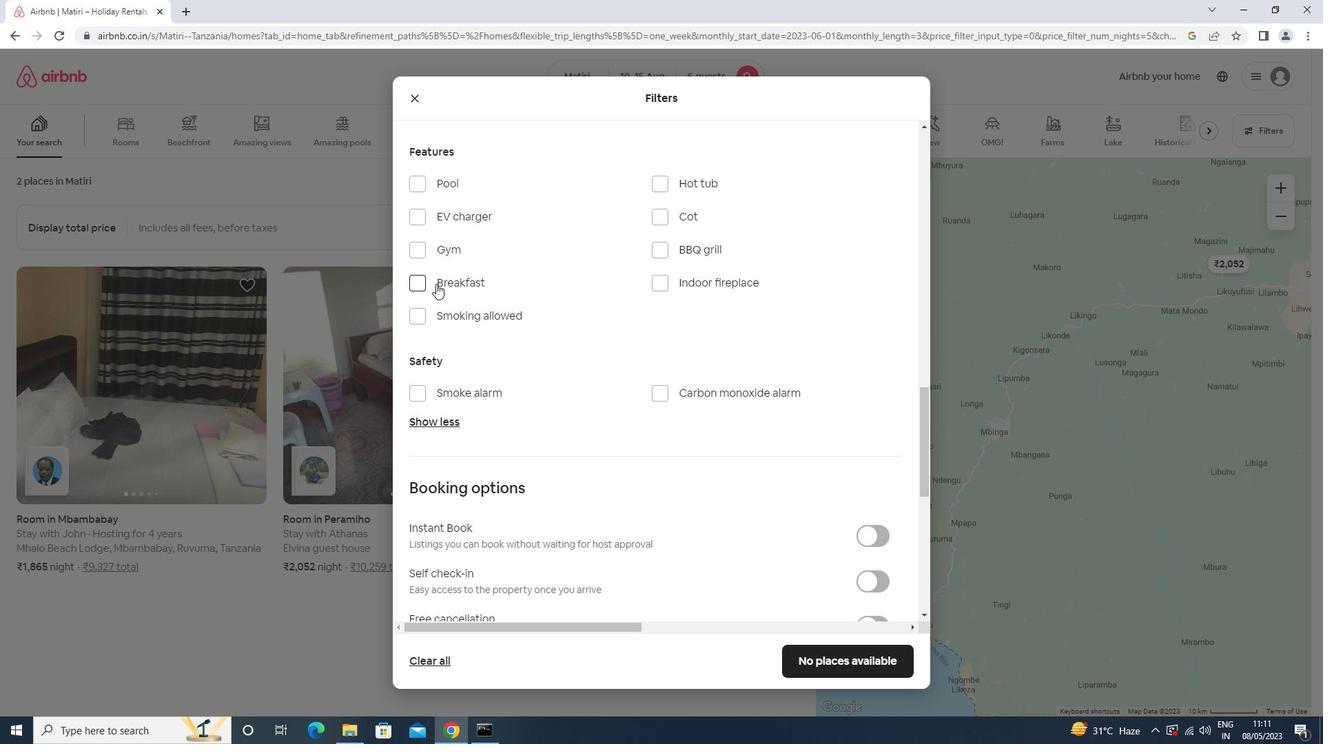 
Action: Mouse moved to (451, 245)
Screenshot: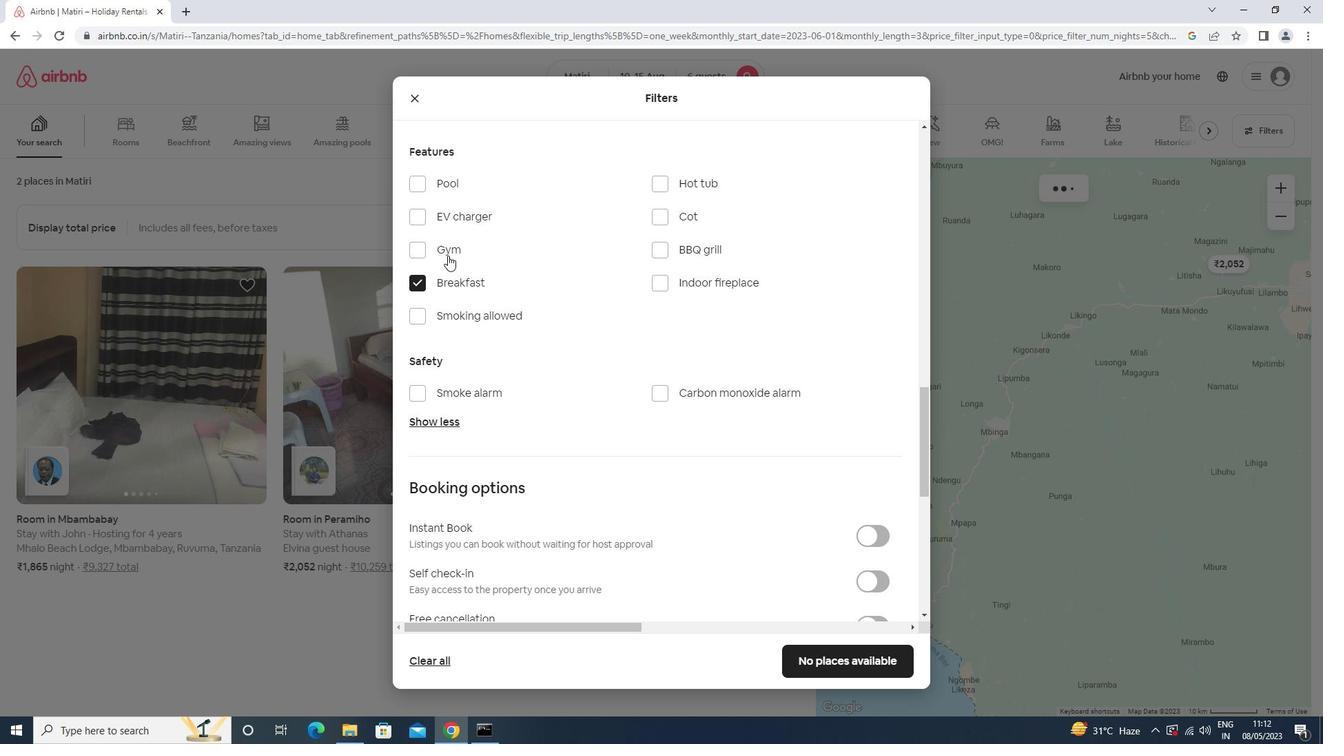 
Action: Mouse pressed left at (451, 245)
Screenshot: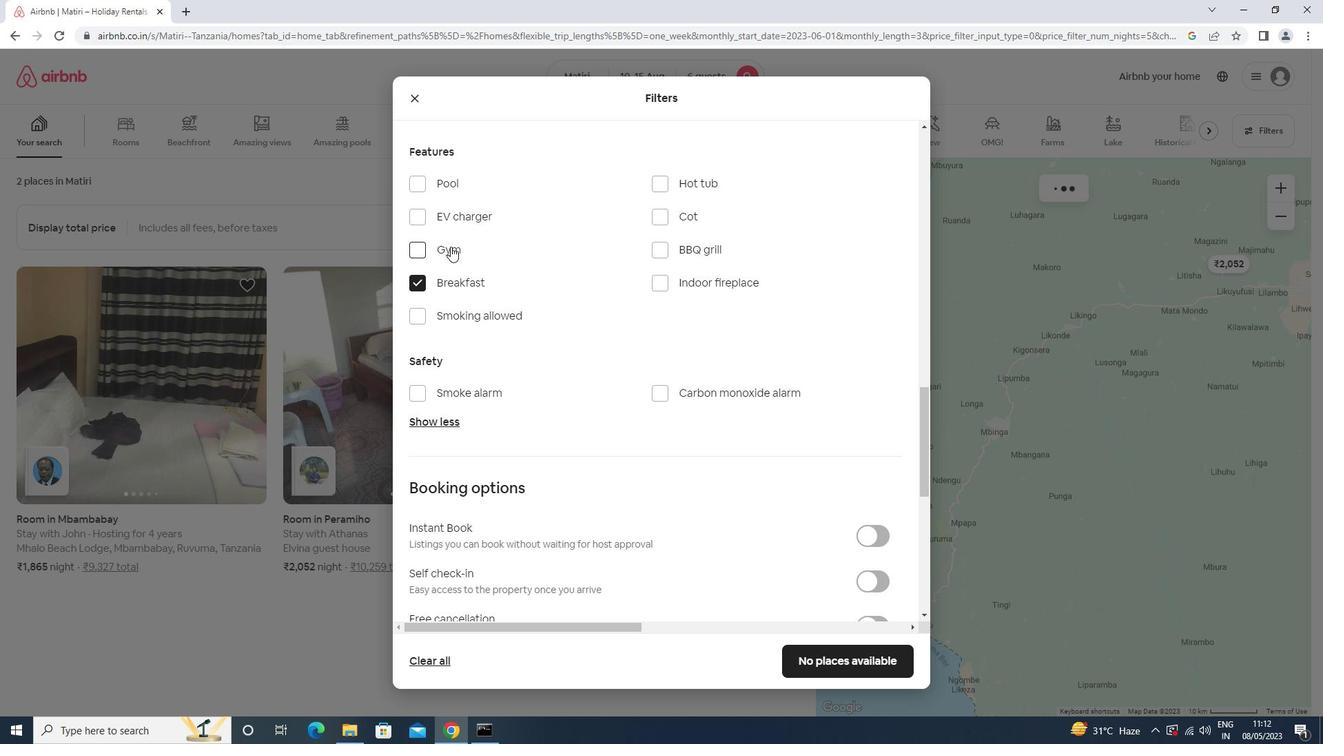 
Action: Mouse moved to (609, 282)
Screenshot: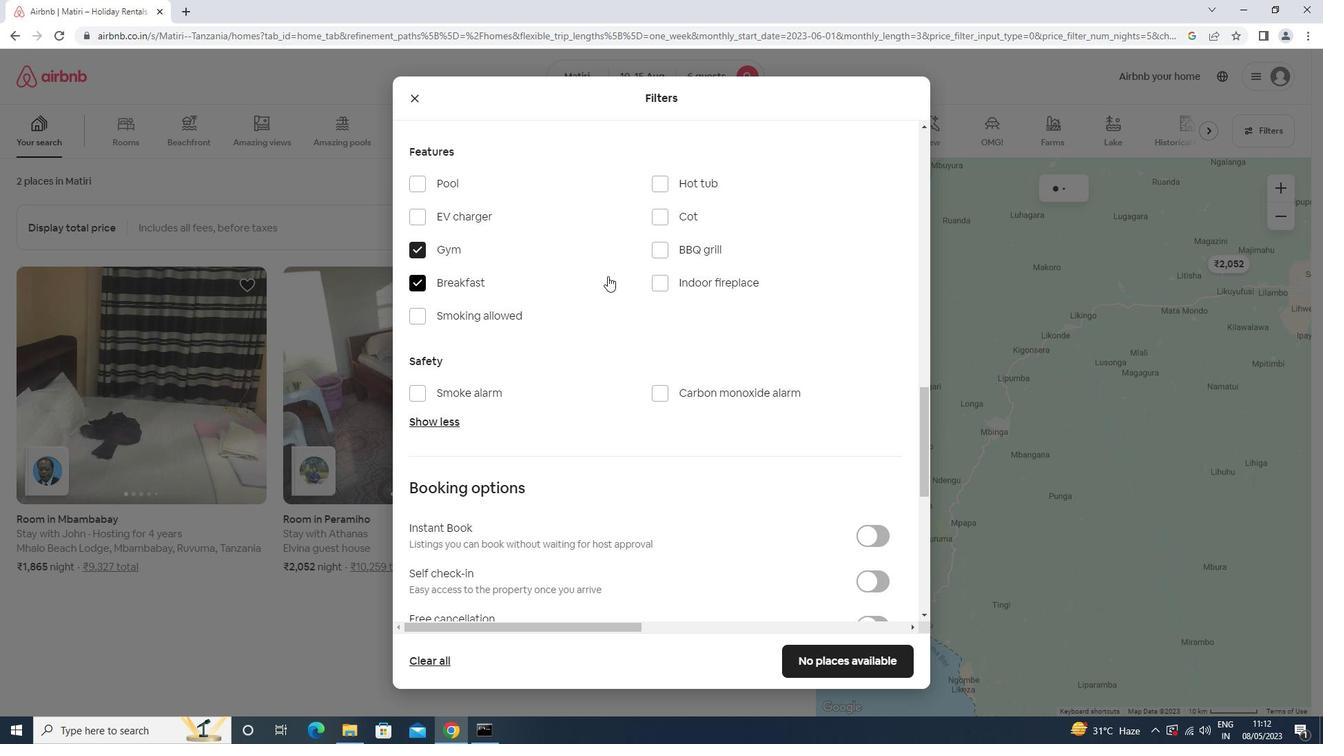 
Action: Mouse scrolled (609, 282) with delta (0, 0)
Screenshot: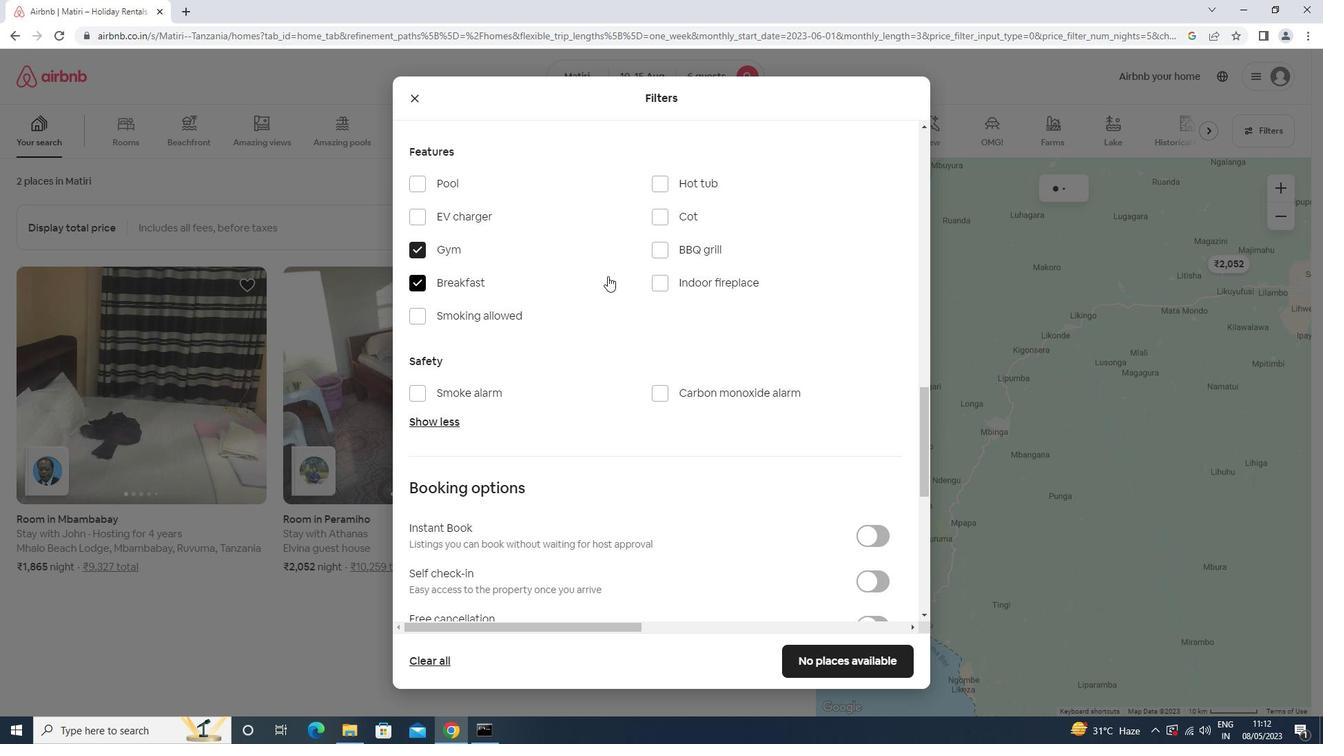 
Action: Mouse moved to (610, 290)
Screenshot: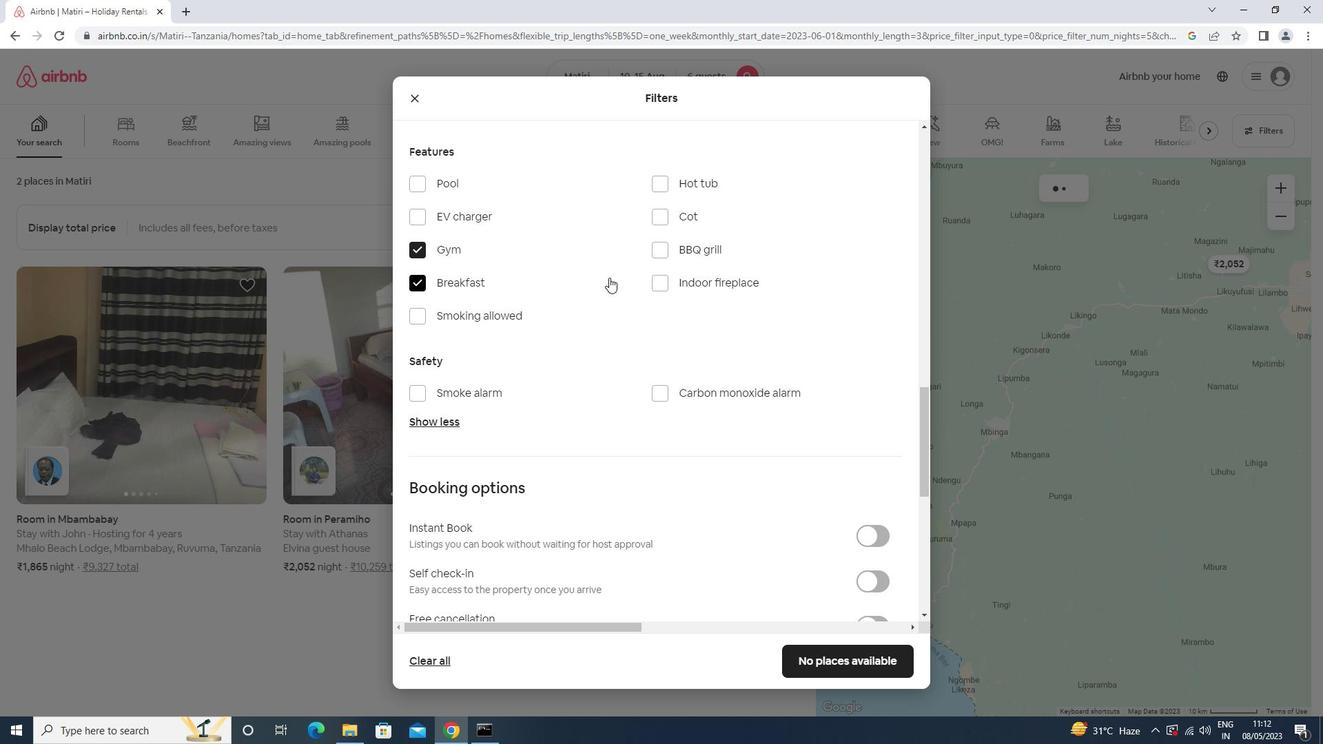 
Action: Mouse scrolled (610, 289) with delta (0, 0)
Screenshot: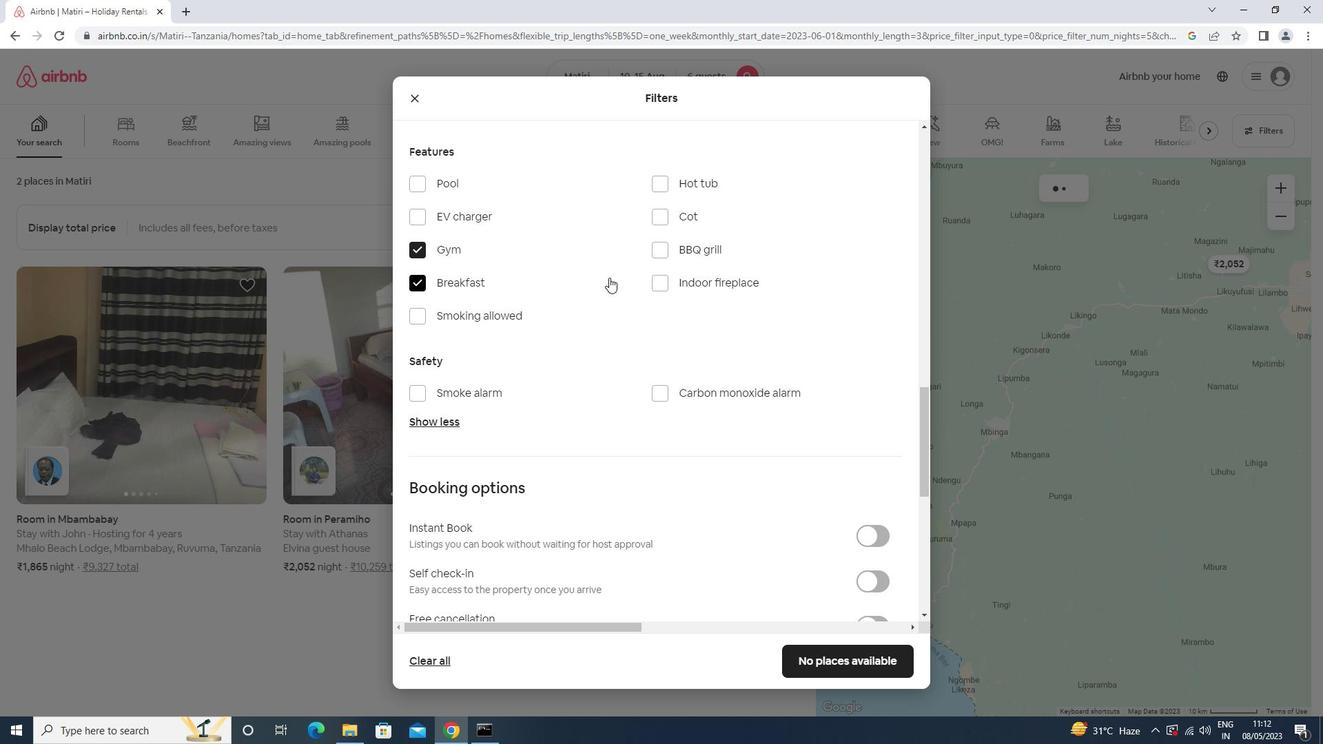 
Action: Mouse moved to (611, 292)
Screenshot: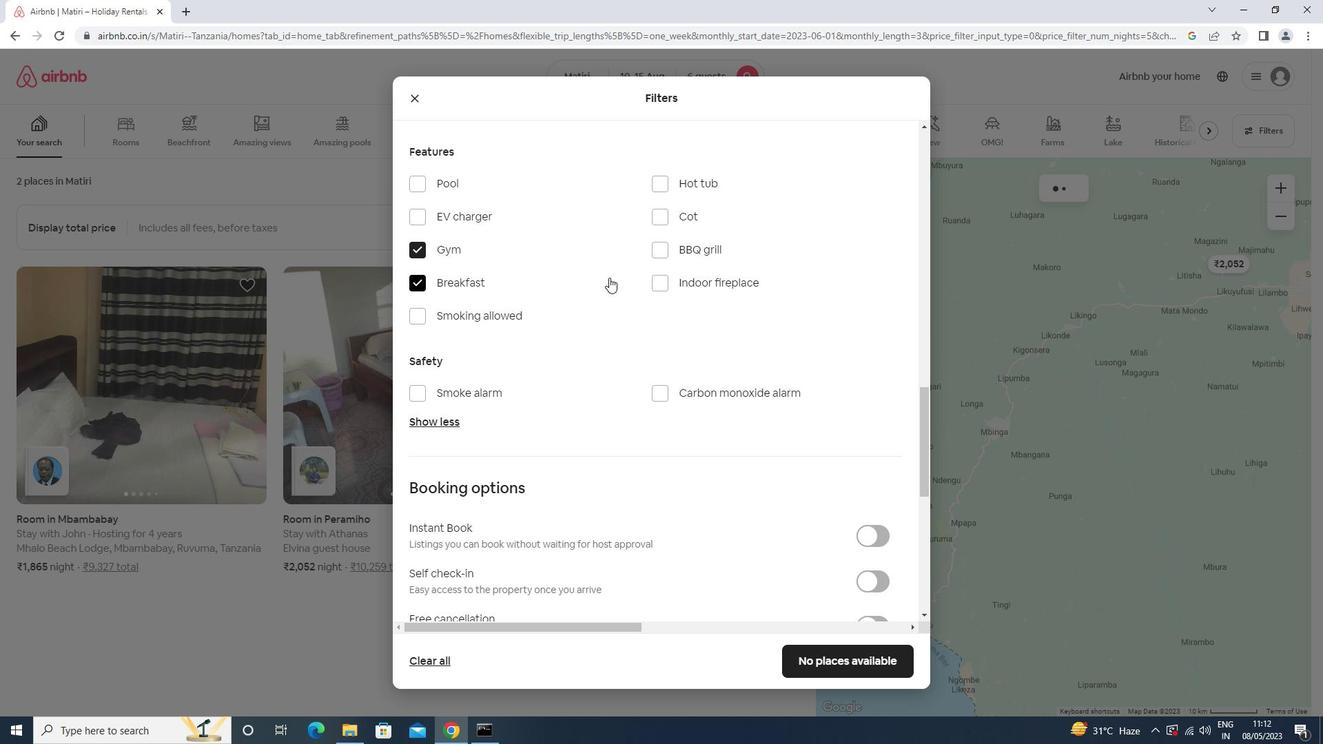 
Action: Mouse scrolled (611, 291) with delta (0, 0)
Screenshot: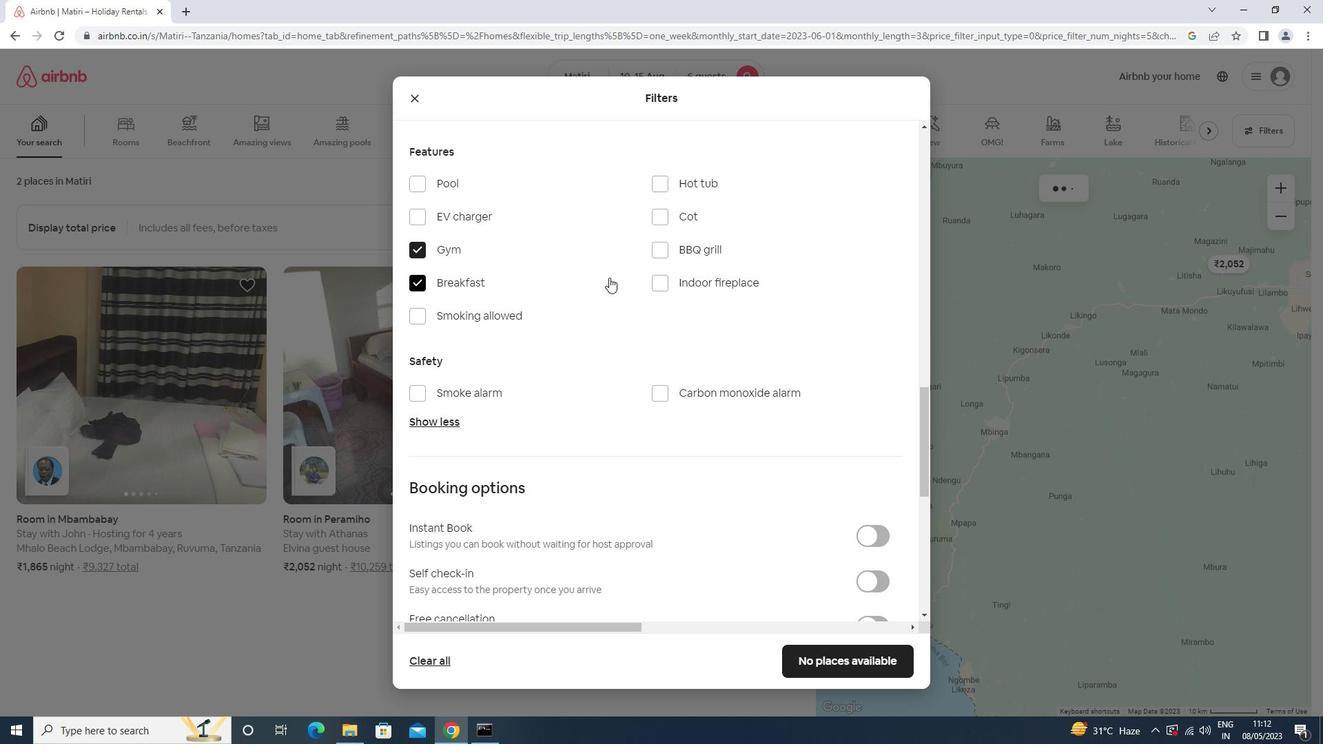 
Action: Mouse moved to (879, 377)
Screenshot: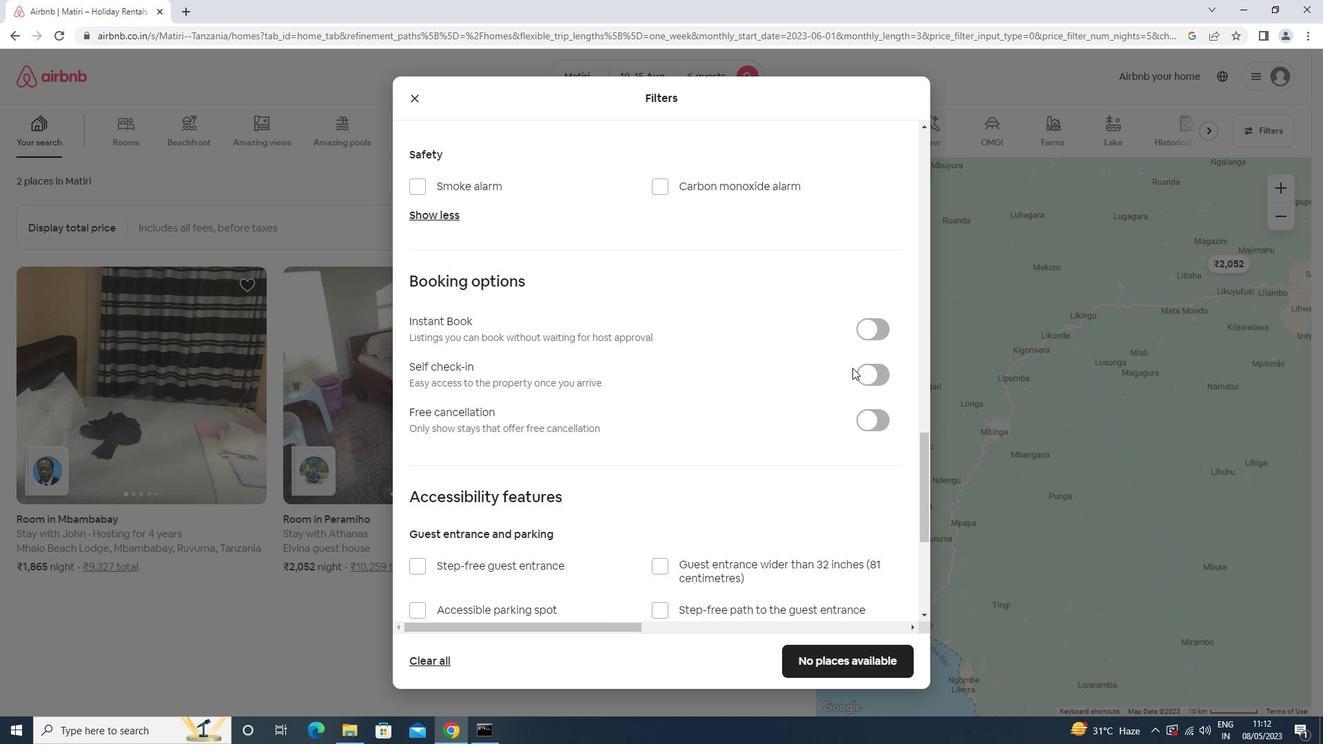 
Action: Mouse pressed left at (879, 377)
Screenshot: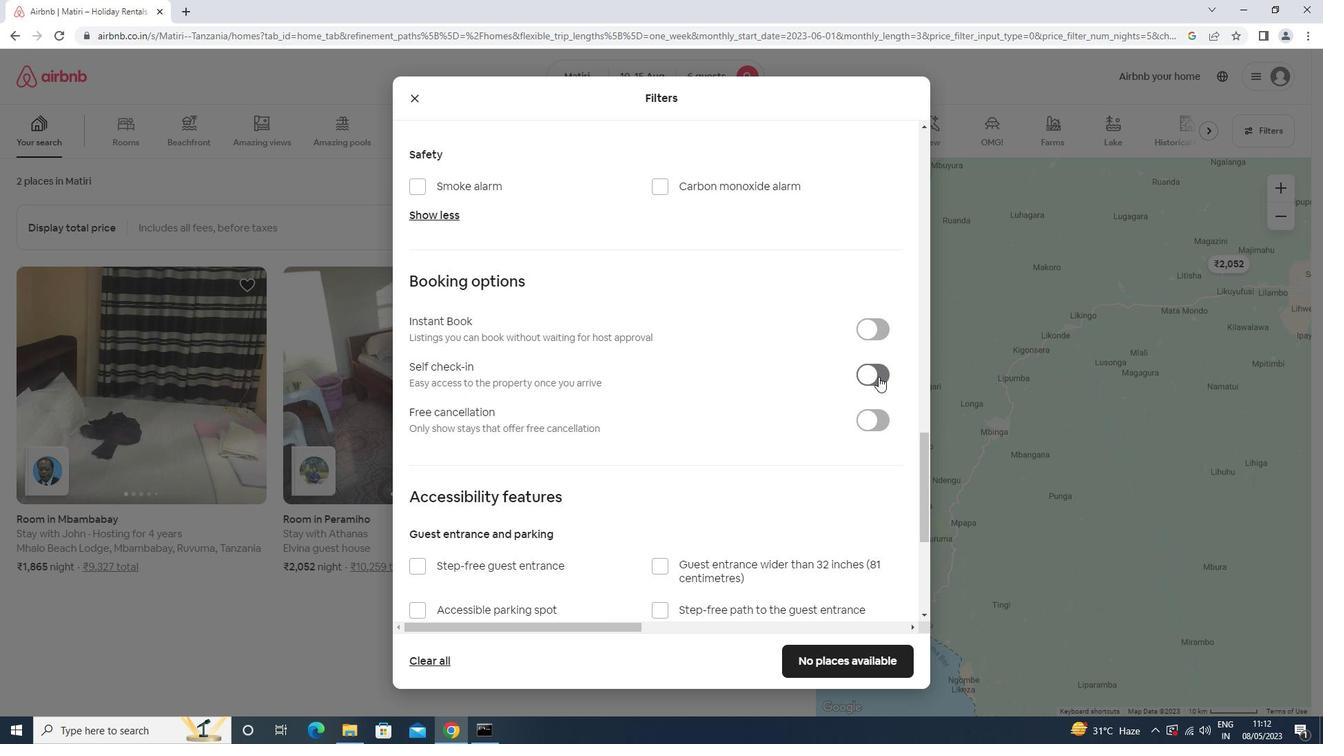 
Action: Mouse moved to (697, 343)
Screenshot: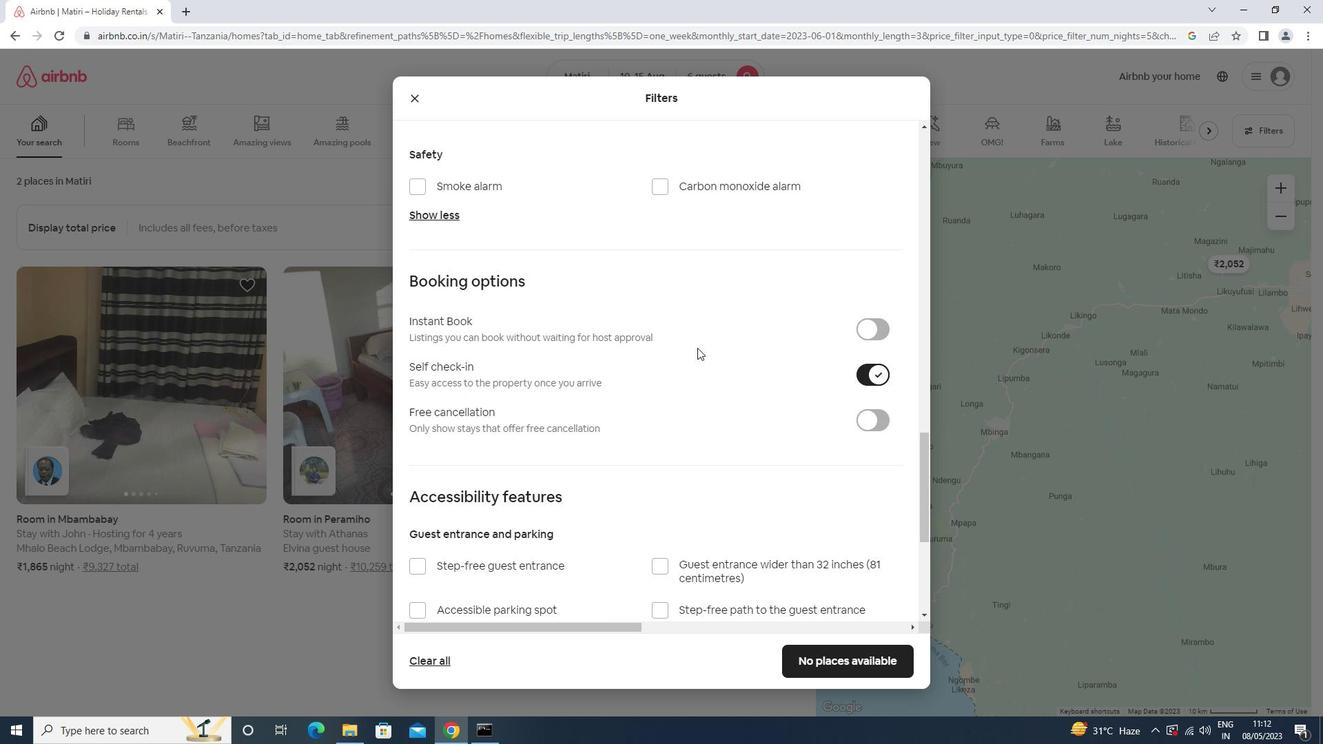 
Action: Mouse scrolled (697, 342) with delta (0, 0)
Screenshot: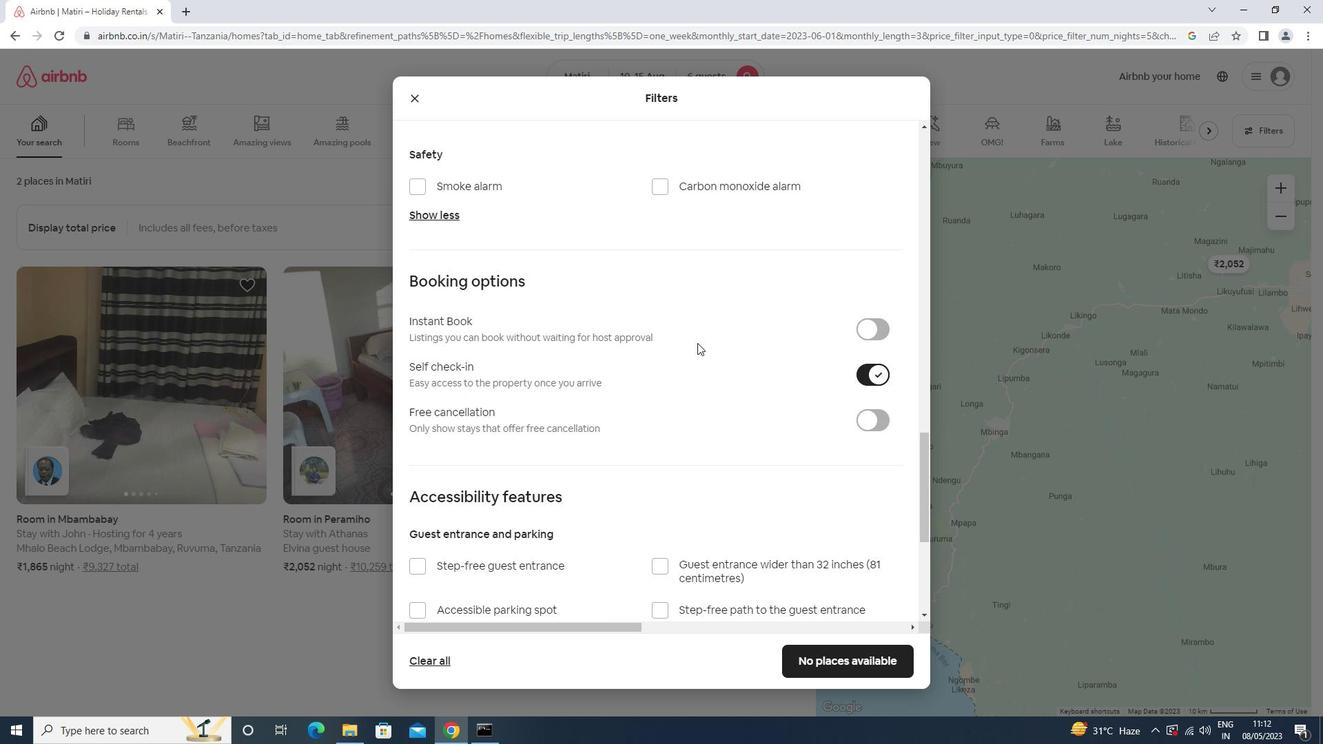
Action: Mouse scrolled (697, 342) with delta (0, 0)
Screenshot: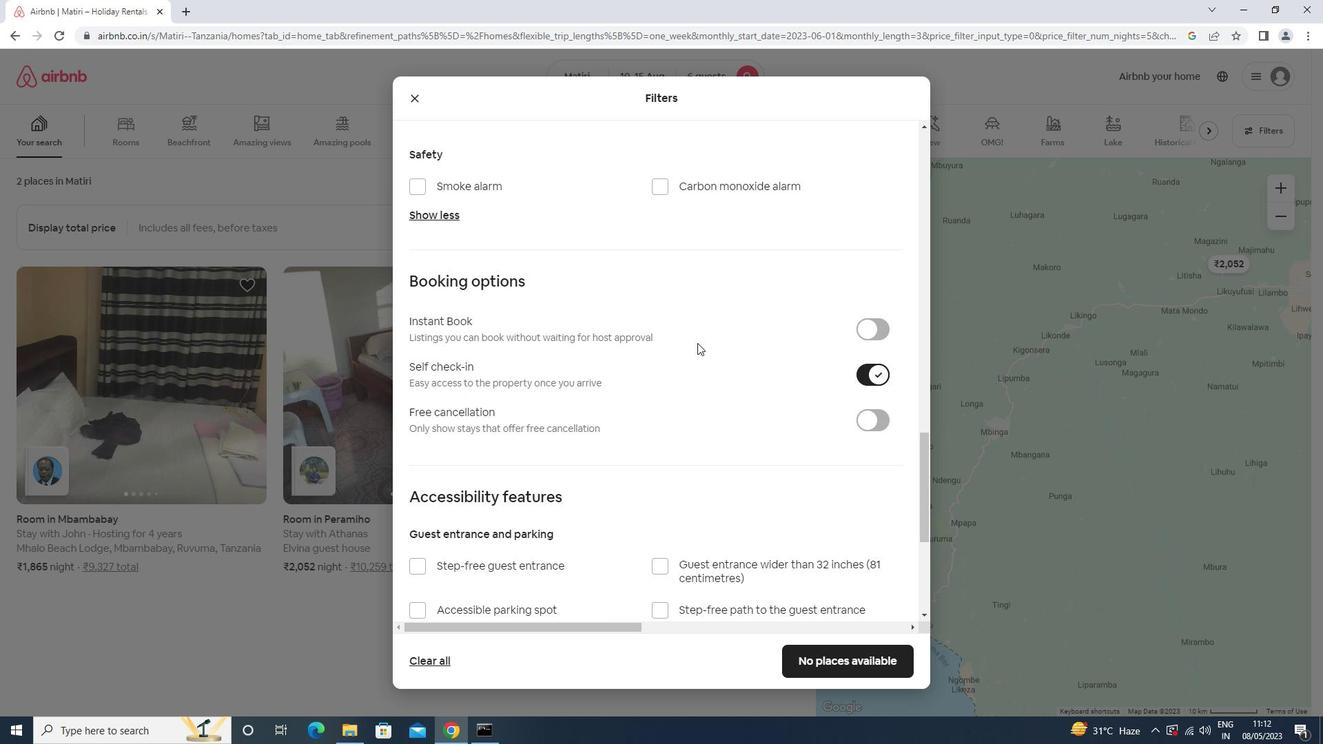 
Action: Mouse scrolled (697, 342) with delta (0, 0)
Screenshot: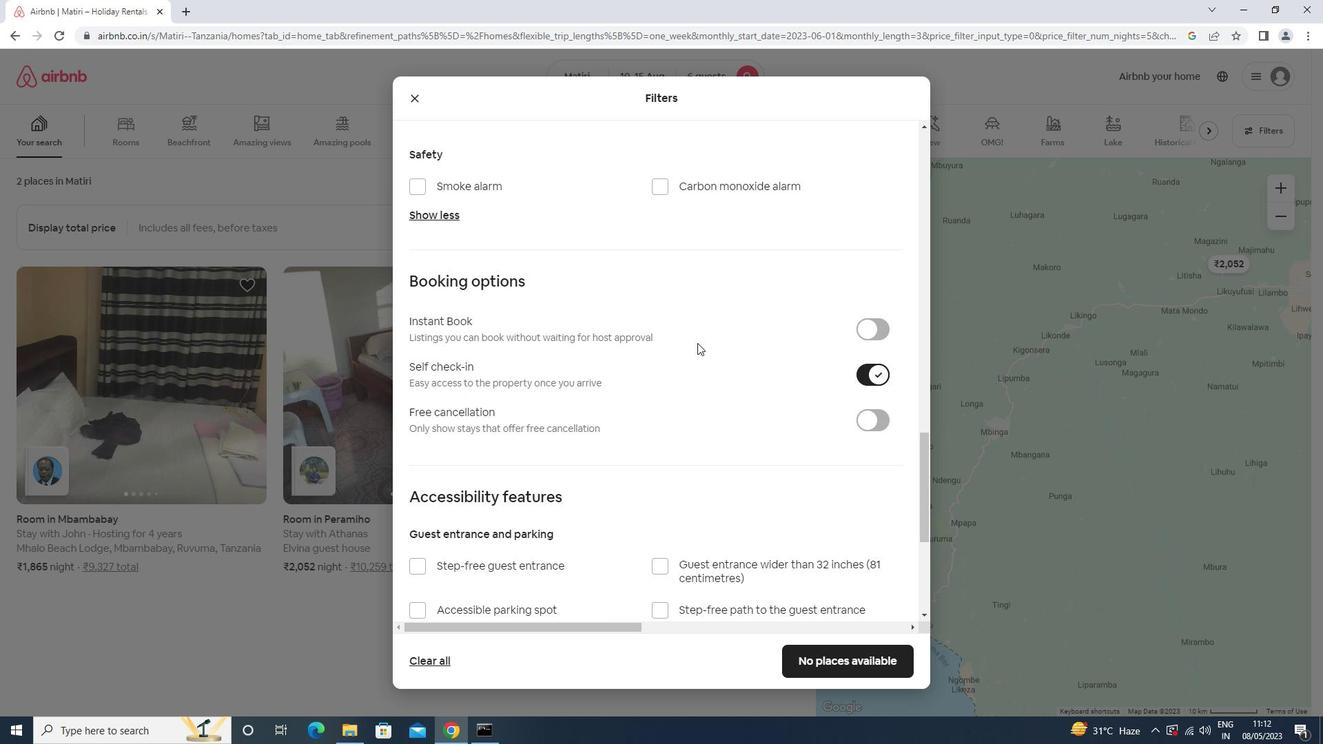 
Action: Mouse scrolled (697, 342) with delta (0, 0)
Screenshot: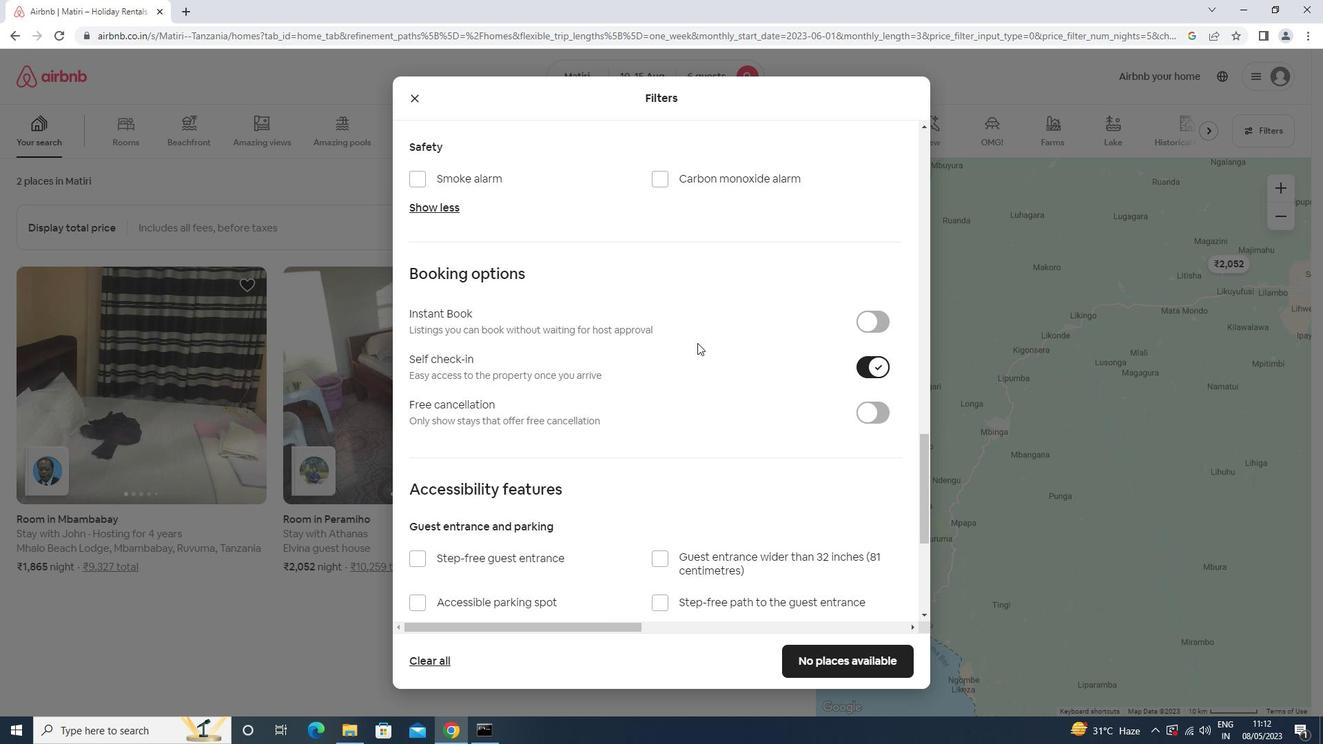 
Action: Mouse moved to (686, 343)
Screenshot: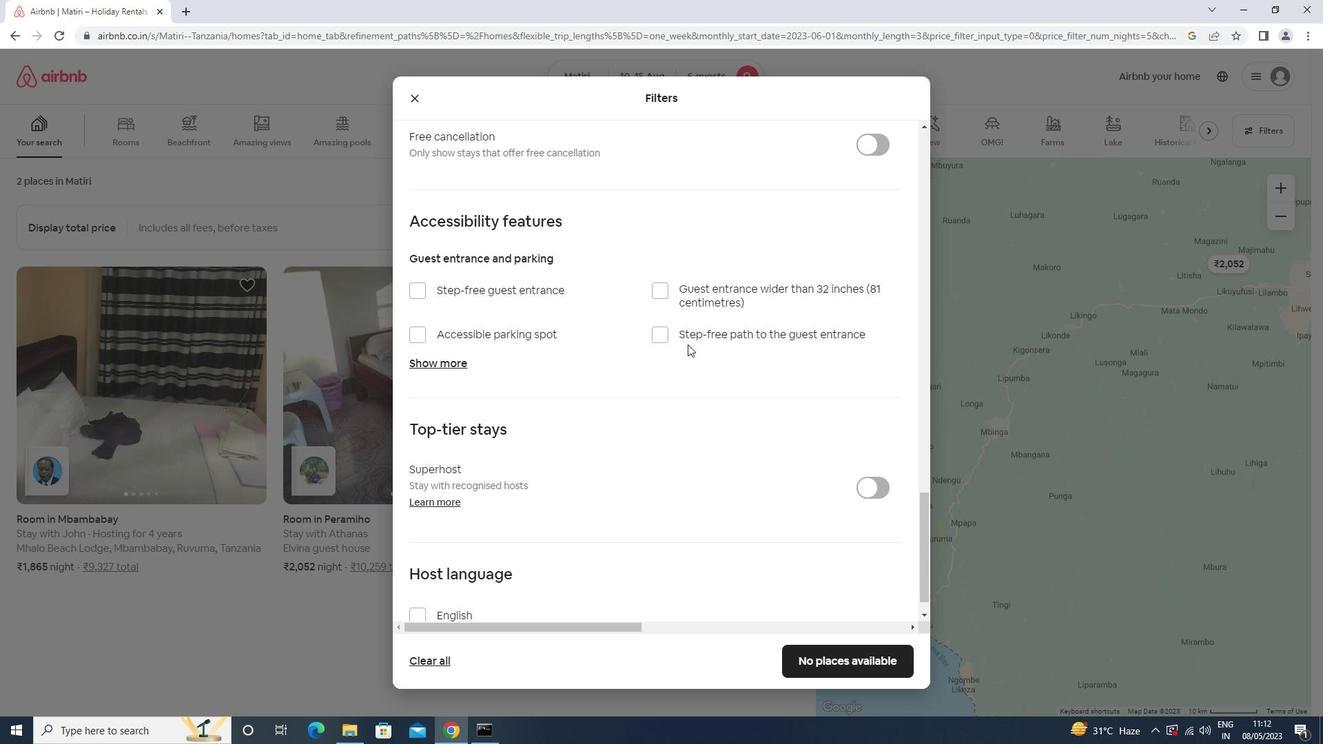 
Action: Mouse scrolled (686, 342) with delta (0, 0)
Screenshot: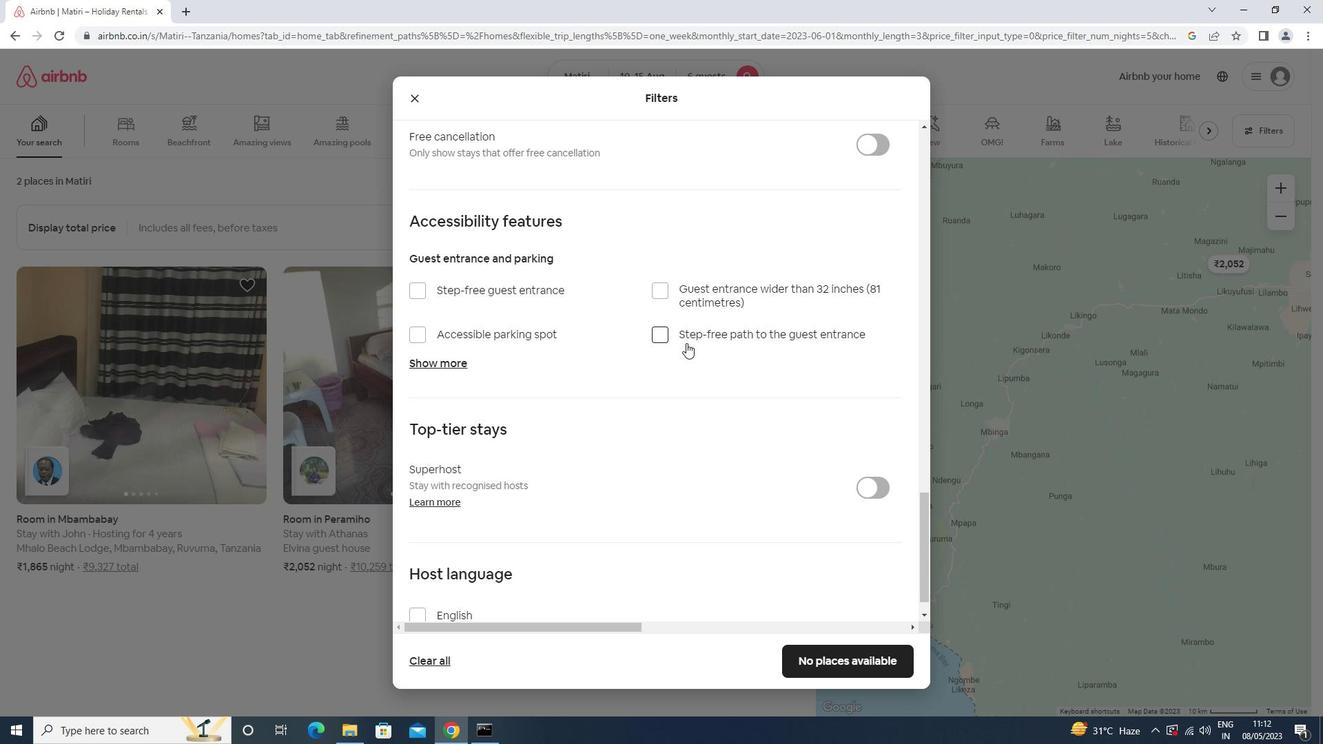 
Action: Mouse scrolled (686, 342) with delta (0, 0)
Screenshot: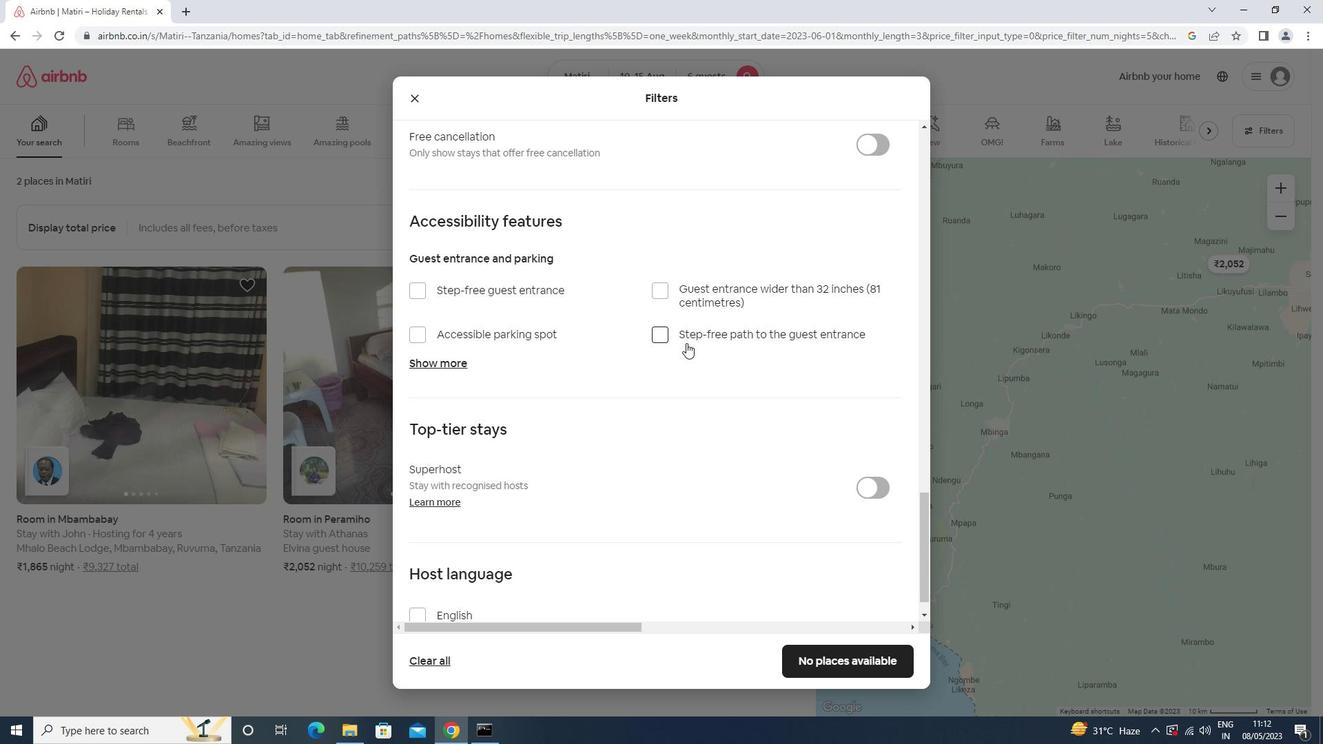 
Action: Mouse scrolled (686, 342) with delta (0, 0)
Screenshot: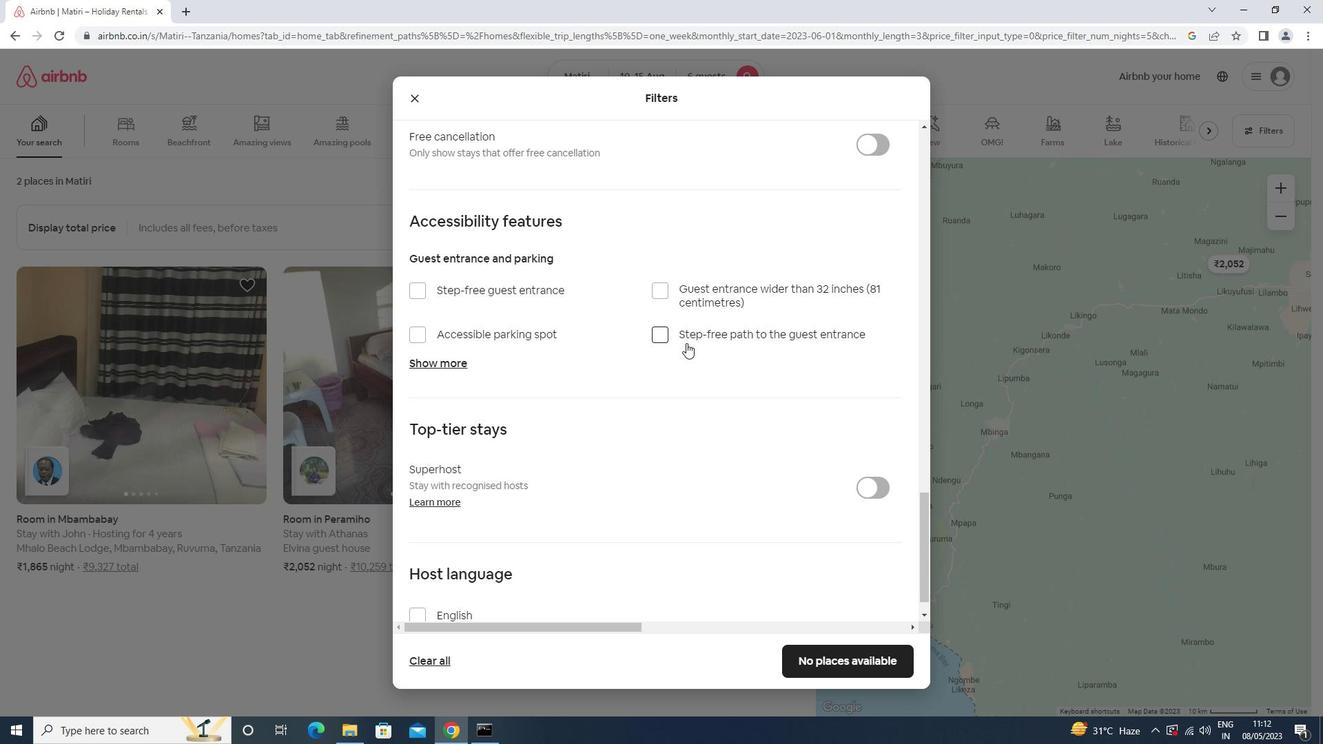
Action: Mouse moved to (445, 584)
Screenshot: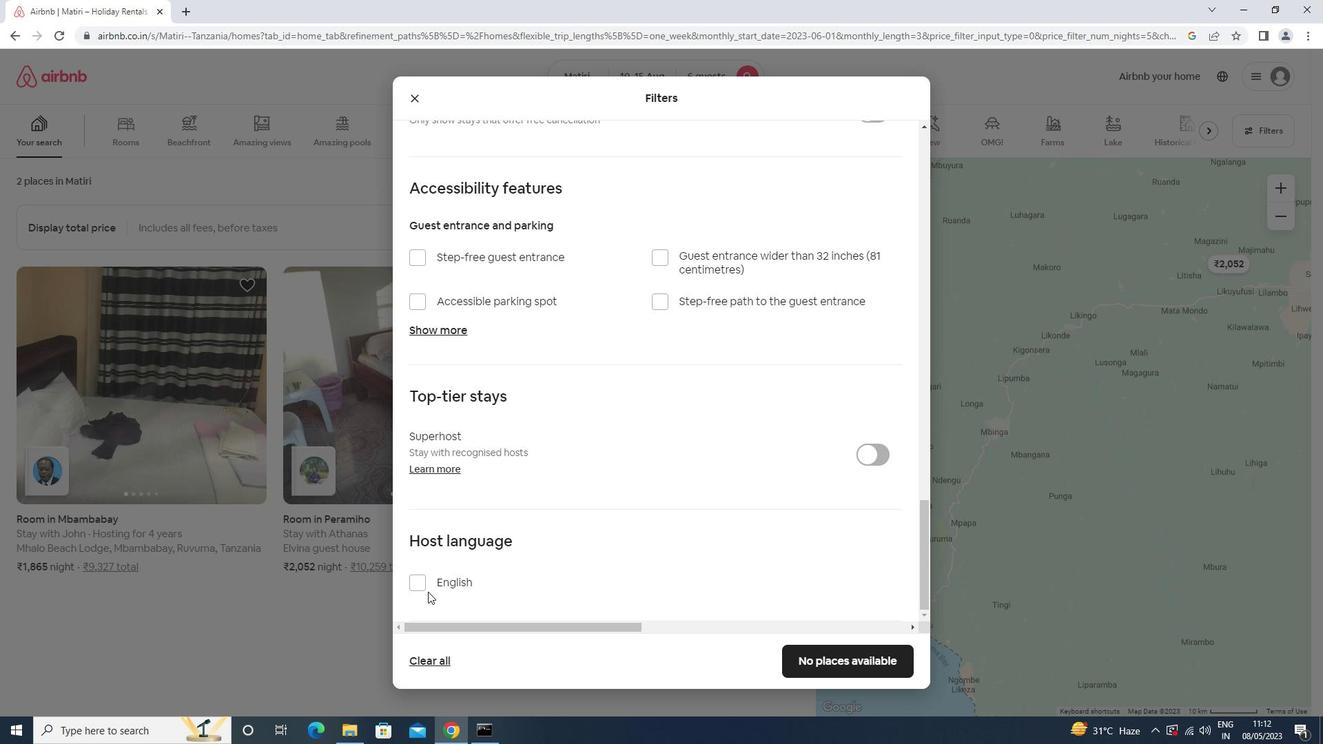 
Action: Mouse pressed left at (445, 584)
Screenshot: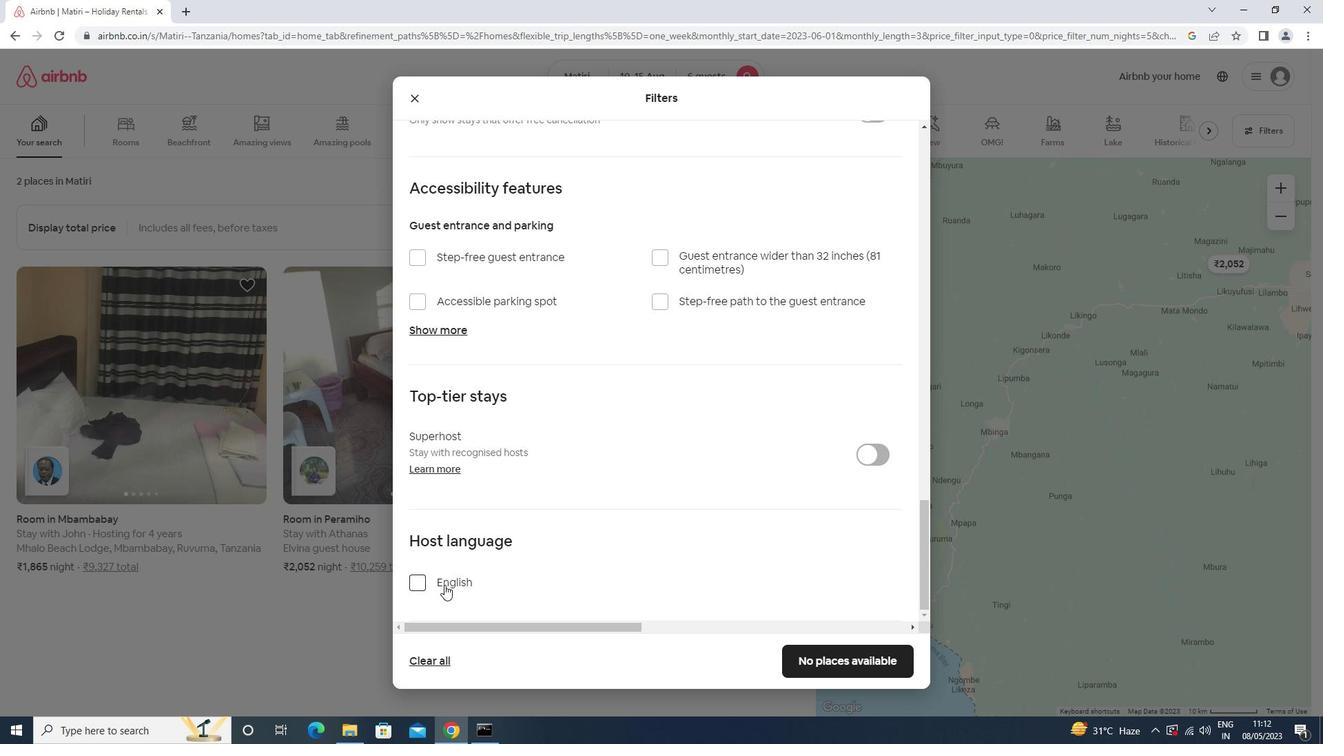 
Action: Mouse moved to (870, 660)
Screenshot: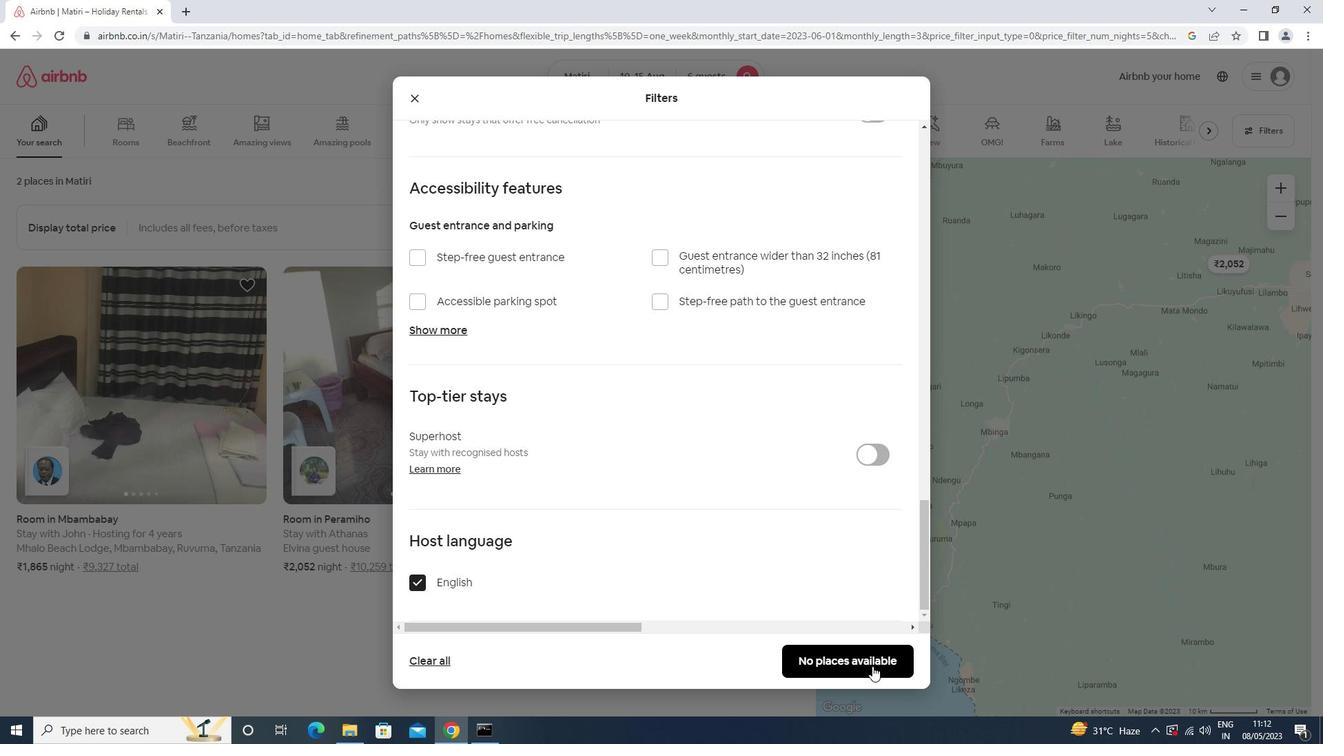 
Action: Mouse pressed left at (870, 660)
Screenshot: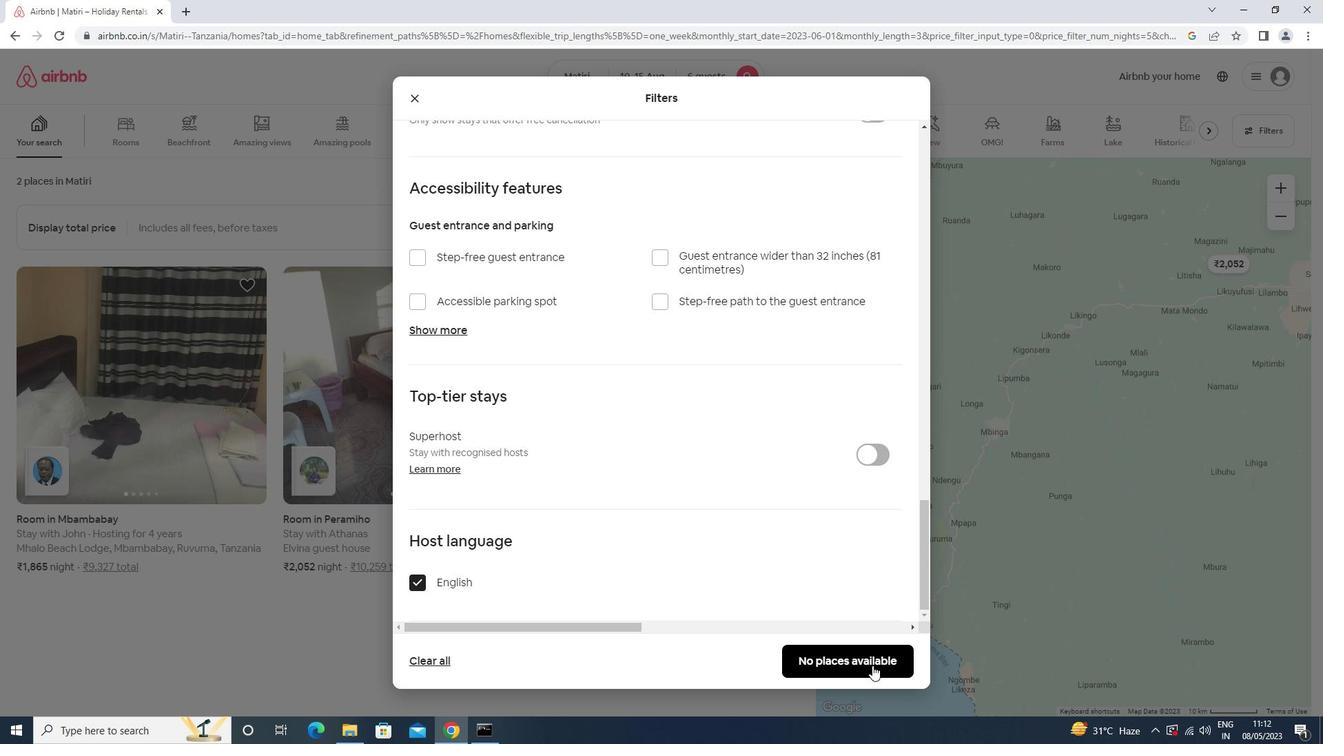 
